 Task: Create an album for a local art or craft fair.
Action: Mouse moved to (164, 223)
Screenshot: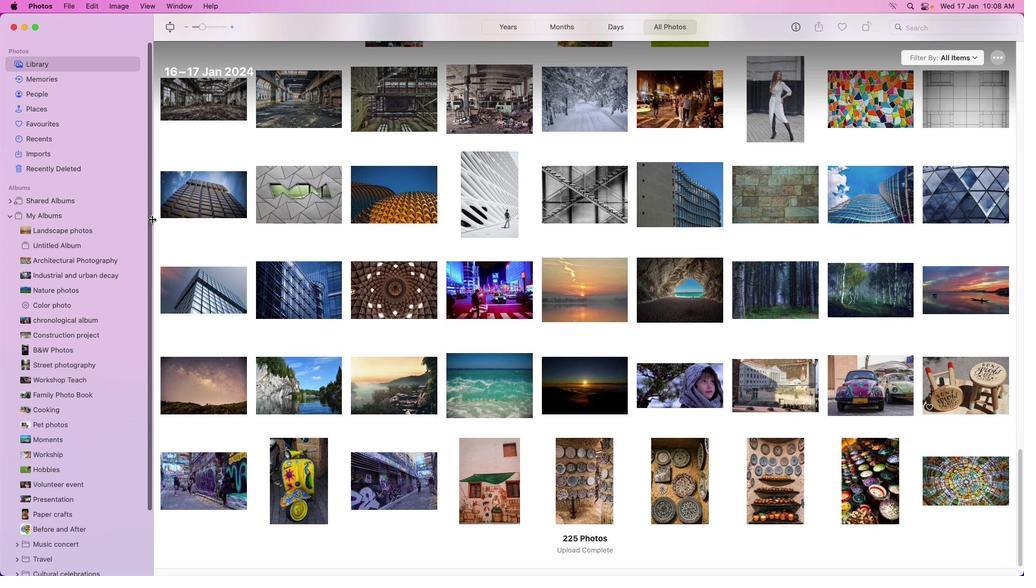 
Action: Mouse pressed left at (164, 223)
Screenshot: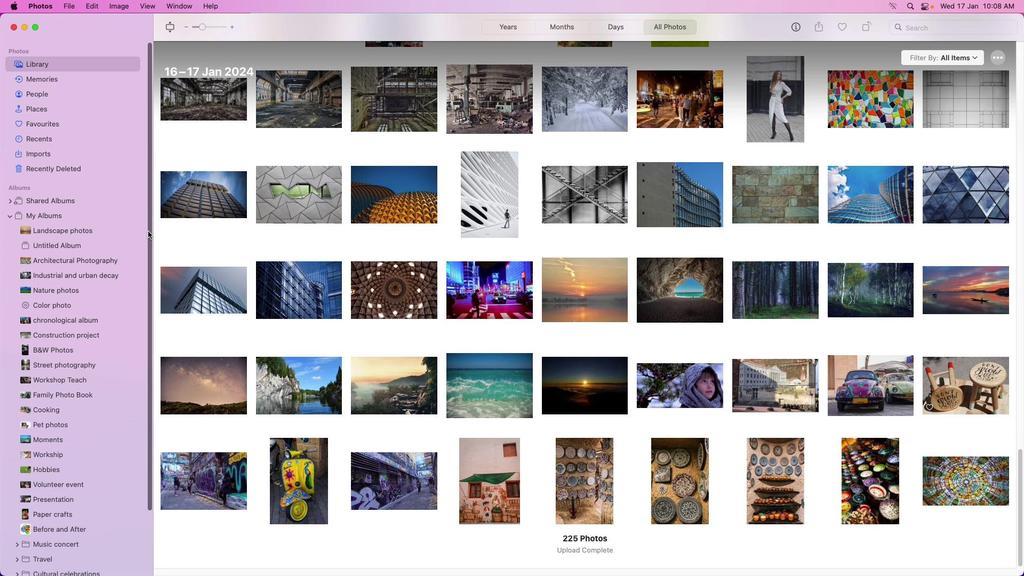 
Action: Mouse moved to (147, 219)
Screenshot: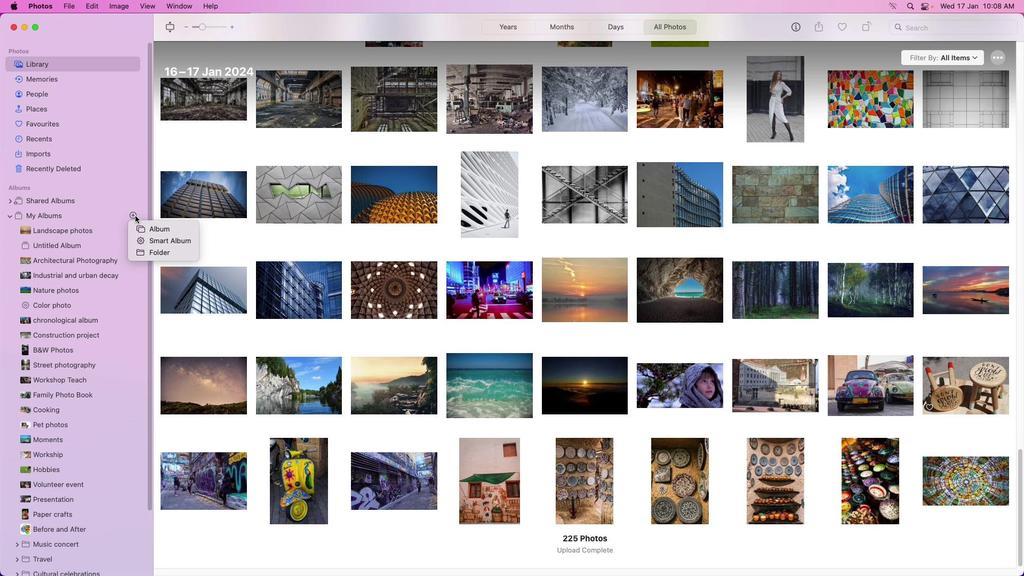 
Action: Mouse pressed left at (147, 219)
Screenshot: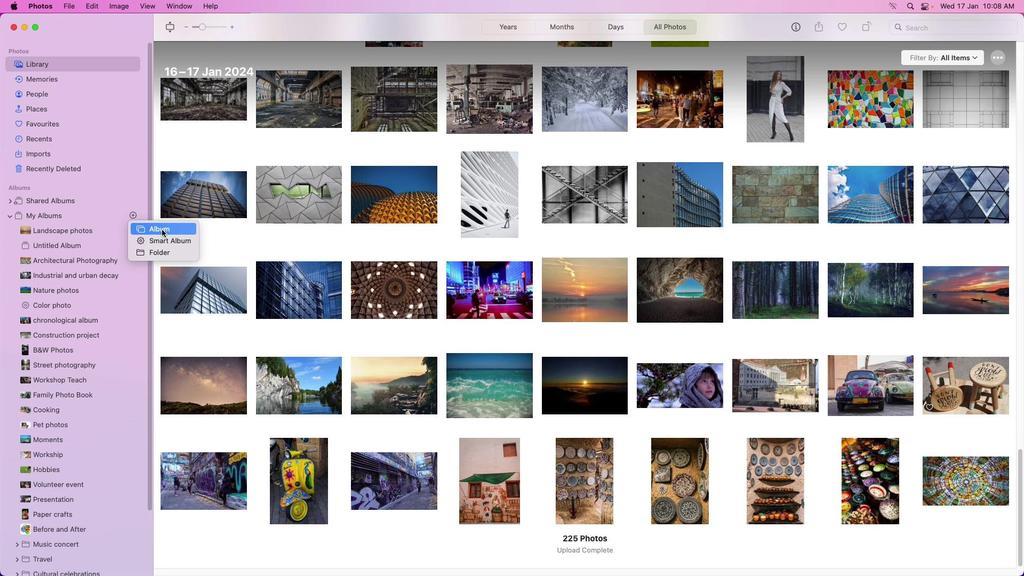 
Action: Mouse moved to (173, 233)
Screenshot: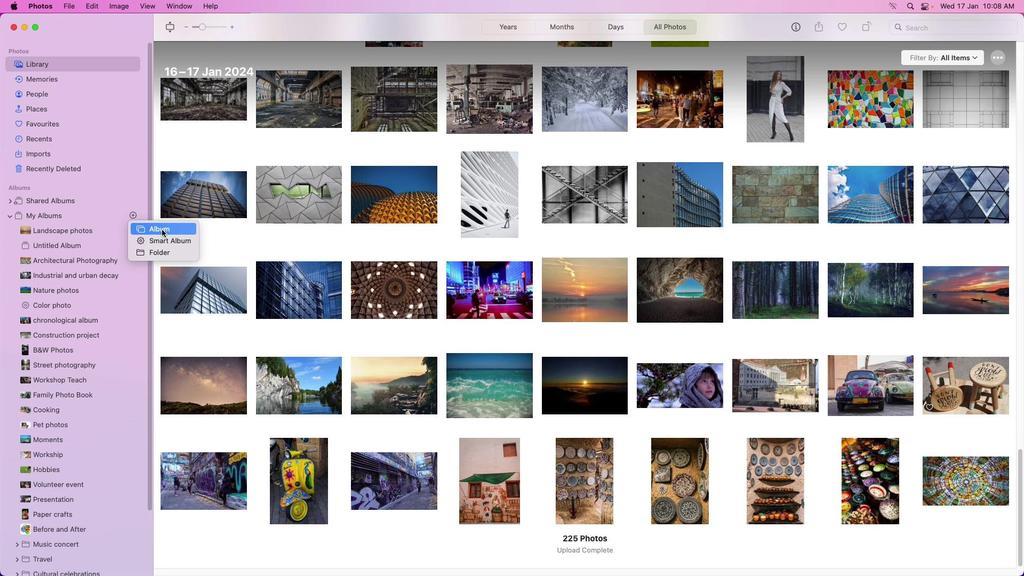 
Action: Mouse pressed left at (173, 233)
Screenshot: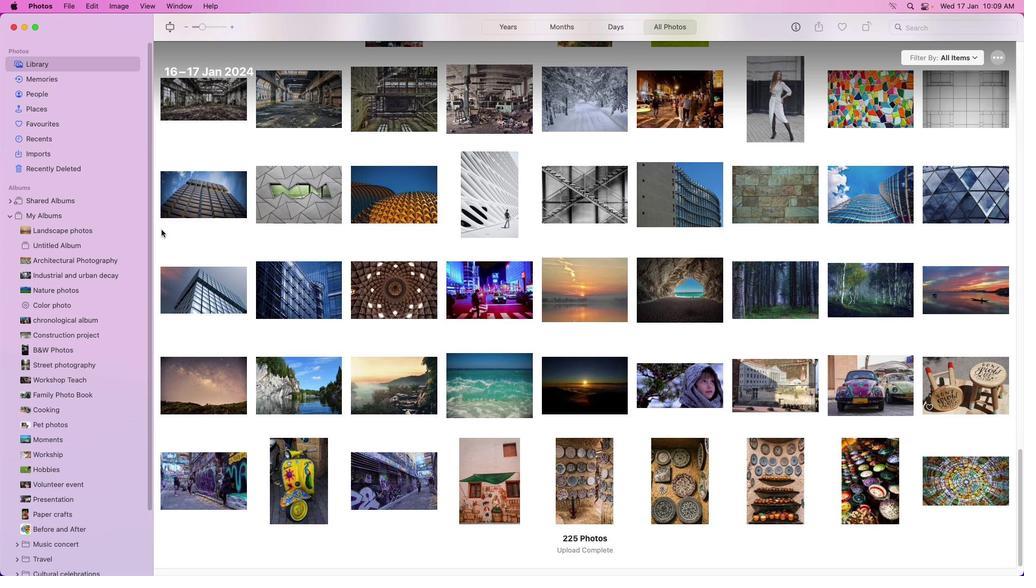 
Action: Mouse moved to (172, 233)
Screenshot: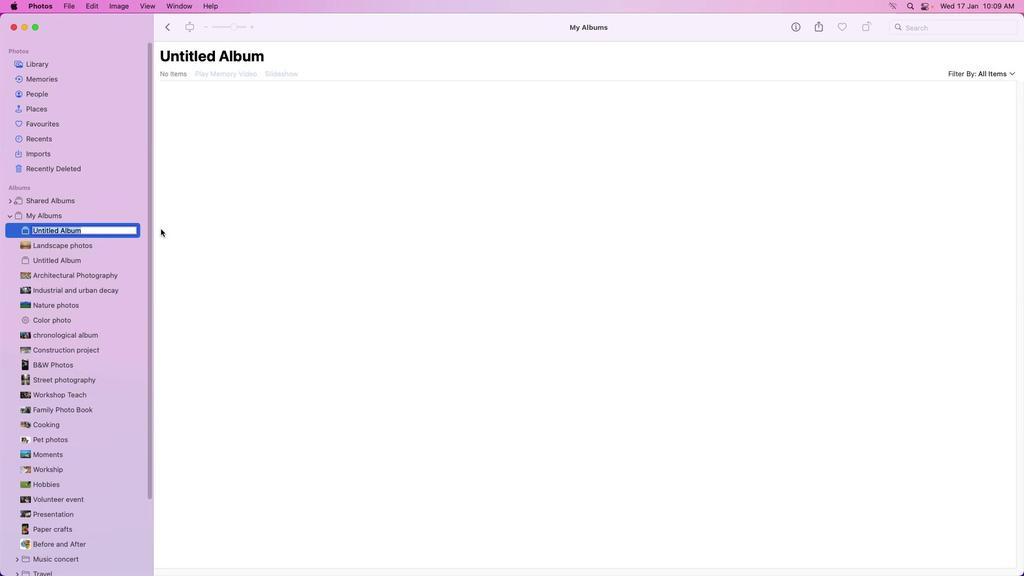 
Action: Key pressed Key.backspaceKey.caps_lock'L'Key.caps_lock'o''c''a''l'Key.space'a''r''t'Key.enter
Screenshot: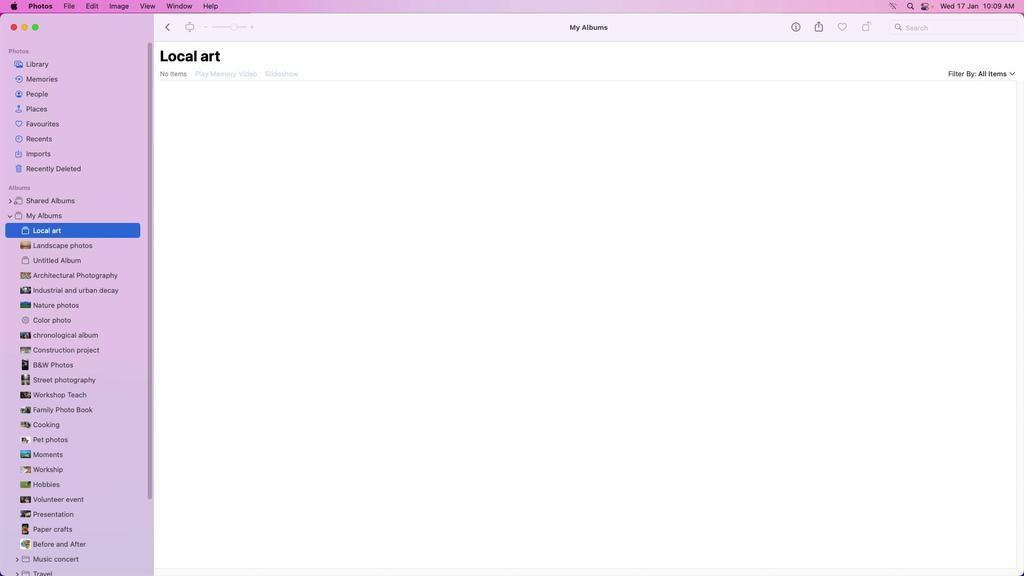 
Action: Mouse moved to (114, 67)
Screenshot: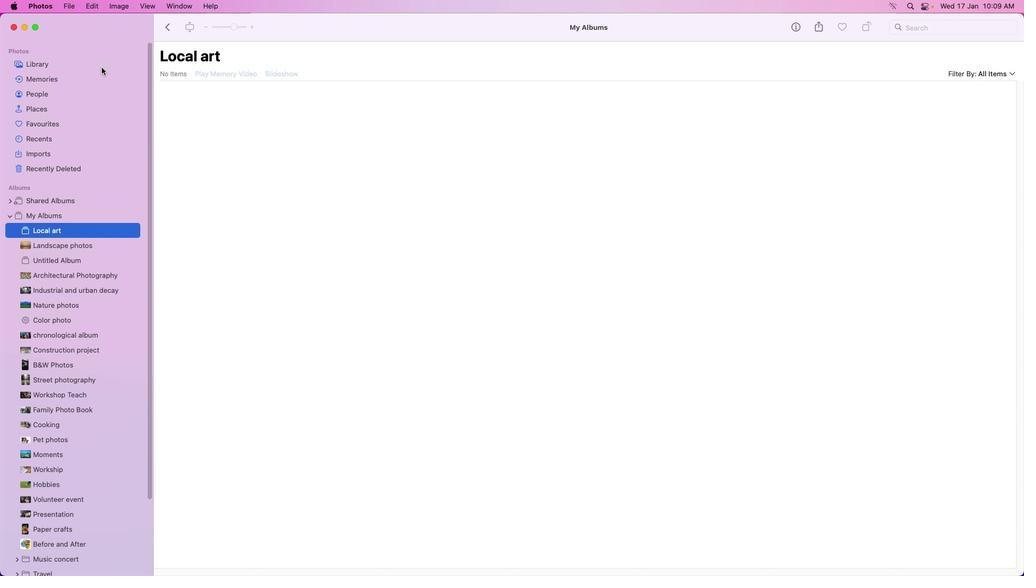 
Action: Mouse pressed left at (114, 67)
Screenshot: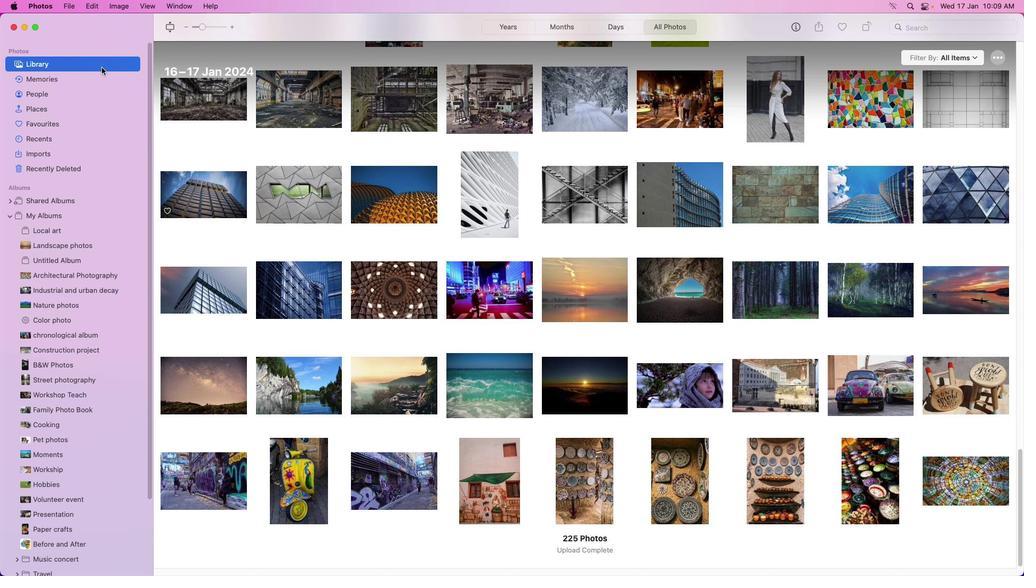 
Action: Mouse moved to (978, 462)
Screenshot: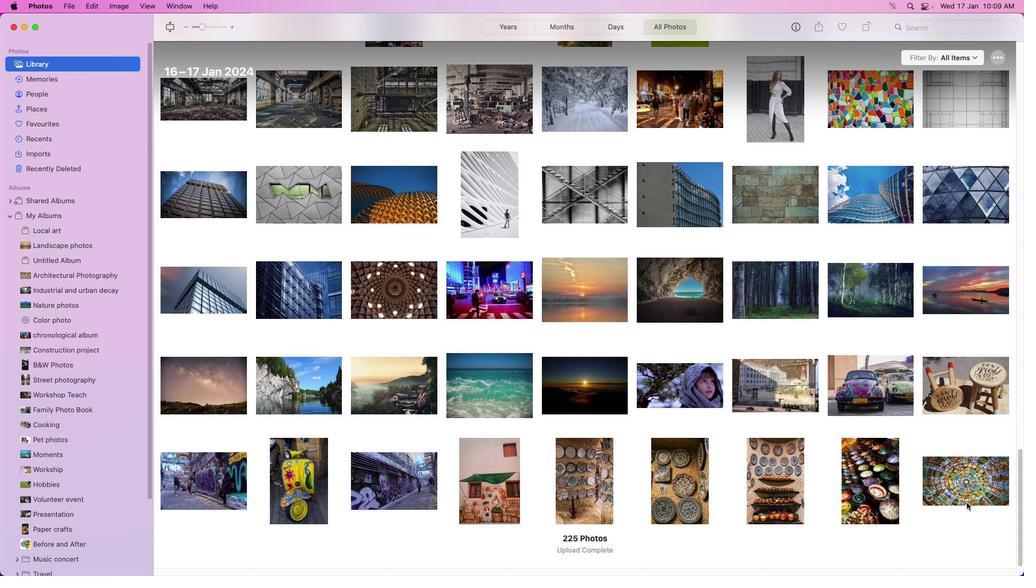 
Action: Mouse scrolled (978, 462) with delta (13, -1)
Screenshot: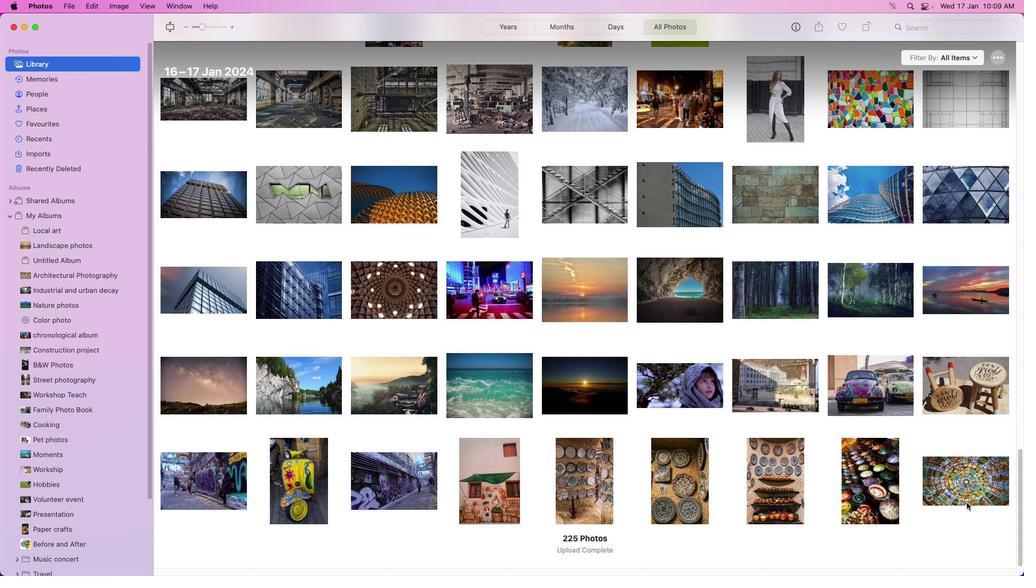 
Action: Mouse moved to (983, 470)
Screenshot: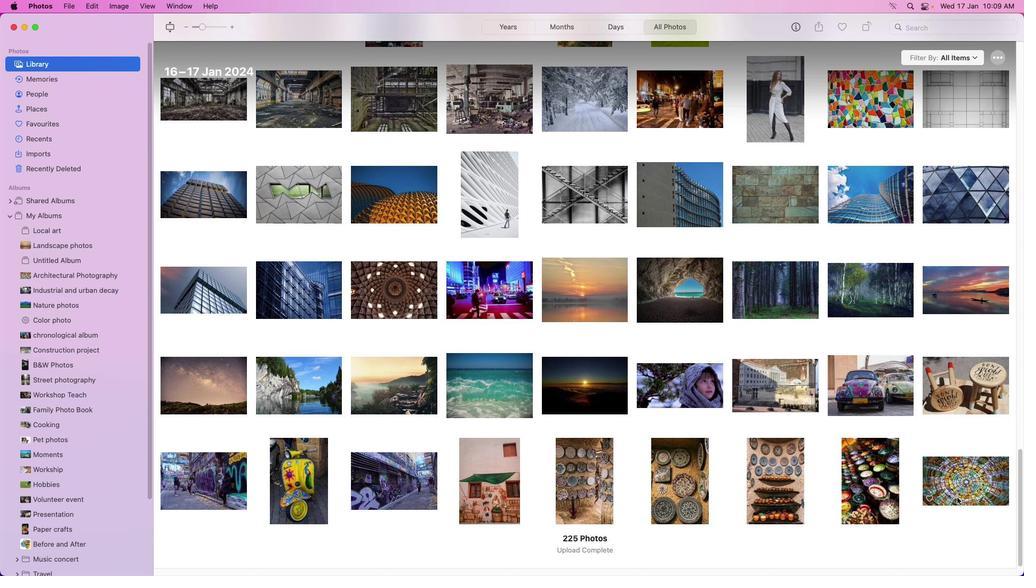 
Action: Mouse scrolled (983, 470) with delta (13, -1)
Screenshot: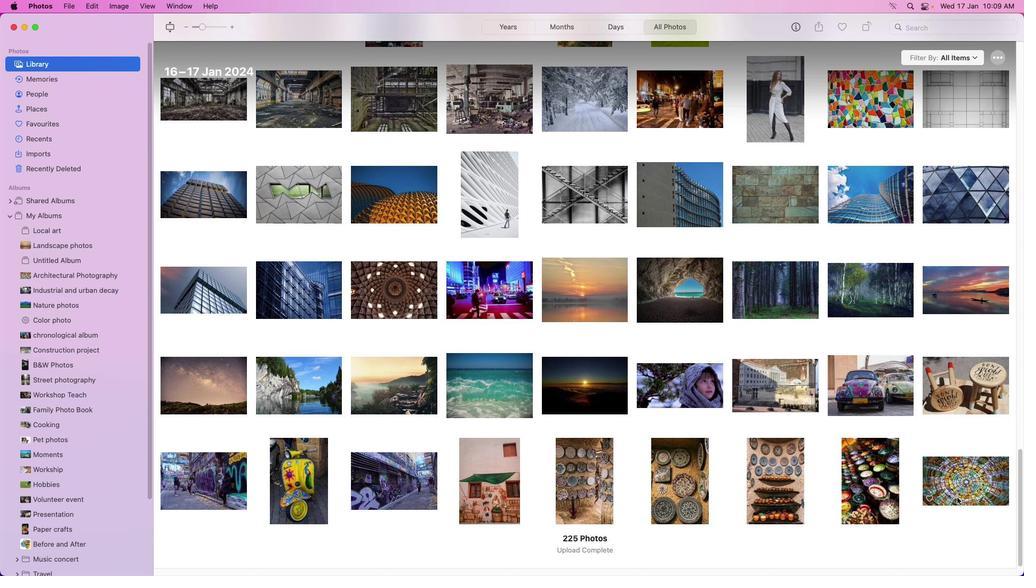 
Action: Mouse moved to (984, 470)
Screenshot: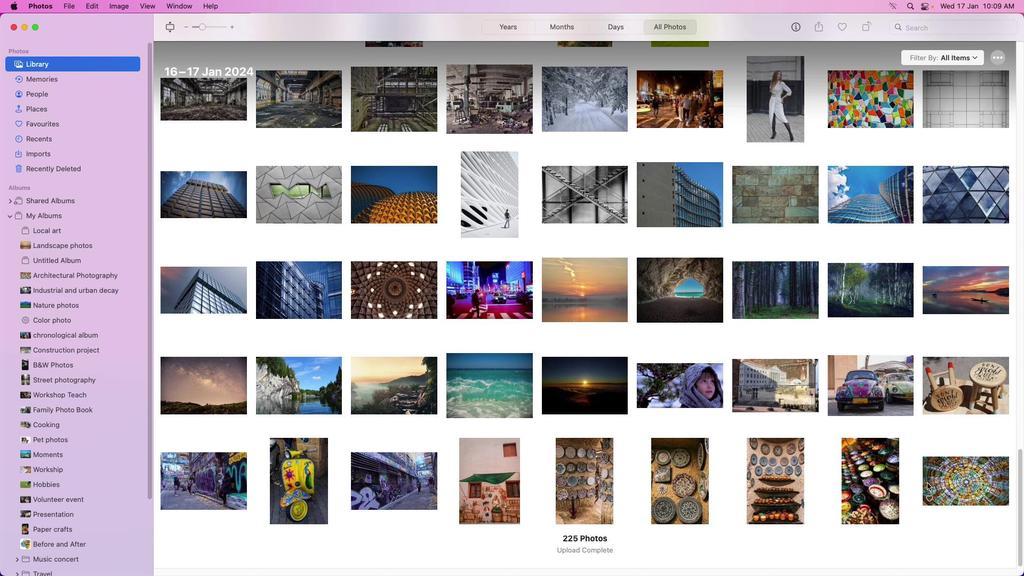 
Action: Mouse scrolled (984, 470) with delta (13, -2)
Screenshot: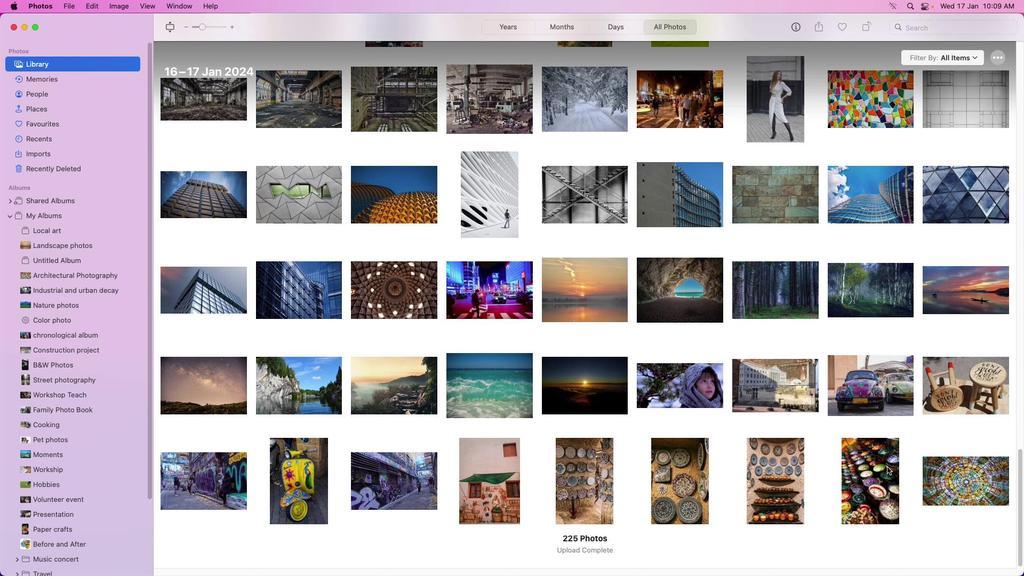 
Action: Mouse moved to (984, 470)
Screenshot: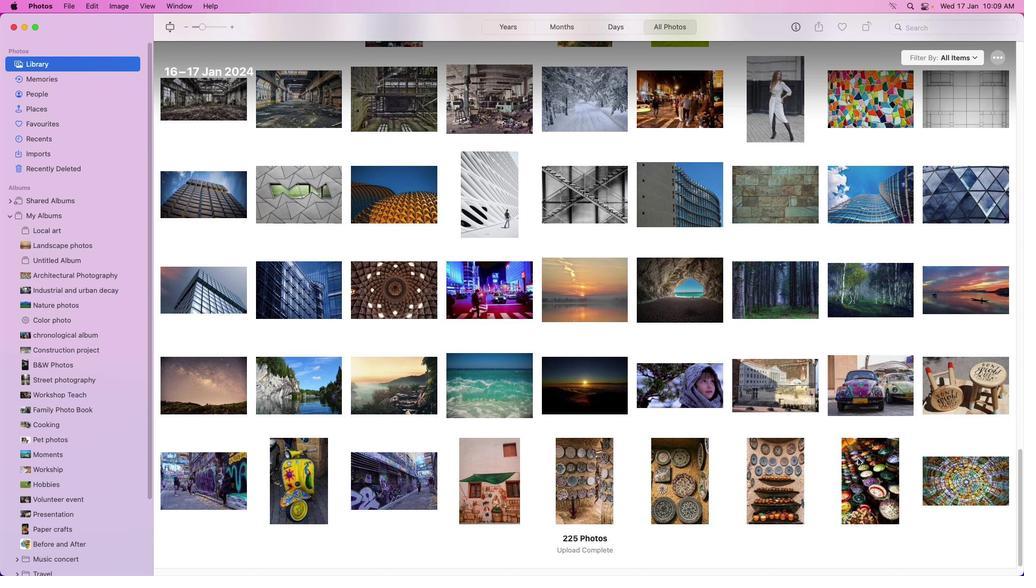 
Action: Mouse scrolled (984, 470) with delta (13, -3)
Screenshot: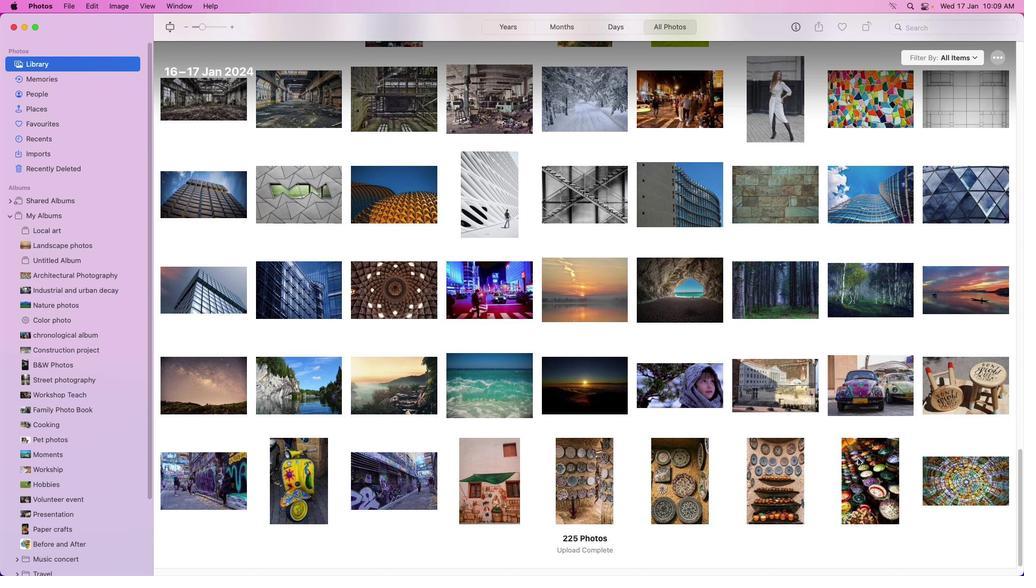 
Action: Mouse moved to (985, 473)
Screenshot: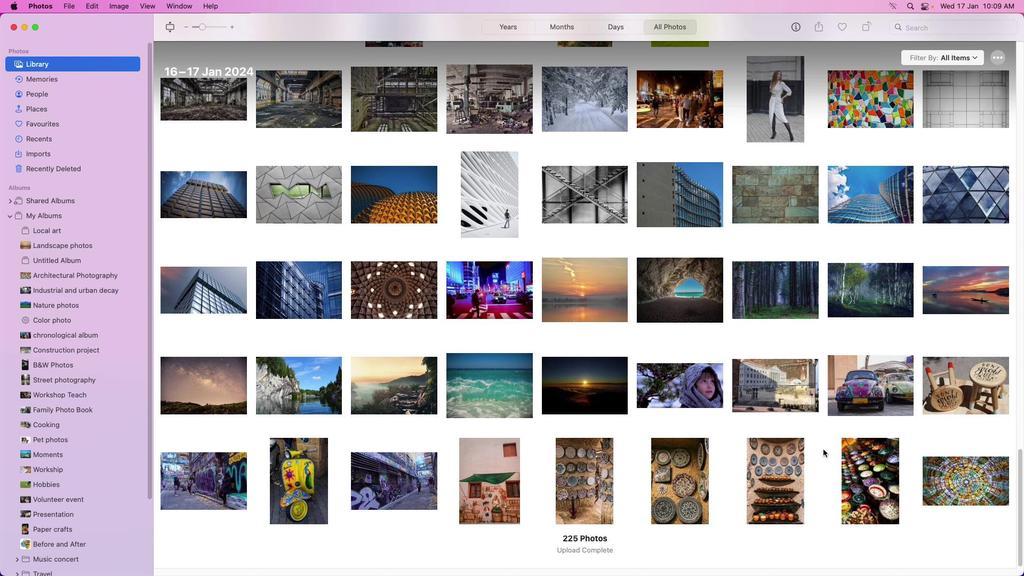 
Action: Mouse scrolled (985, 473) with delta (13, -3)
Screenshot: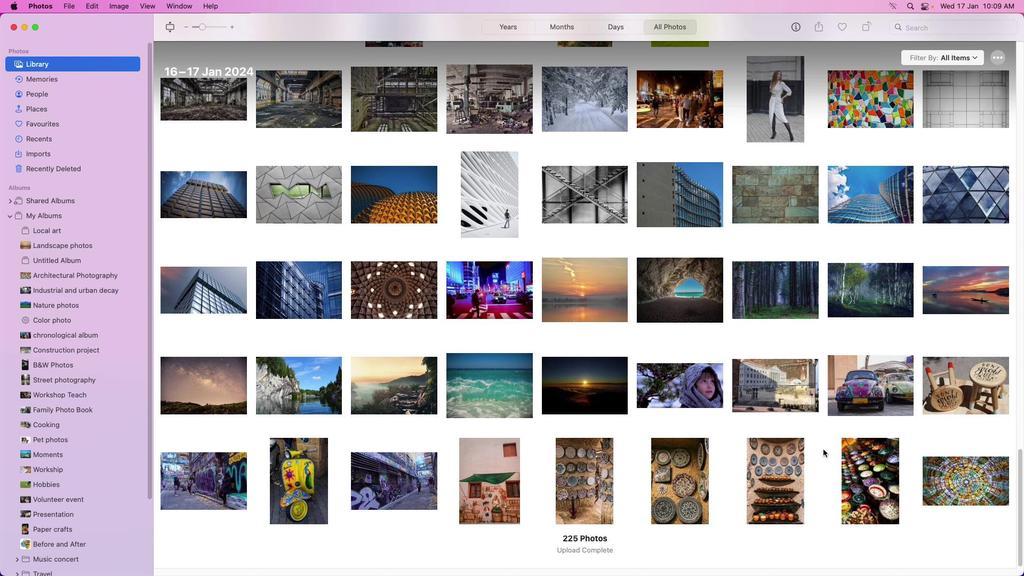 
Action: Mouse moved to (780, 404)
Screenshot: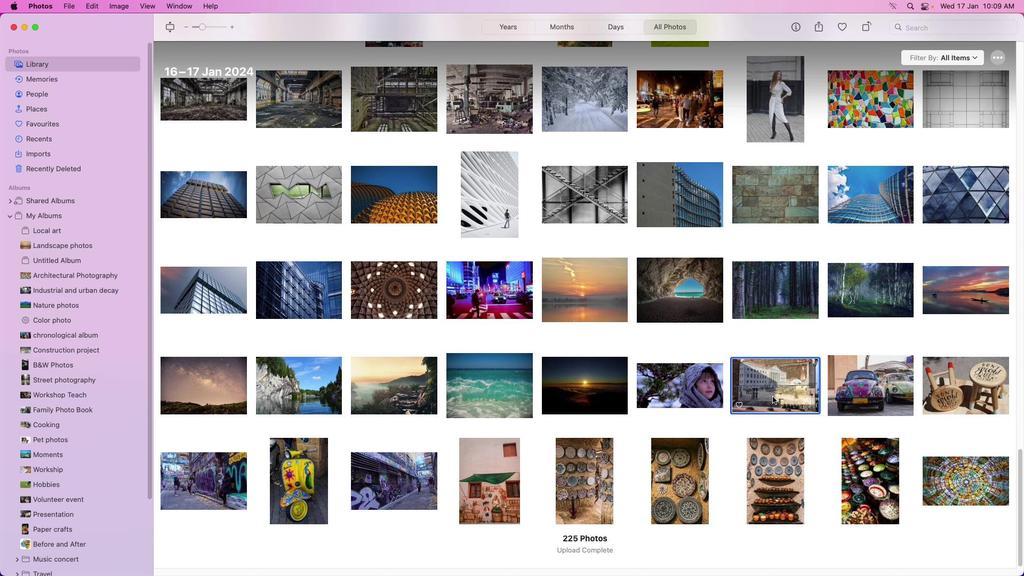 
Action: Mouse pressed left at (780, 404)
Screenshot: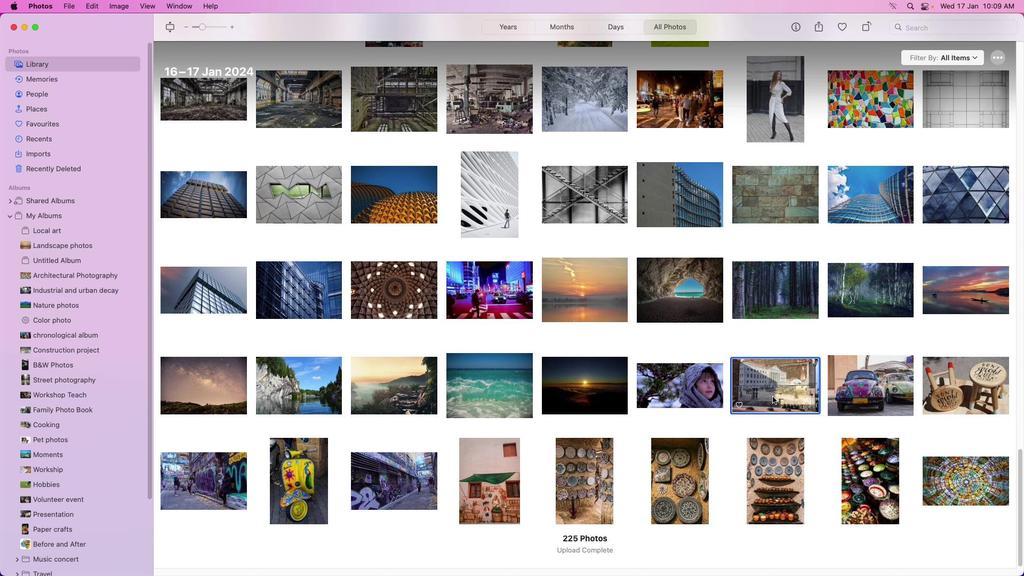 
Action: Mouse pressed right at (780, 404)
Screenshot: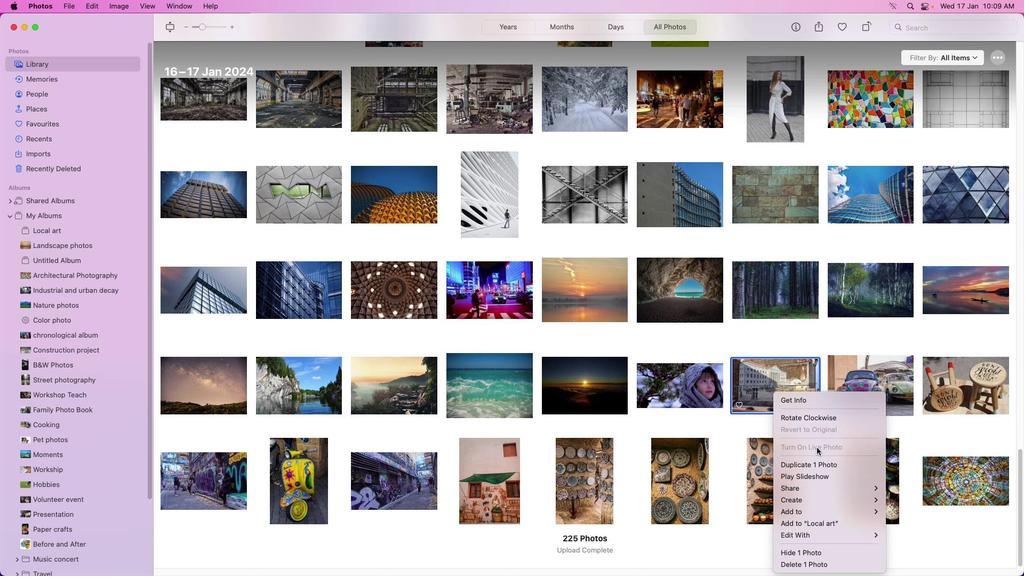 
Action: Mouse moved to (944, 256)
Screenshot: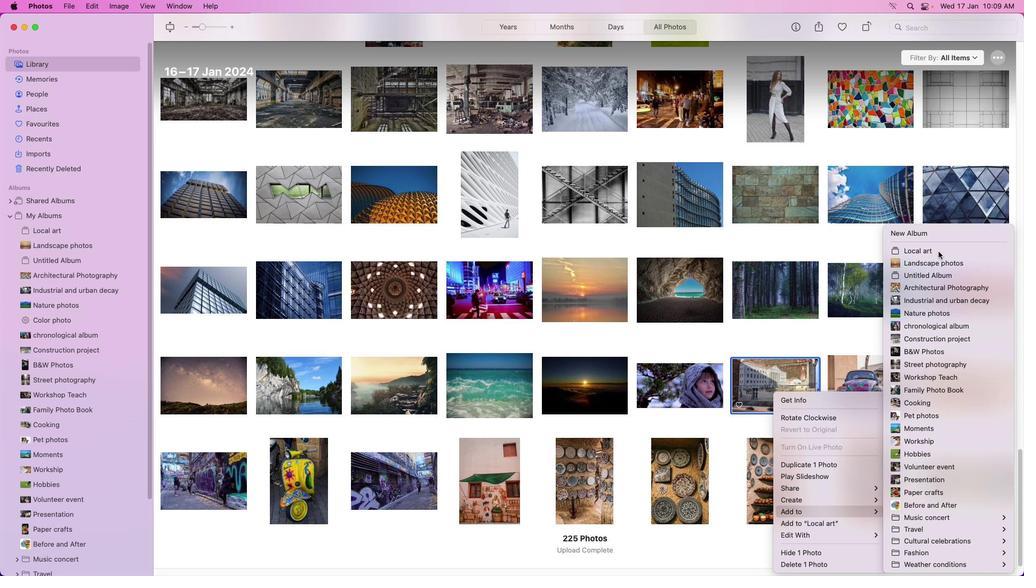 
Action: Mouse pressed left at (944, 256)
Screenshot: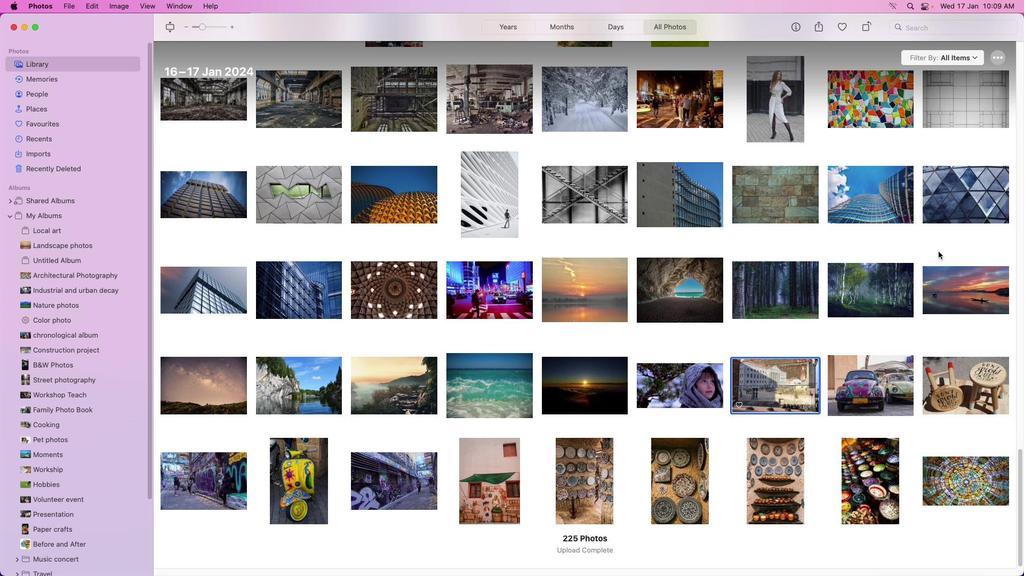 
Action: Mouse moved to (868, 372)
Screenshot: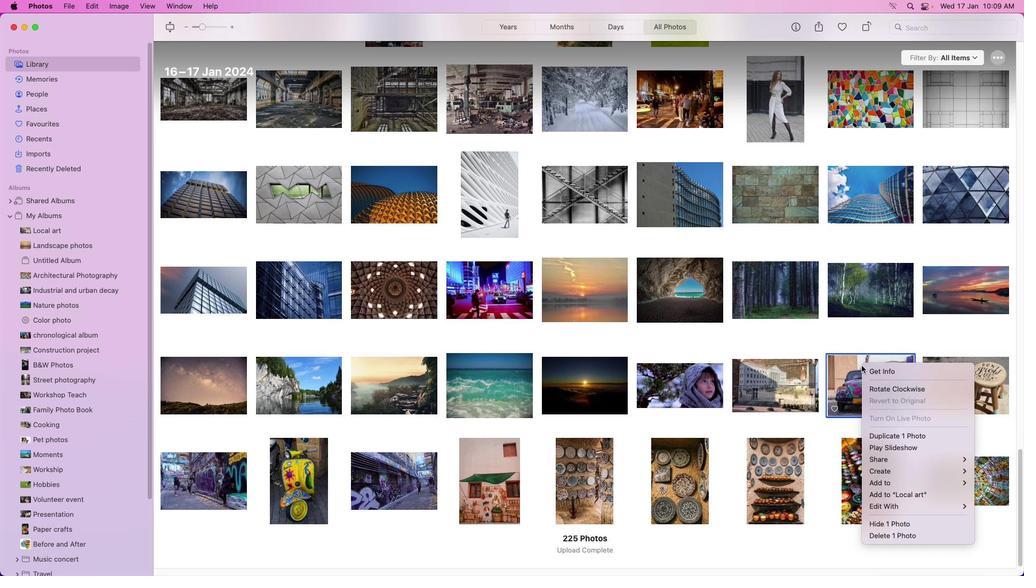 
Action: Mouse pressed right at (868, 372)
Screenshot: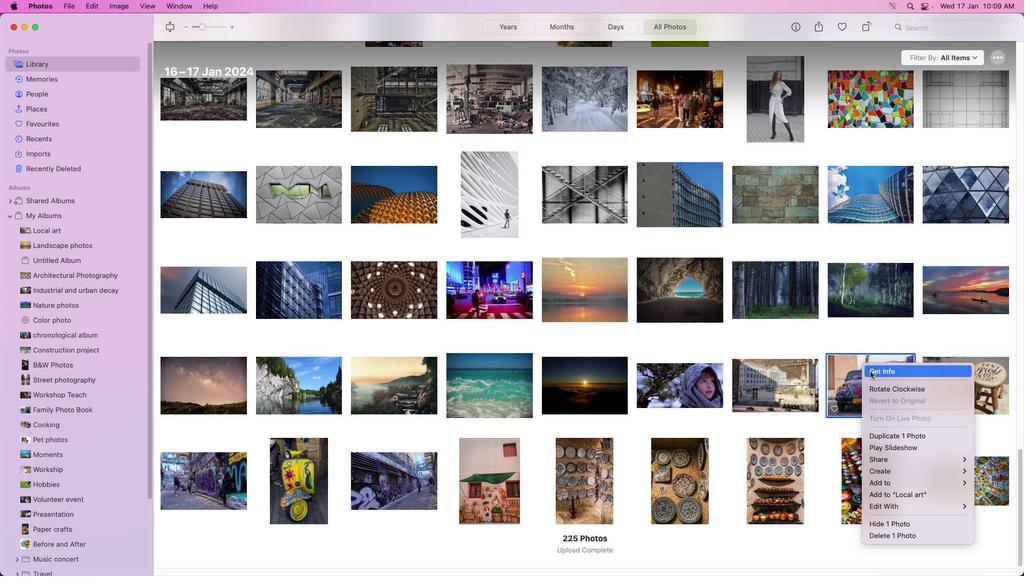 
Action: Mouse moved to (821, 254)
Screenshot: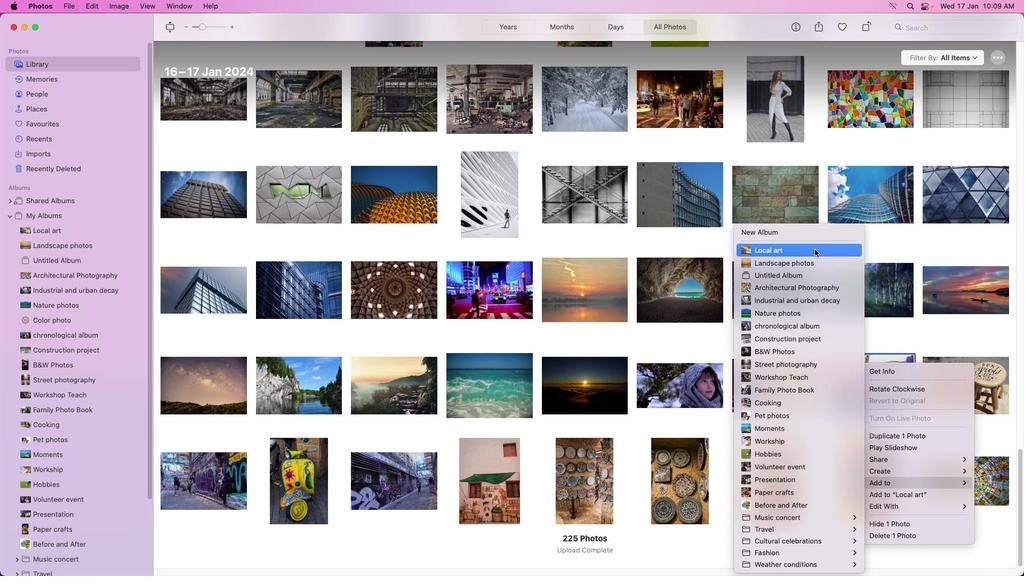 
Action: Mouse pressed left at (821, 254)
Screenshot: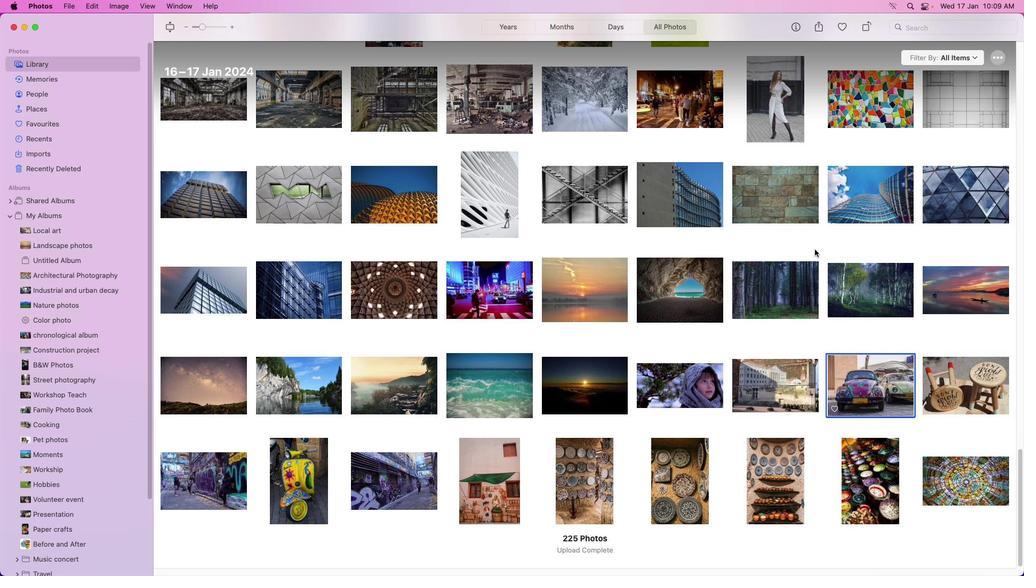 
Action: Mouse moved to (946, 384)
Screenshot: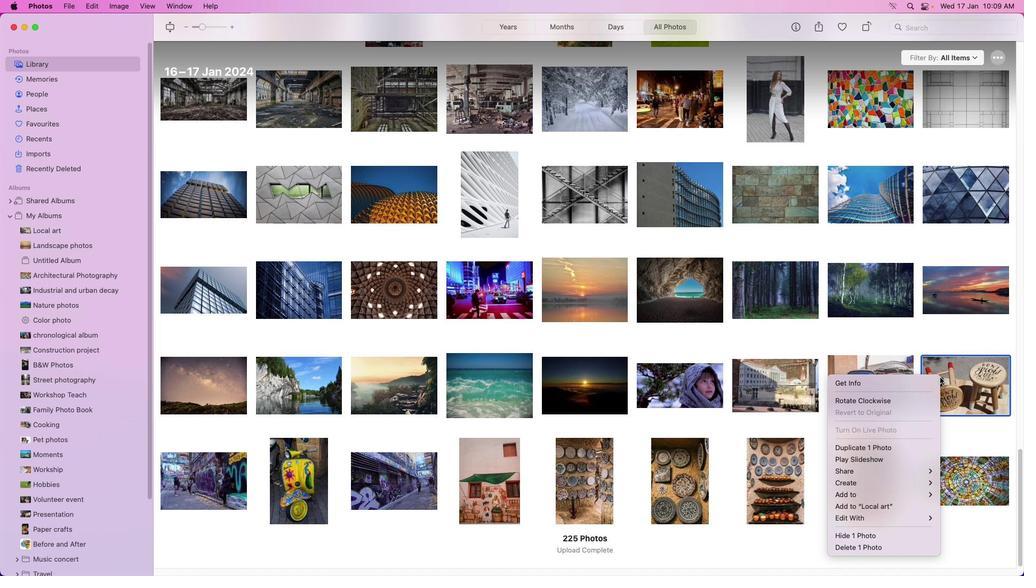 
Action: Mouse pressed right at (946, 384)
Screenshot: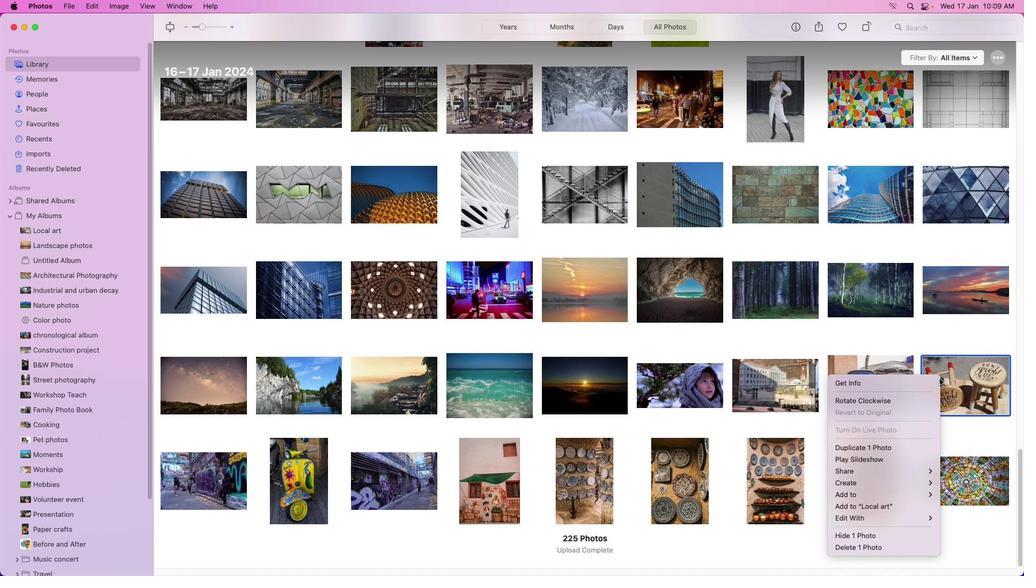 
Action: Mouse moved to (783, 257)
Screenshot: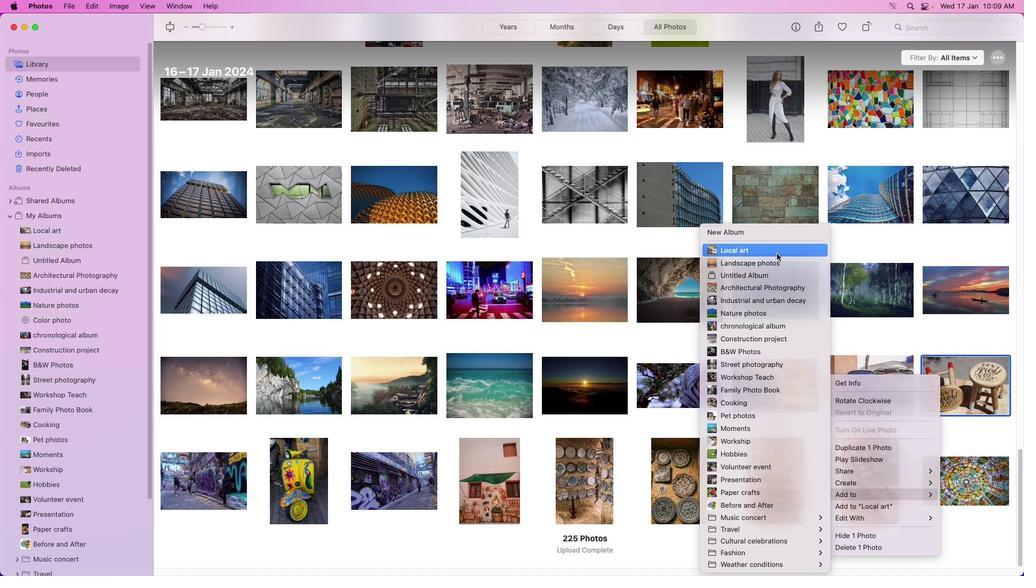 
Action: Mouse pressed left at (783, 257)
Screenshot: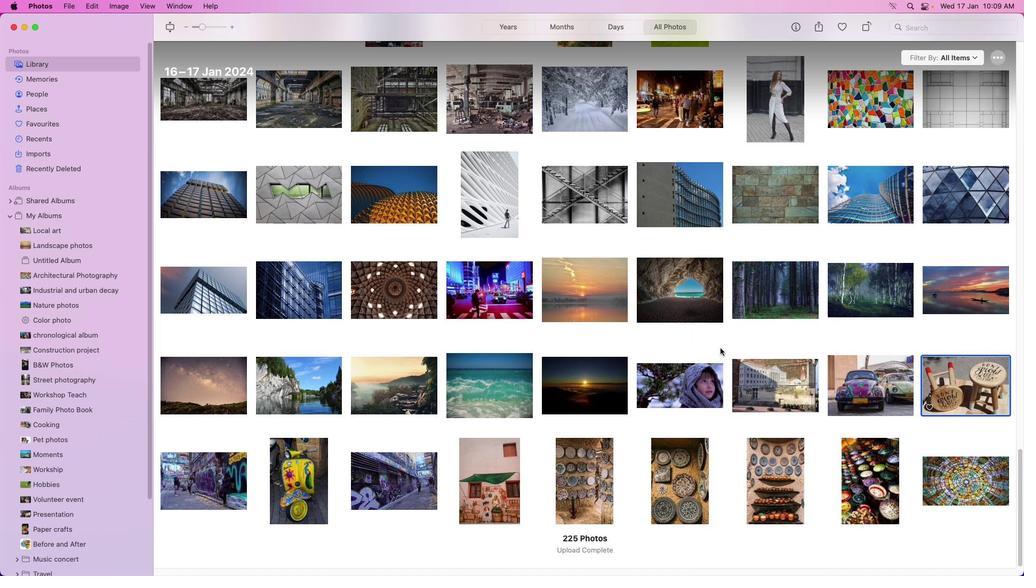 
Action: Mouse moved to (222, 495)
Screenshot: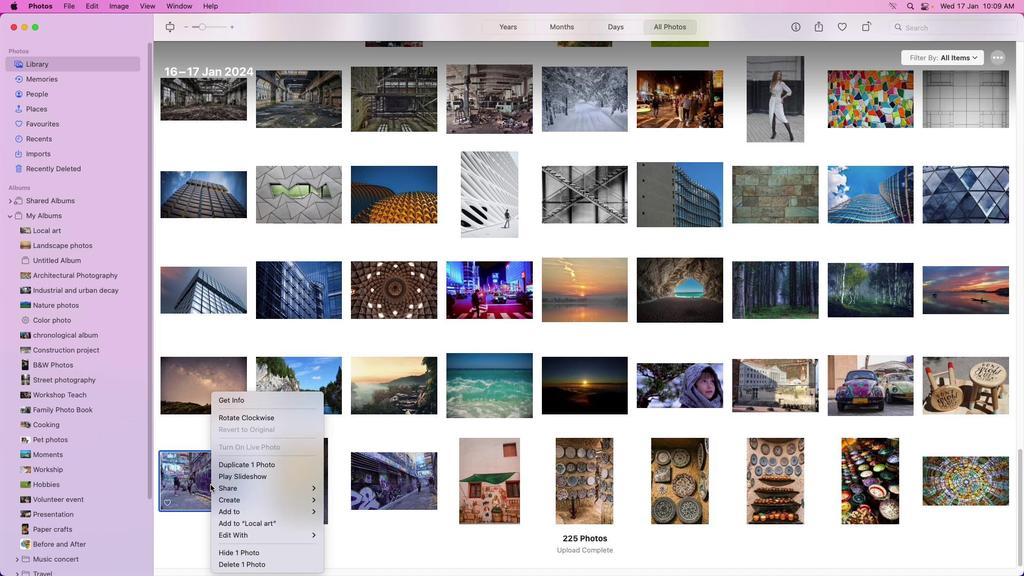 
Action: Mouse pressed right at (222, 495)
Screenshot: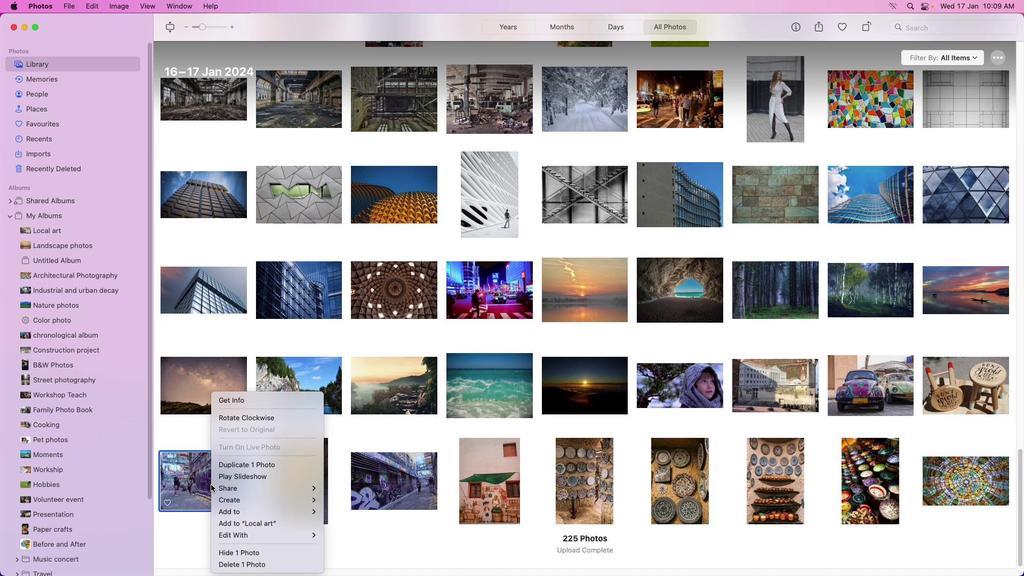 
Action: Mouse moved to (446, 256)
Screenshot: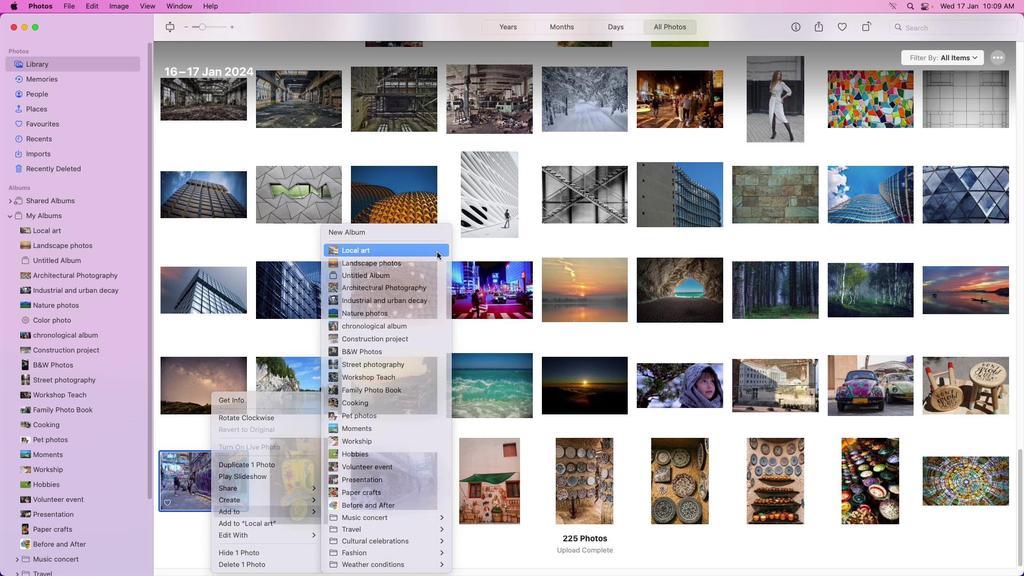 
Action: Mouse pressed left at (446, 256)
Screenshot: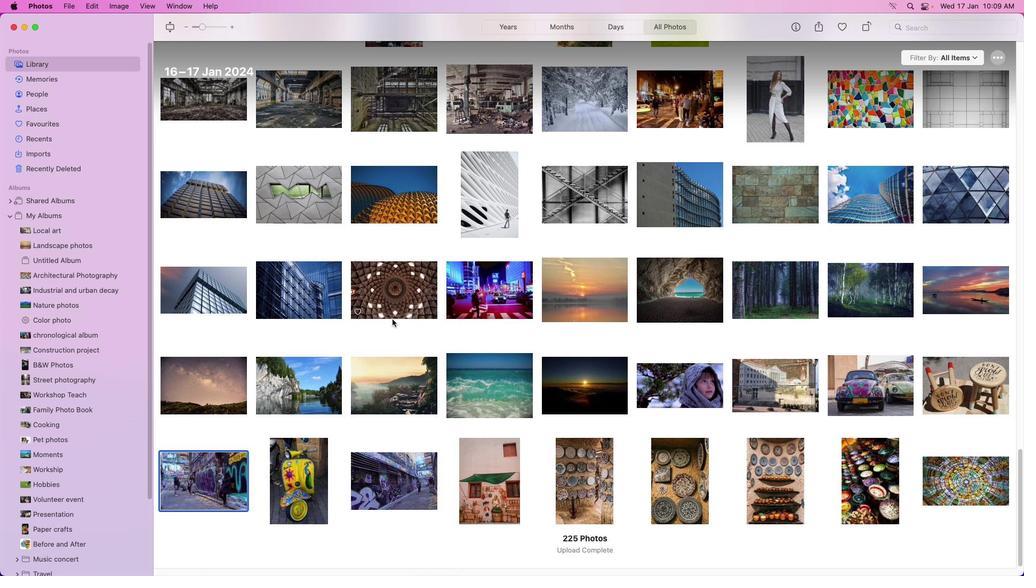 
Action: Mouse moved to (328, 477)
Screenshot: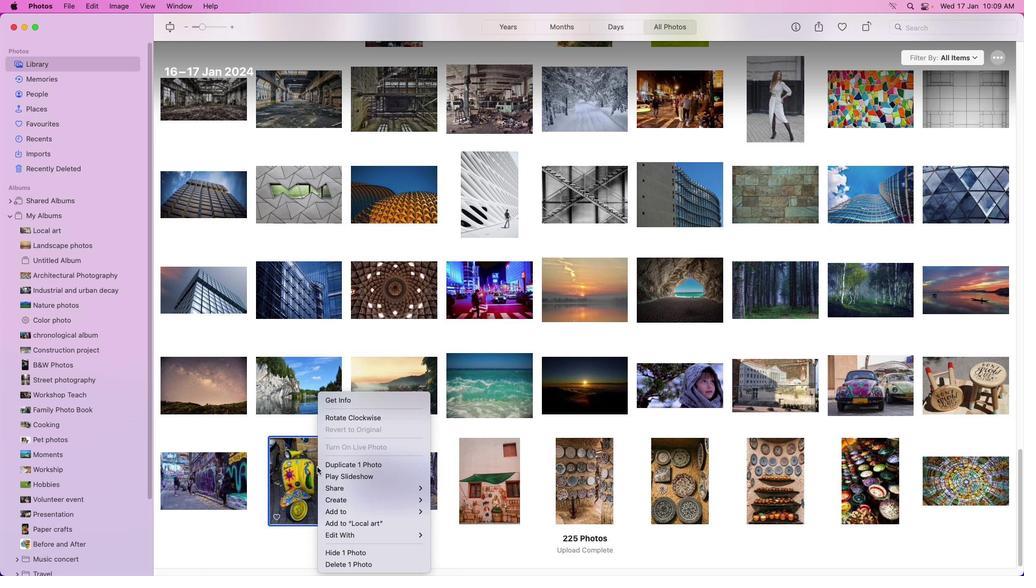 
Action: Mouse pressed right at (328, 477)
Screenshot: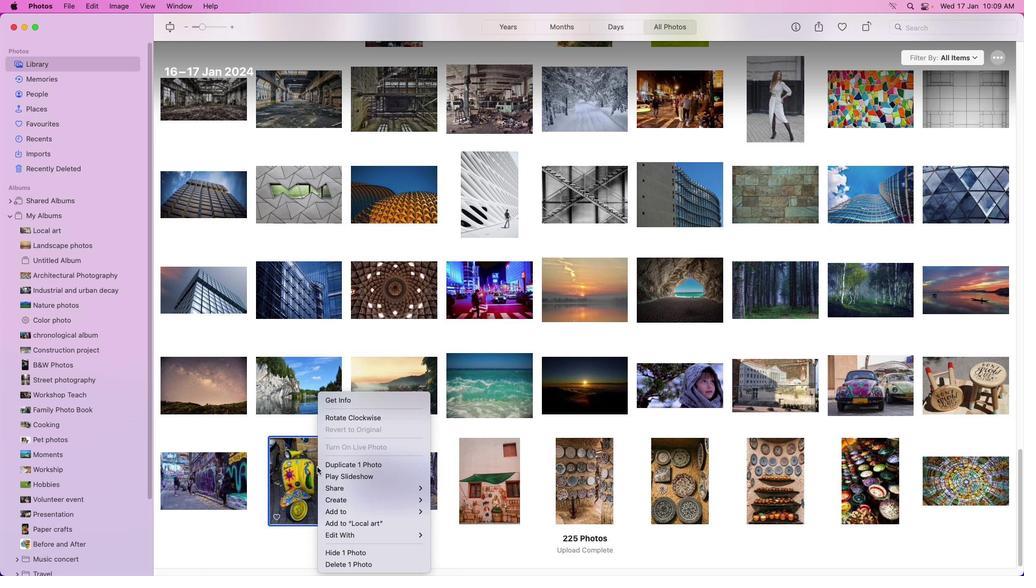 
Action: Mouse moved to (519, 256)
Screenshot: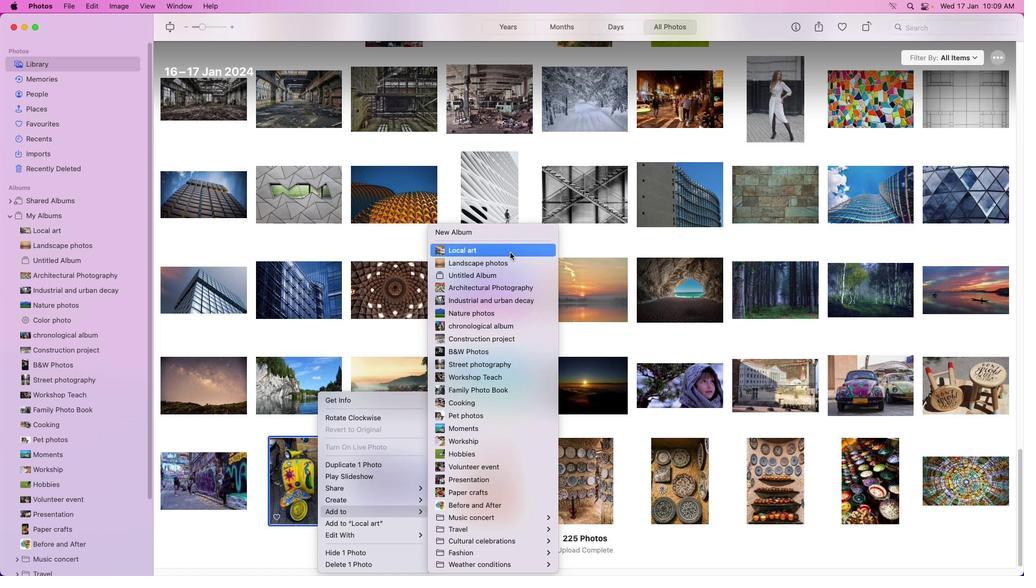 
Action: Mouse pressed left at (519, 256)
Screenshot: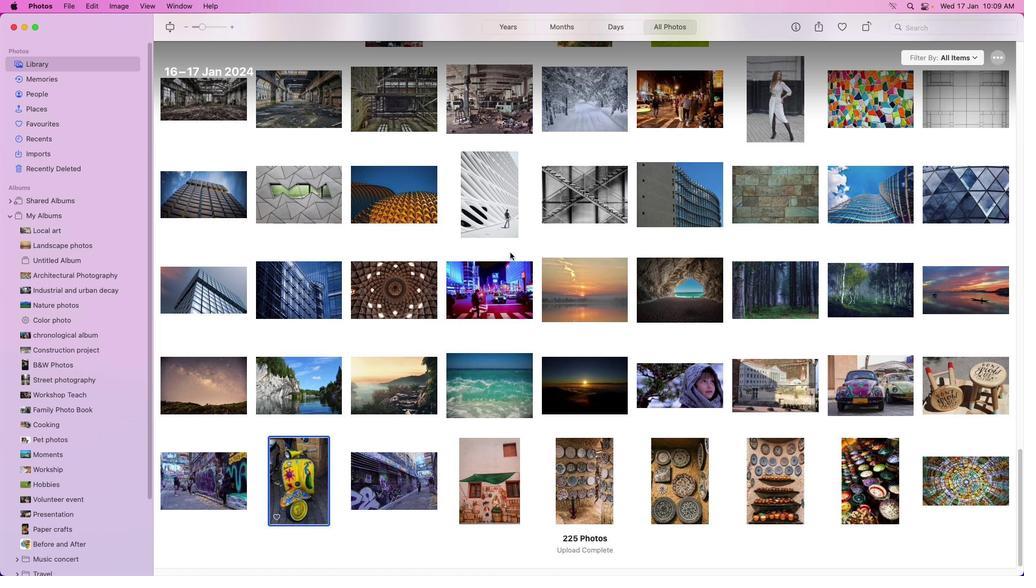 
Action: Mouse moved to (391, 485)
Screenshot: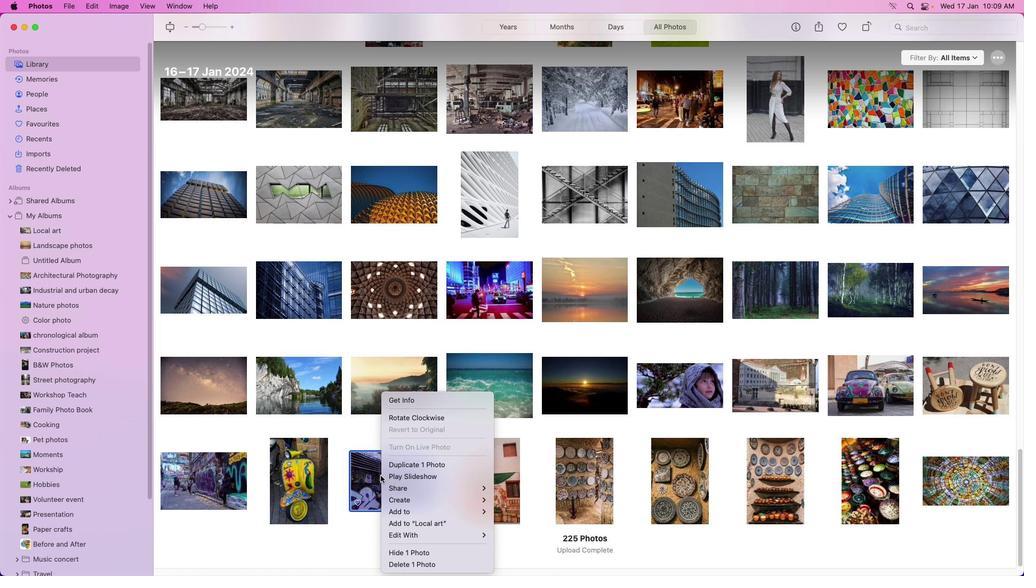 
Action: Mouse pressed right at (391, 485)
Screenshot: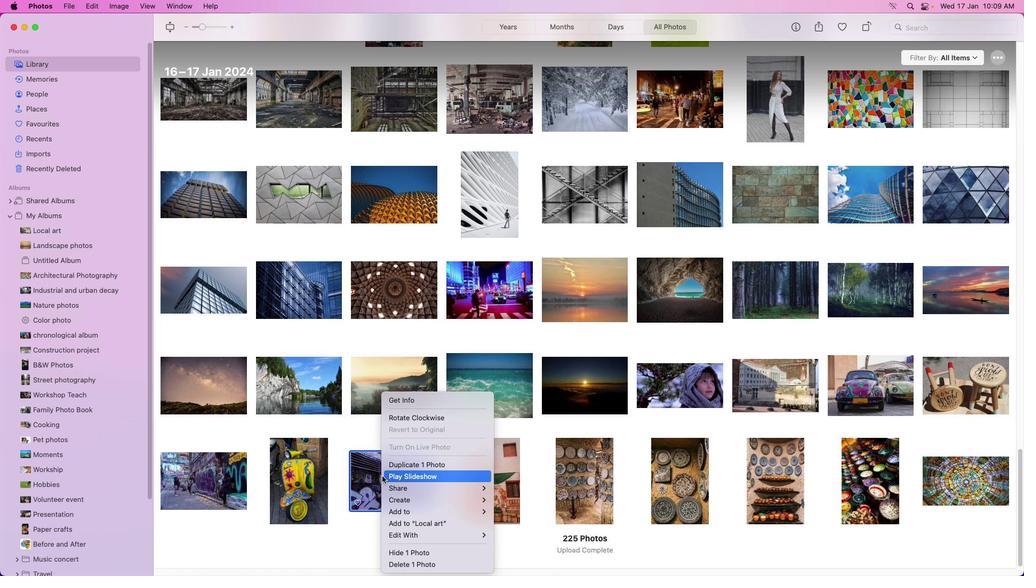 
Action: Mouse moved to (560, 252)
Screenshot: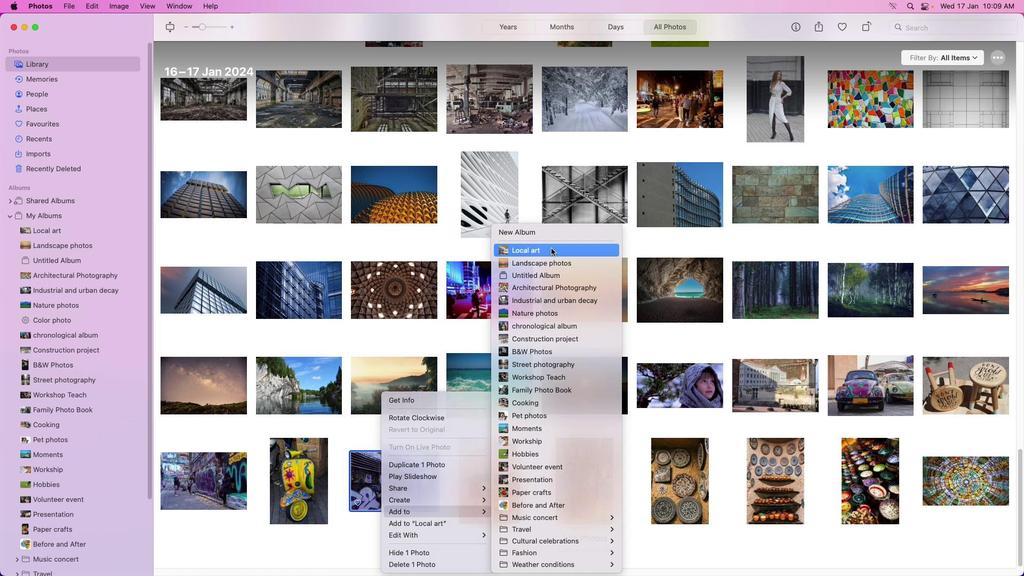 
Action: Mouse pressed left at (560, 252)
Screenshot: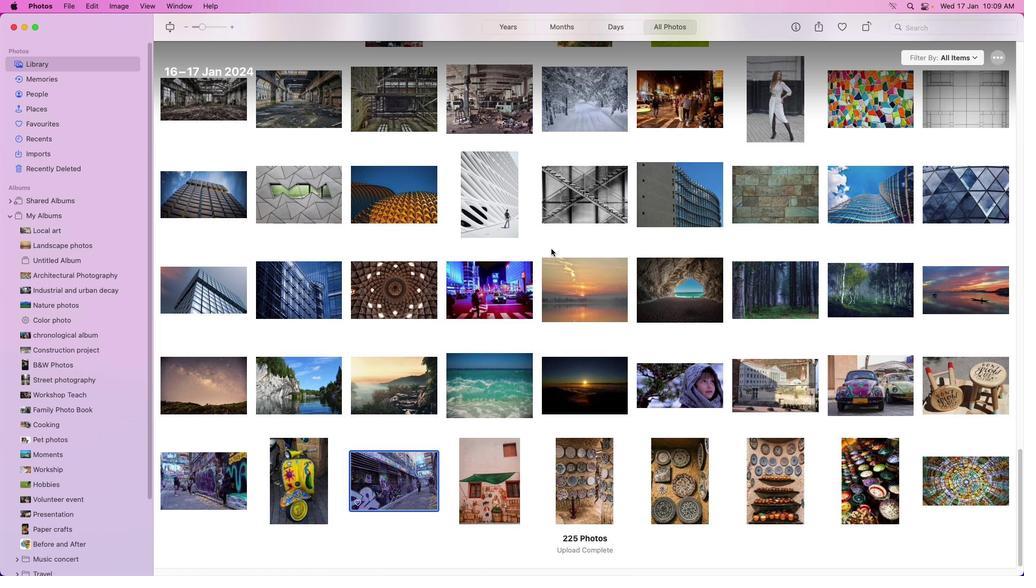 
Action: Mouse moved to (502, 471)
Screenshot: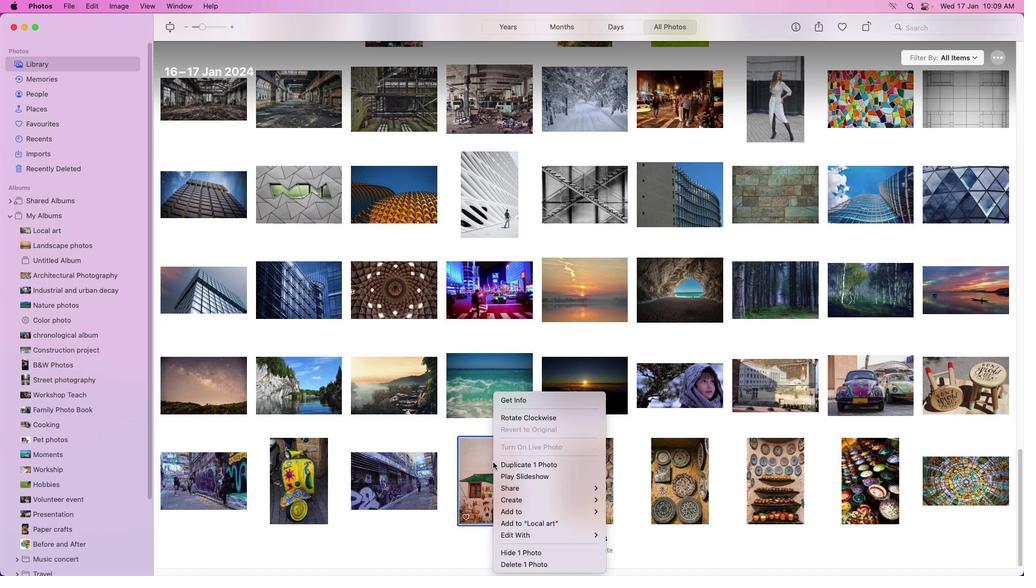 
Action: Mouse pressed right at (502, 471)
Screenshot: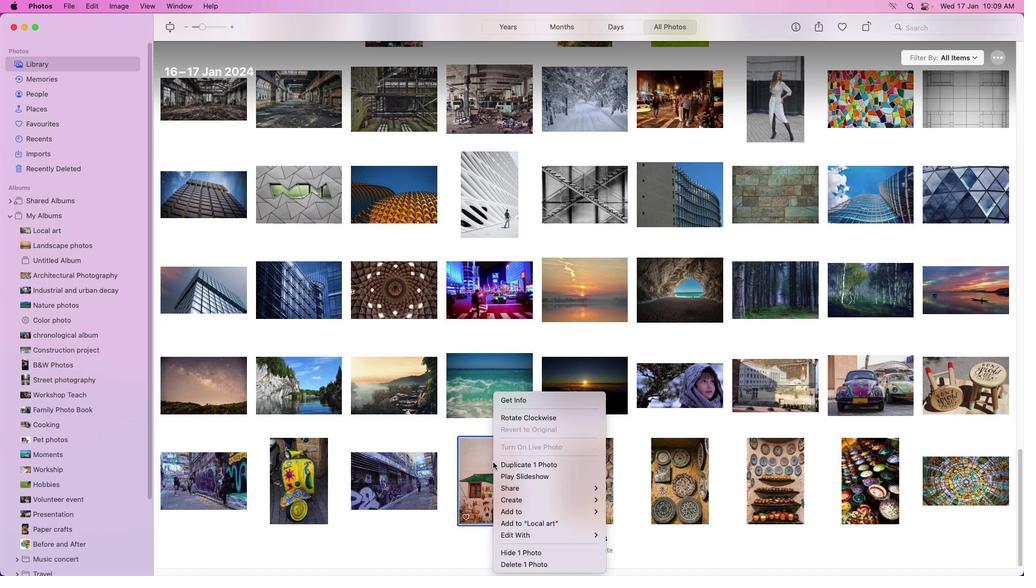 
Action: Mouse moved to (671, 254)
Screenshot: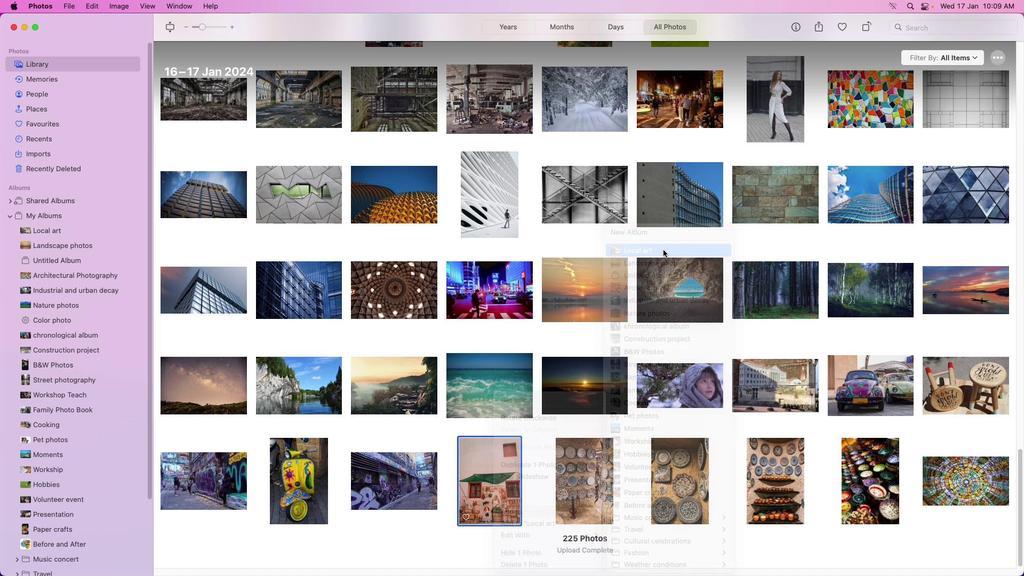 
Action: Mouse pressed left at (671, 254)
Screenshot: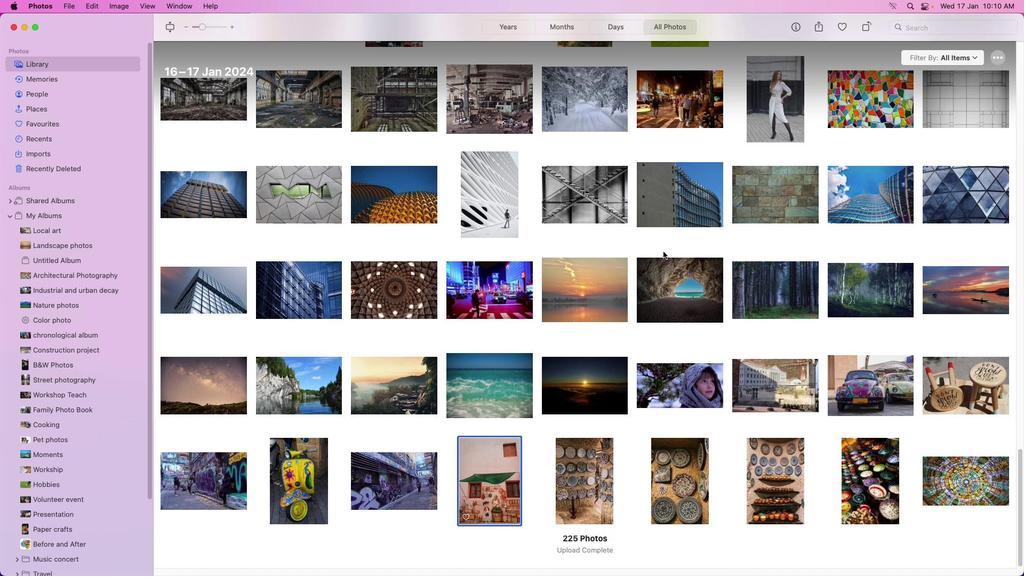
Action: Mouse moved to (591, 471)
Screenshot: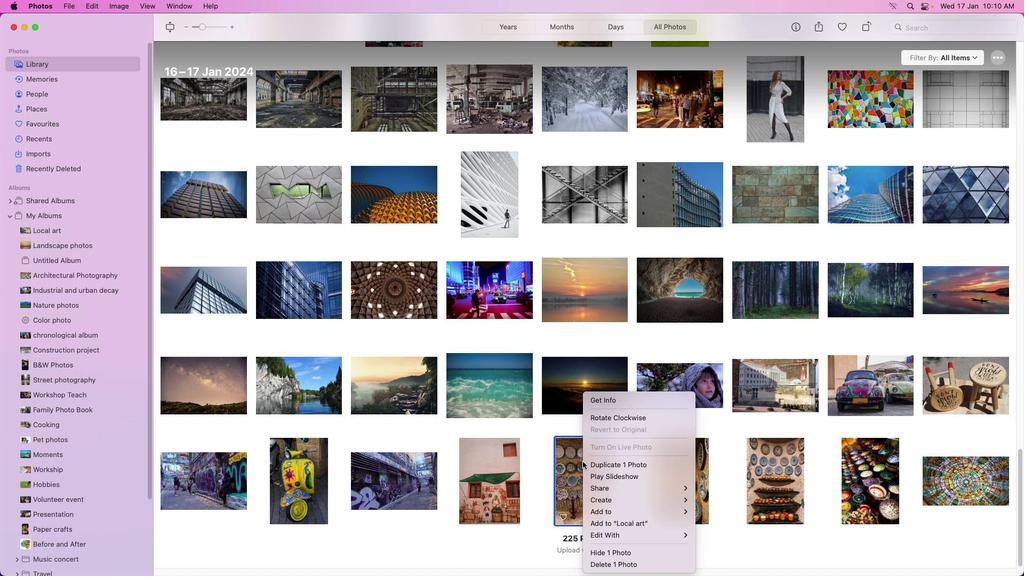 
Action: Mouse pressed right at (591, 471)
Screenshot: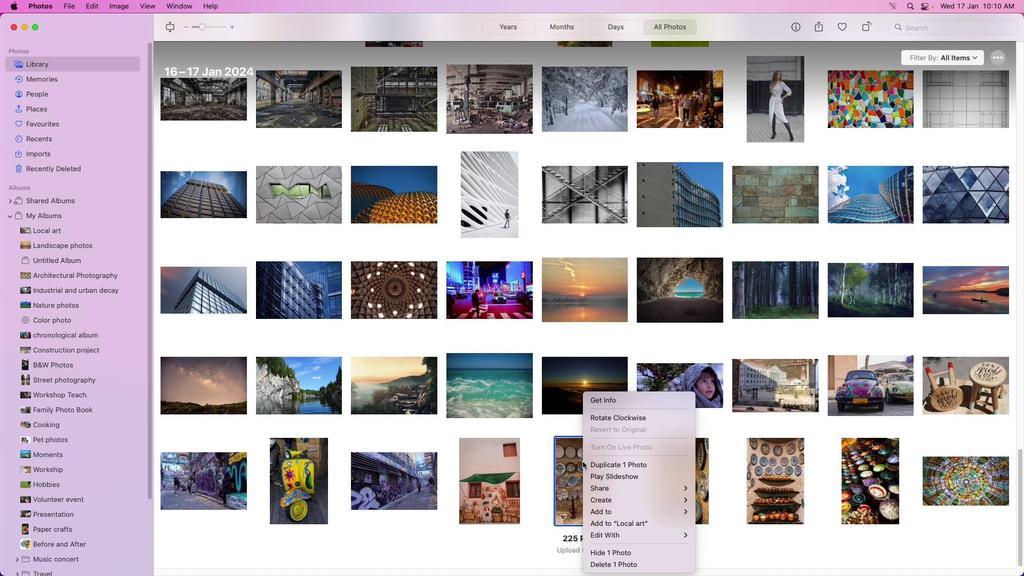
Action: Mouse moved to (772, 252)
Screenshot: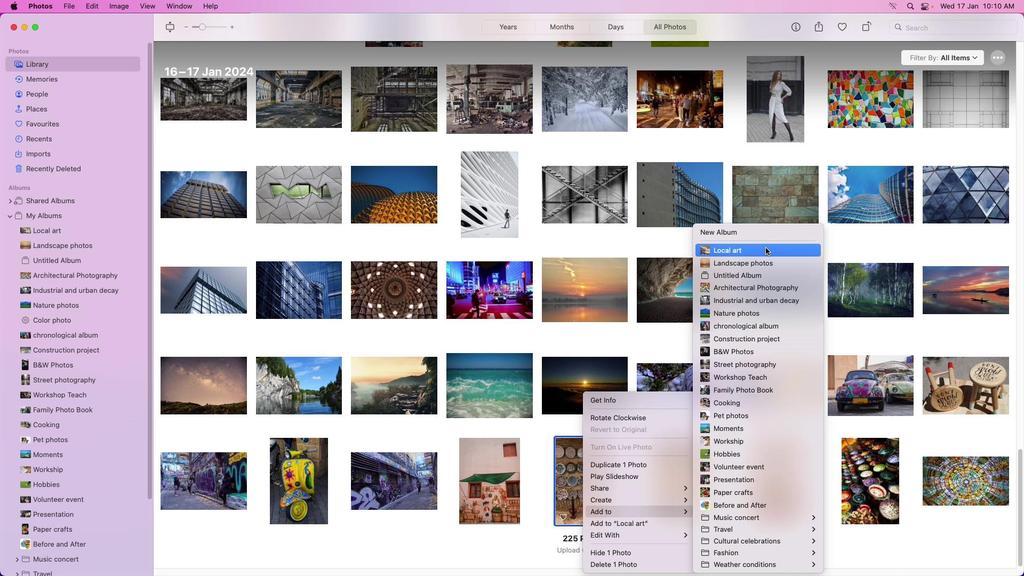 
Action: Mouse pressed left at (772, 252)
Screenshot: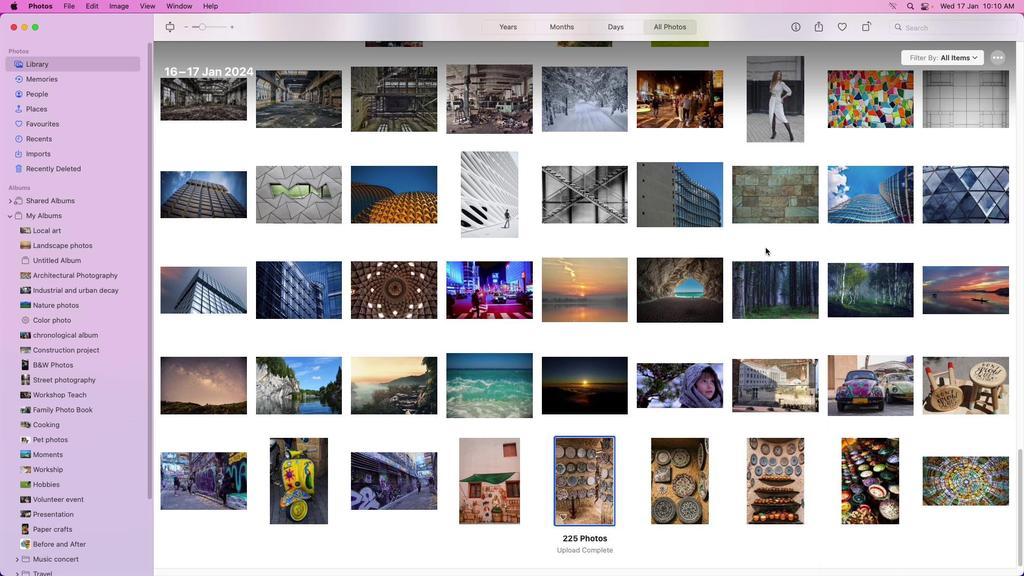 
Action: Mouse moved to (685, 469)
Screenshot: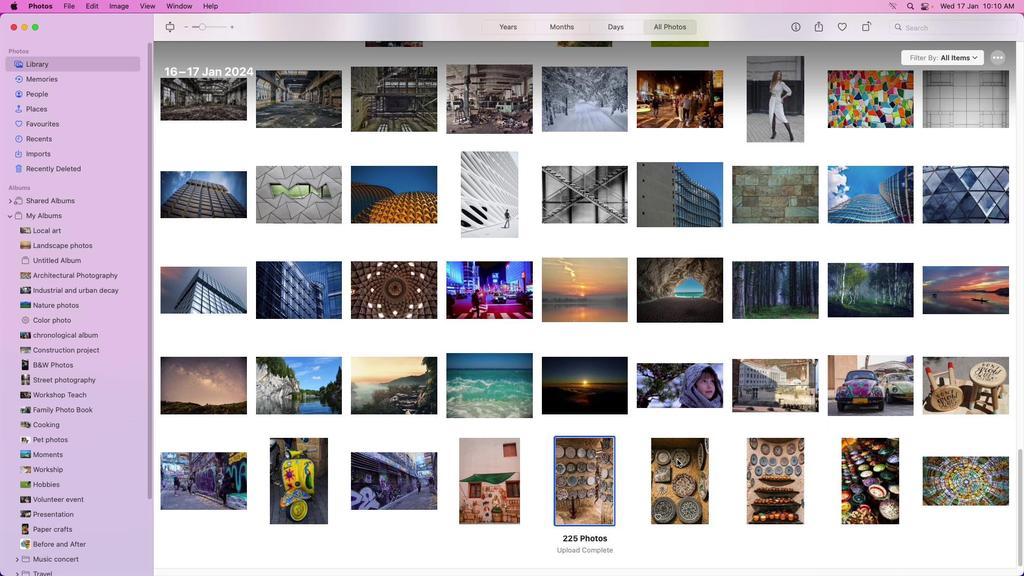 
Action: Mouse pressed right at (685, 469)
Screenshot: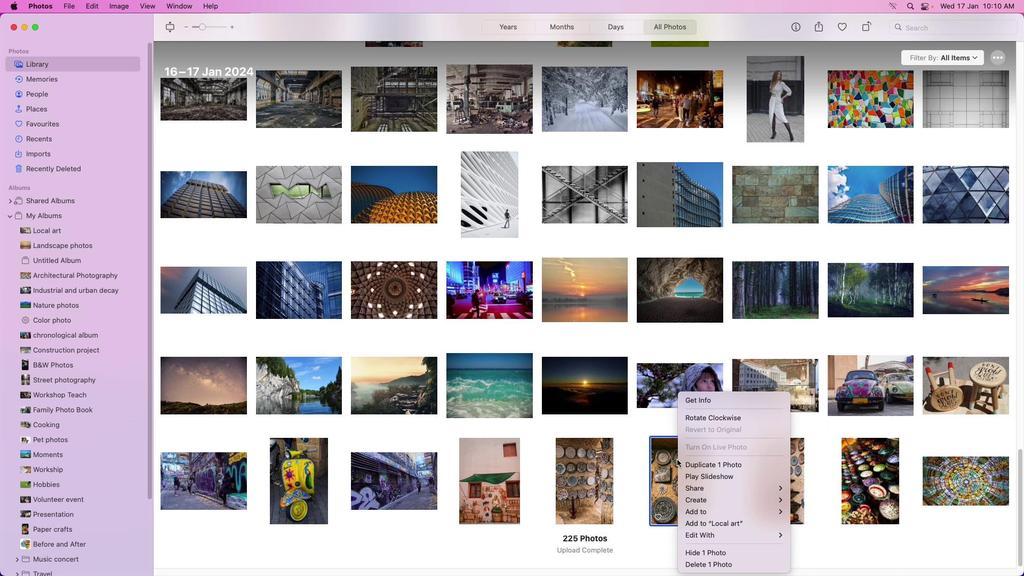 
Action: Mouse moved to (849, 257)
Screenshot: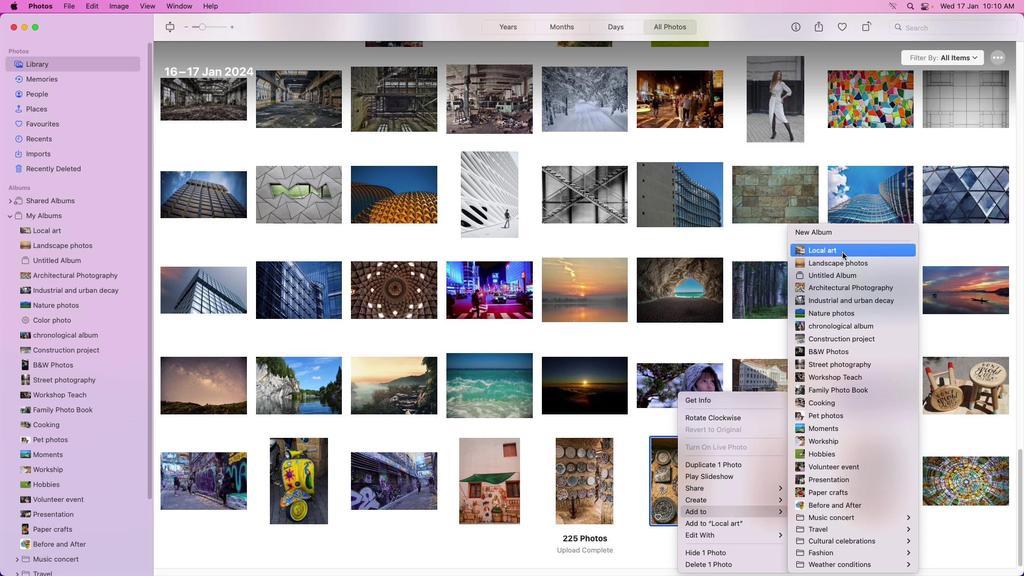 
Action: Mouse pressed left at (849, 257)
Screenshot: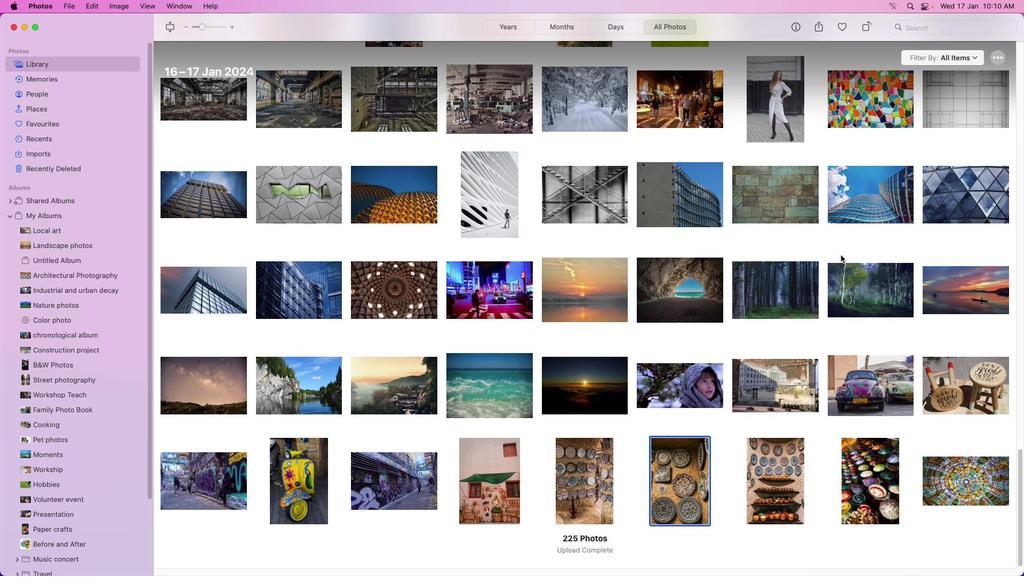 
Action: Mouse moved to (788, 480)
Screenshot: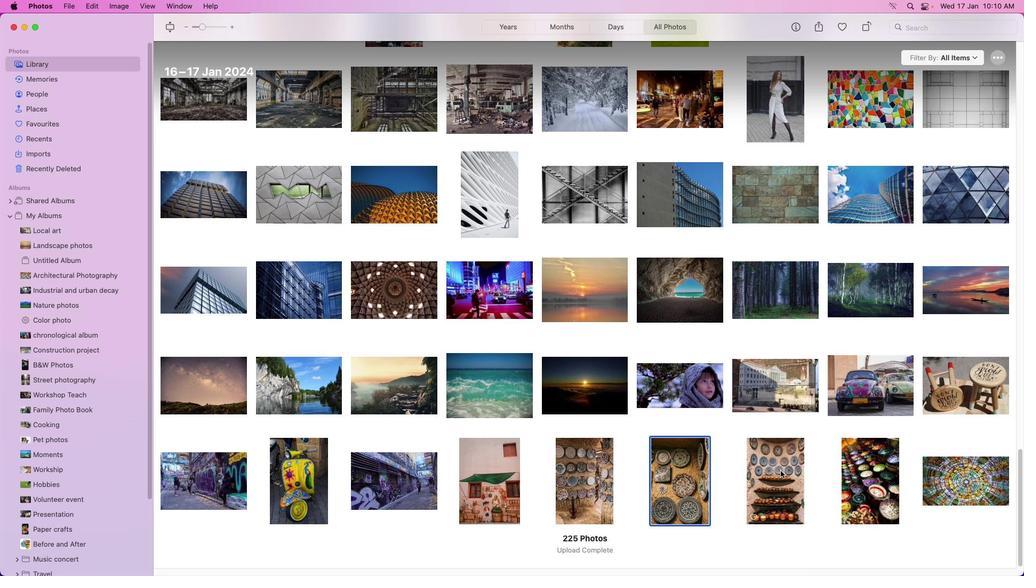 
Action: Mouse pressed right at (788, 480)
Screenshot: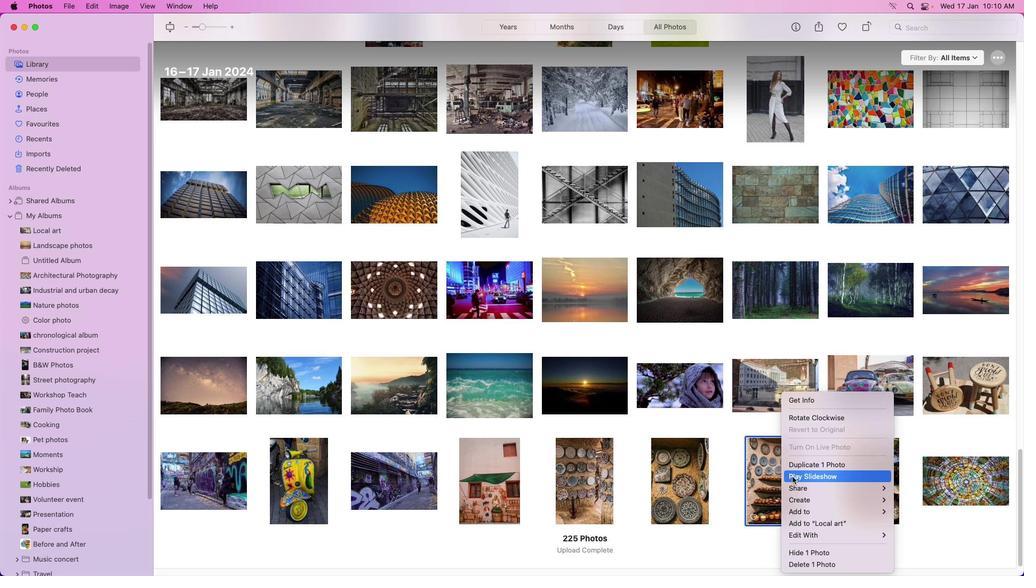 
Action: Mouse moved to (715, 255)
Screenshot: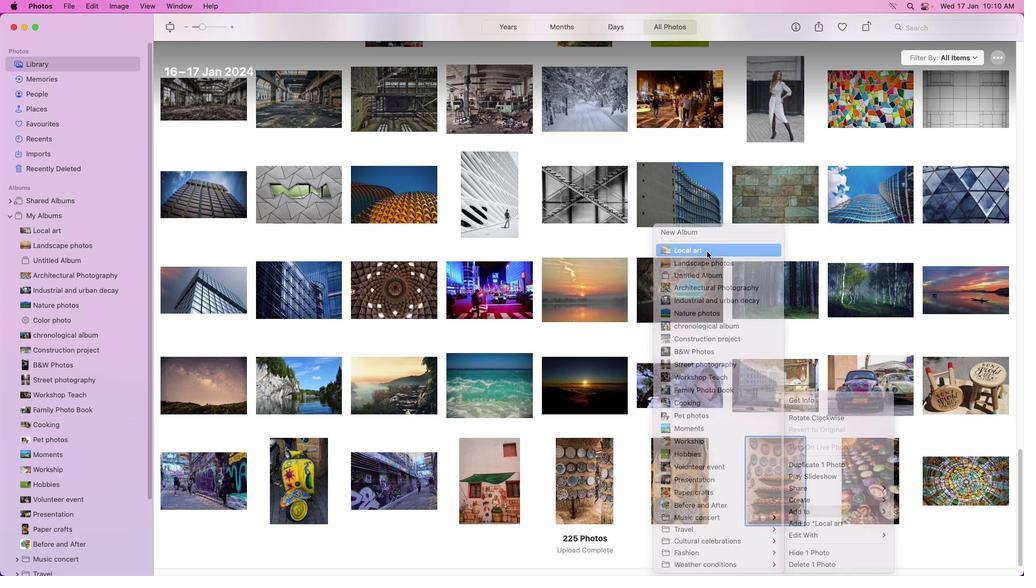 
Action: Mouse pressed left at (715, 255)
Screenshot: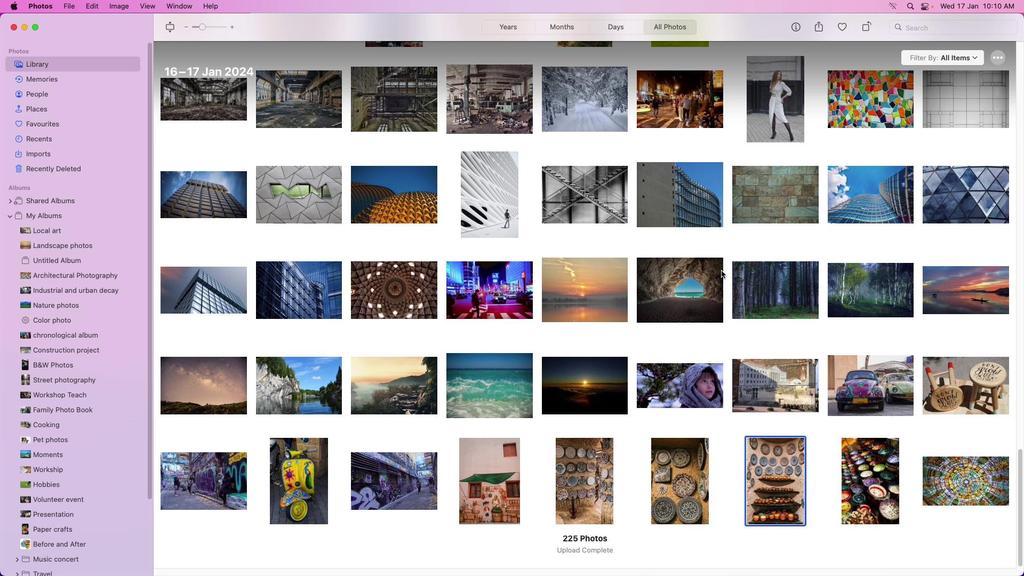 
Action: Mouse moved to (871, 471)
Screenshot: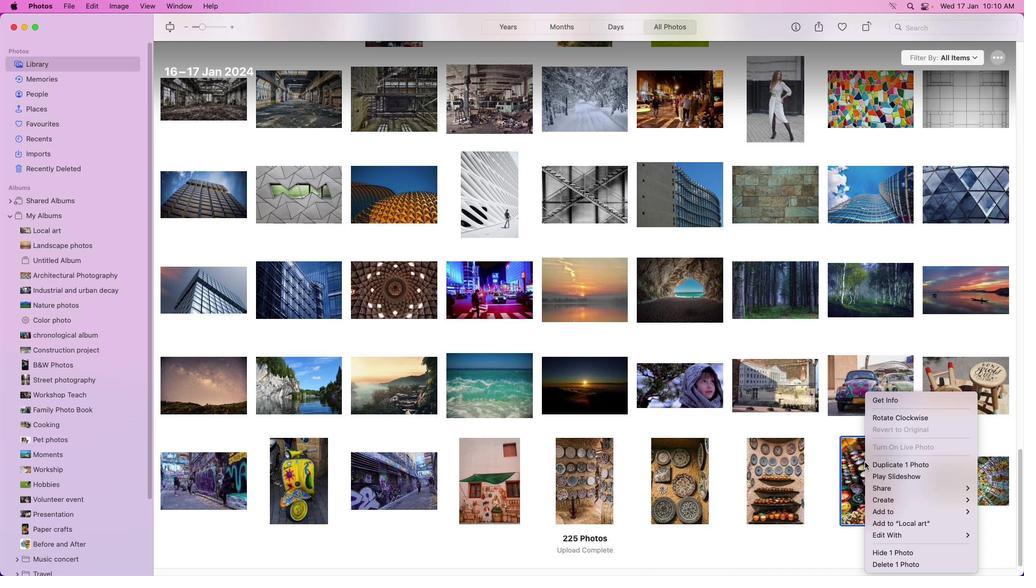
Action: Mouse pressed right at (871, 471)
Screenshot: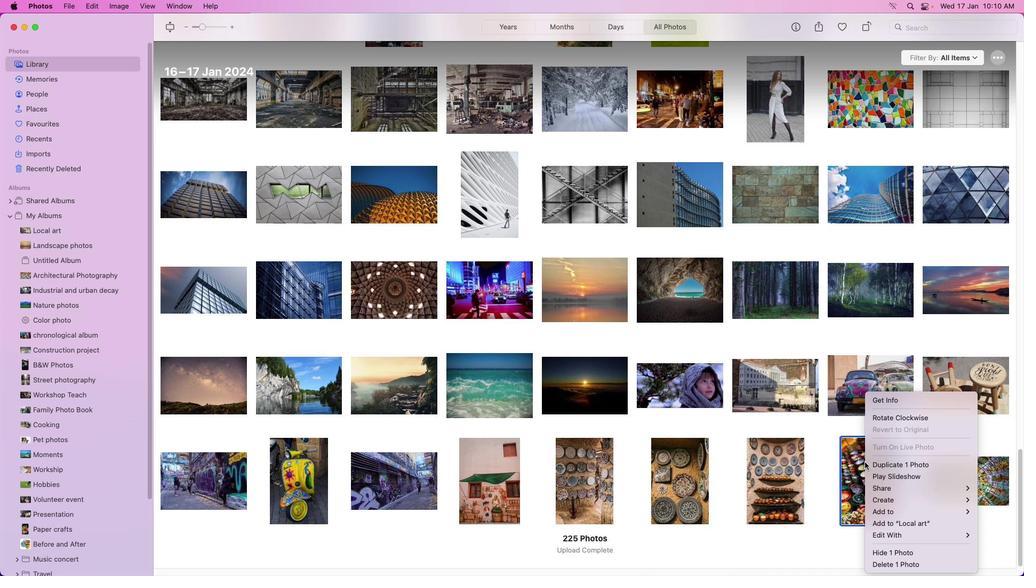 
Action: Mouse moved to (804, 257)
Screenshot: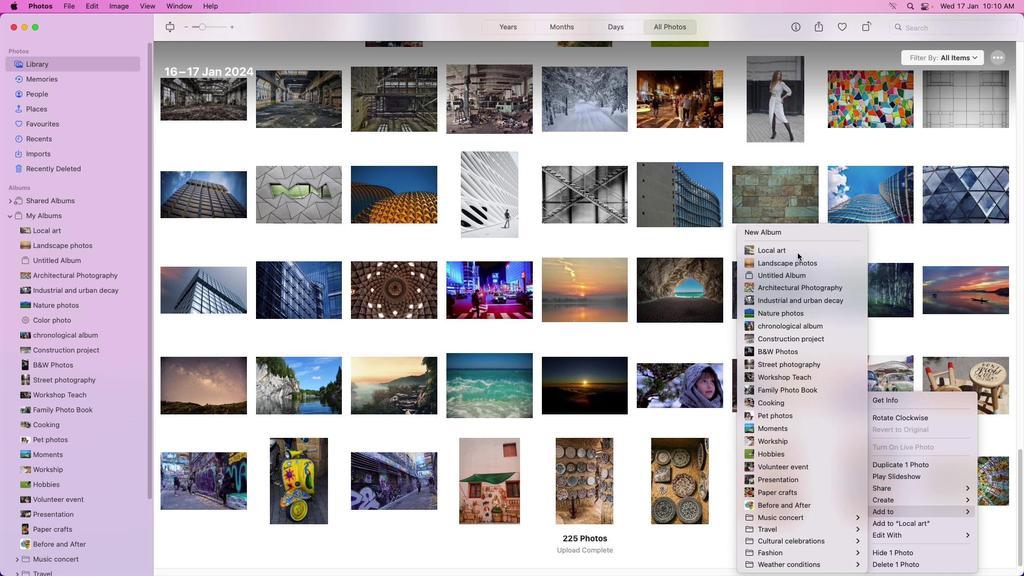 
Action: Mouse pressed left at (804, 257)
Screenshot: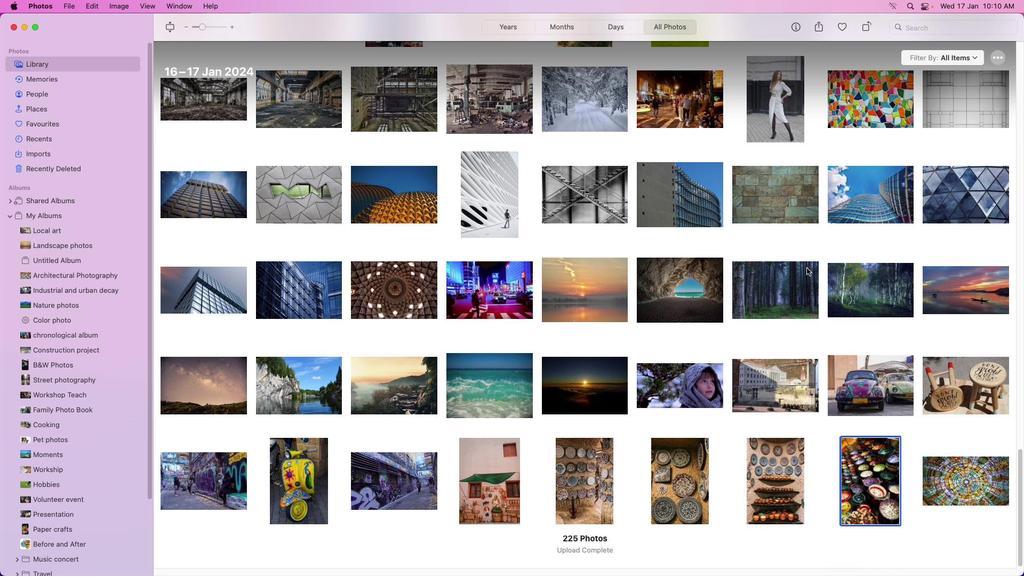 
Action: Mouse moved to (956, 476)
Screenshot: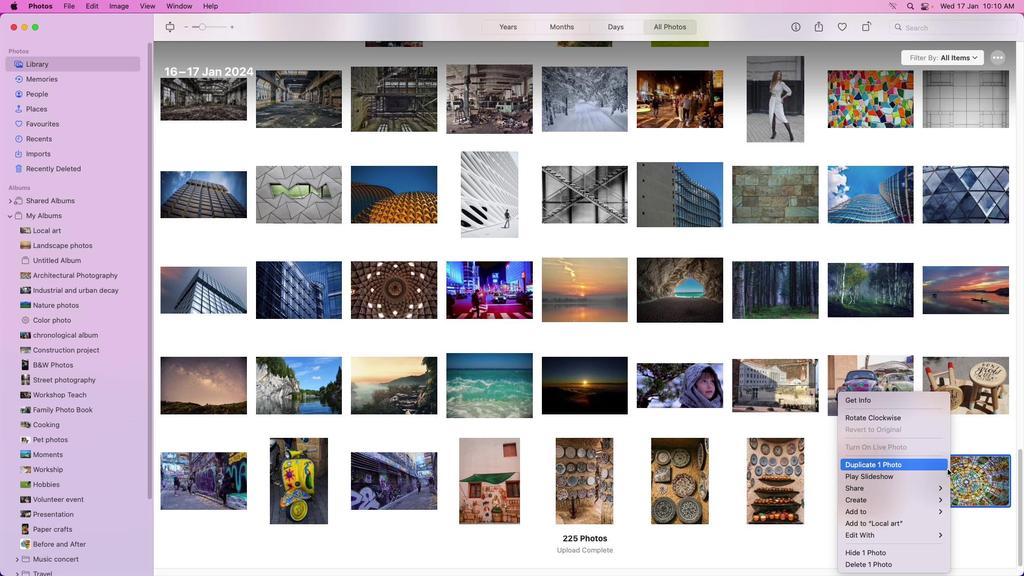 
Action: Mouse pressed right at (956, 476)
Screenshot: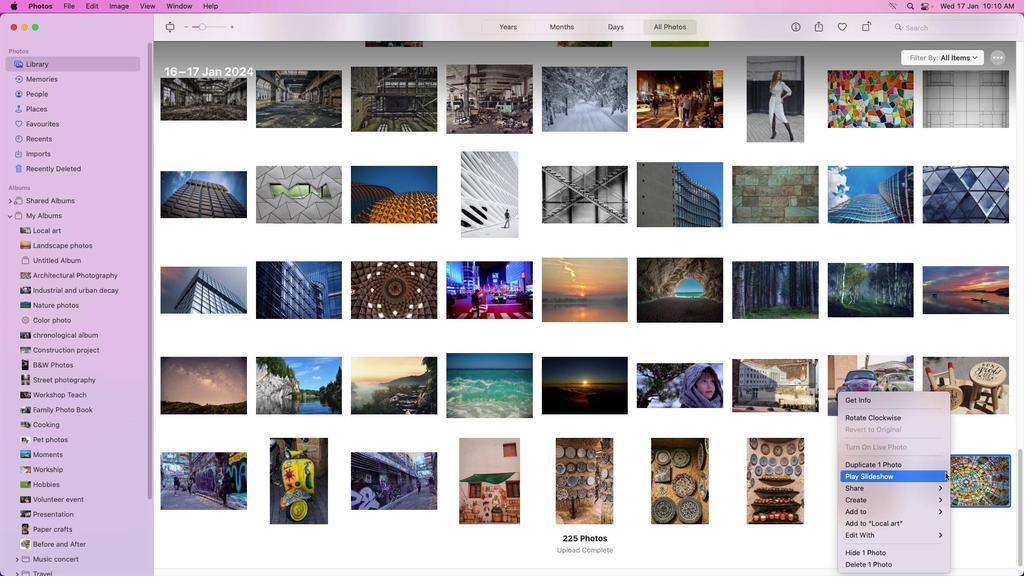 
Action: Mouse moved to (773, 254)
Screenshot: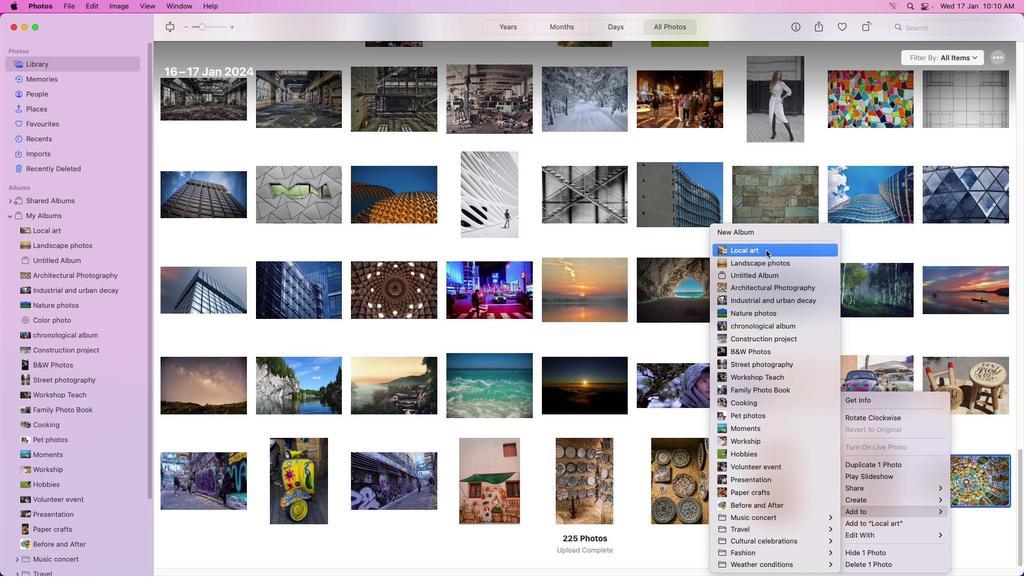 
Action: Mouse pressed left at (773, 254)
Screenshot: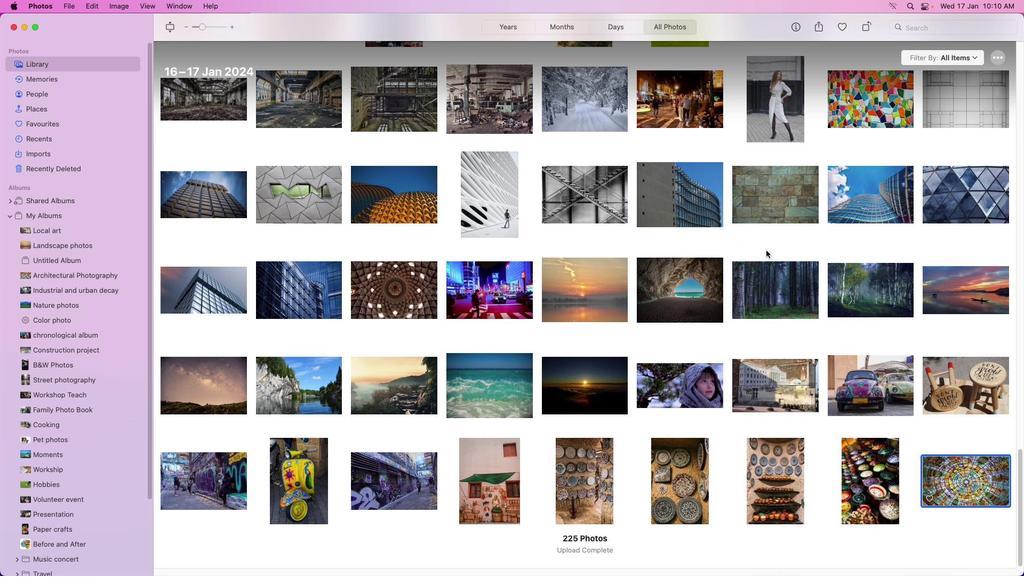 
Action: Mouse moved to (106, 235)
Screenshot: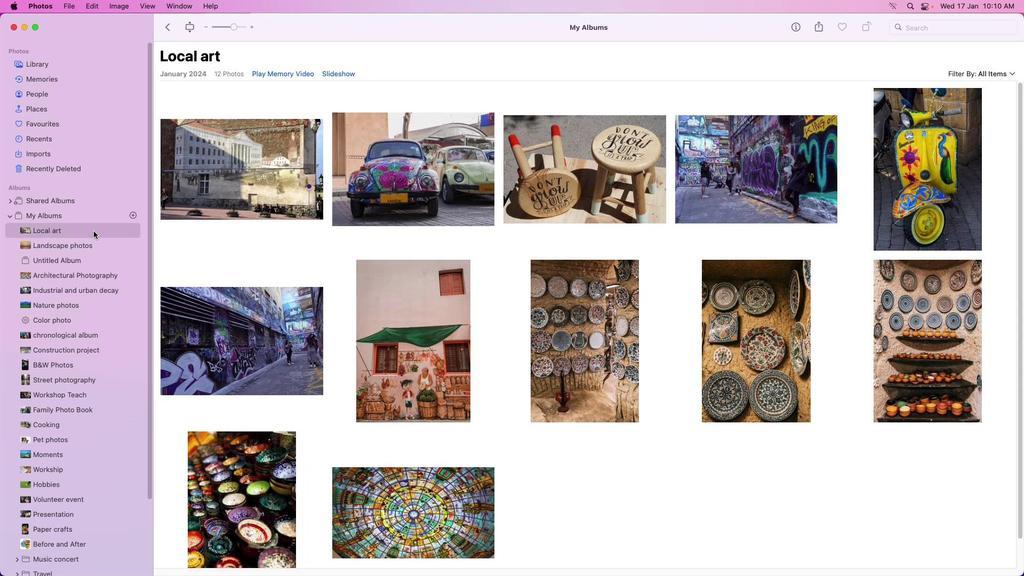
Action: Mouse pressed left at (106, 235)
Screenshot: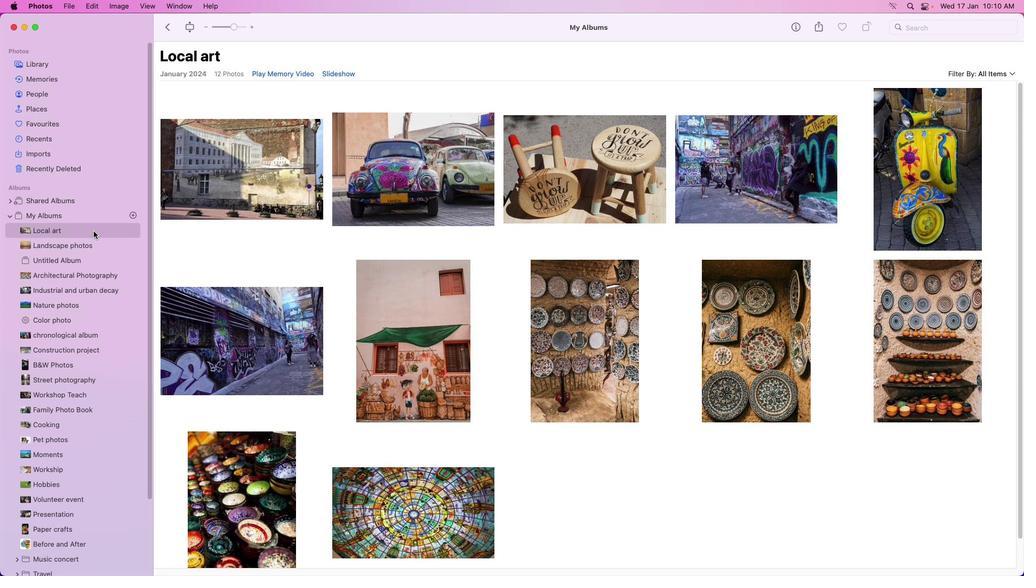 
Action: Mouse moved to (300, 238)
Screenshot: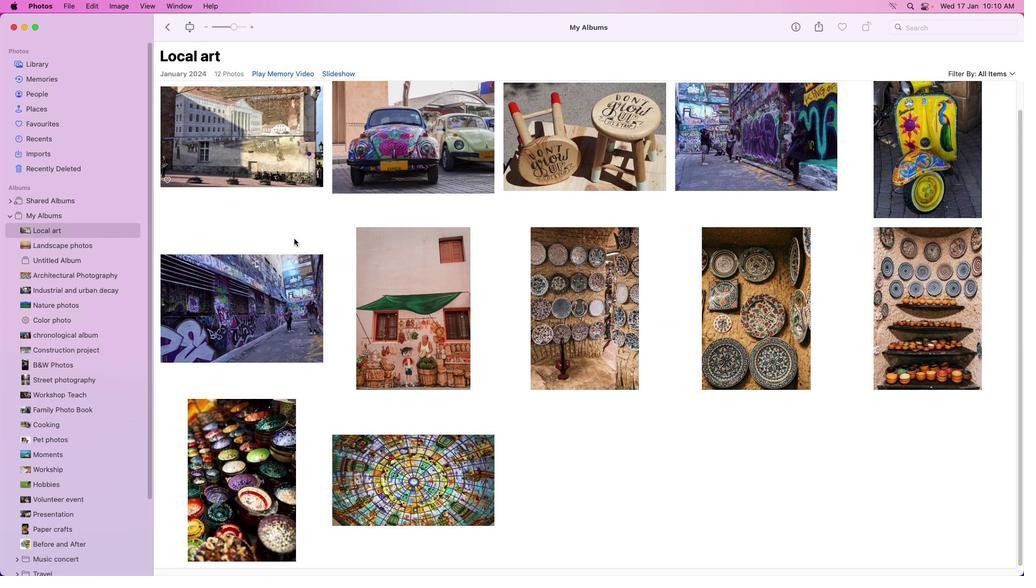 
Action: Mouse scrolled (300, 238) with delta (13, -1)
Screenshot: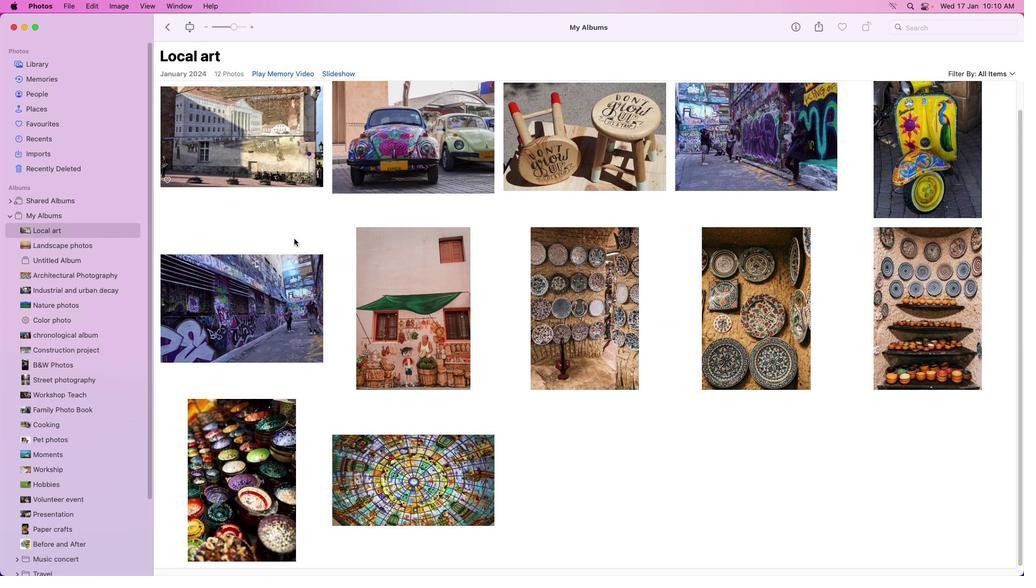 
Action: Mouse moved to (304, 241)
Screenshot: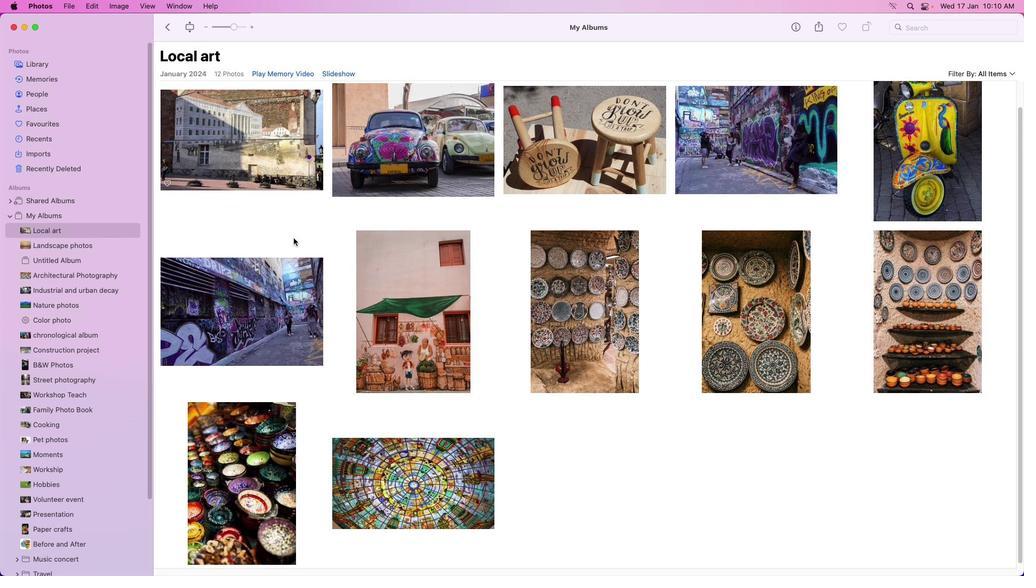 
Action: Mouse scrolled (304, 241) with delta (13, -1)
Screenshot: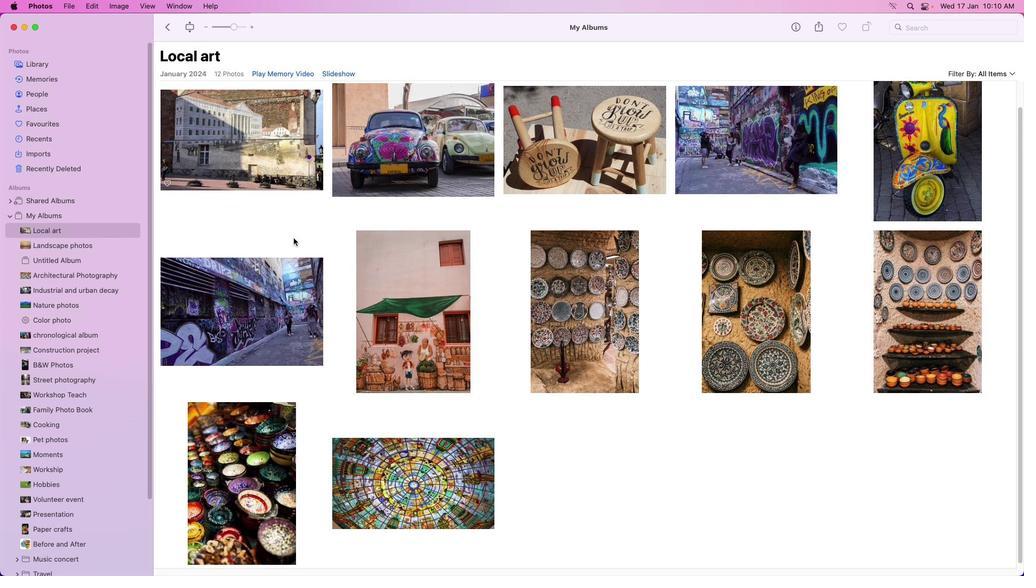 
Action: Mouse moved to (304, 242)
Screenshot: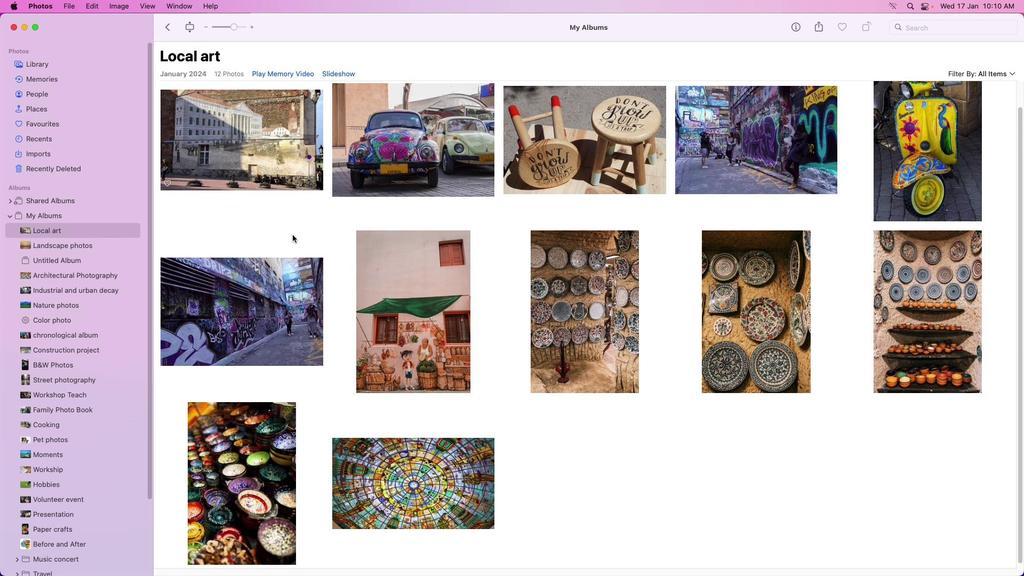 
Action: Mouse scrolled (304, 242) with delta (13, -2)
Screenshot: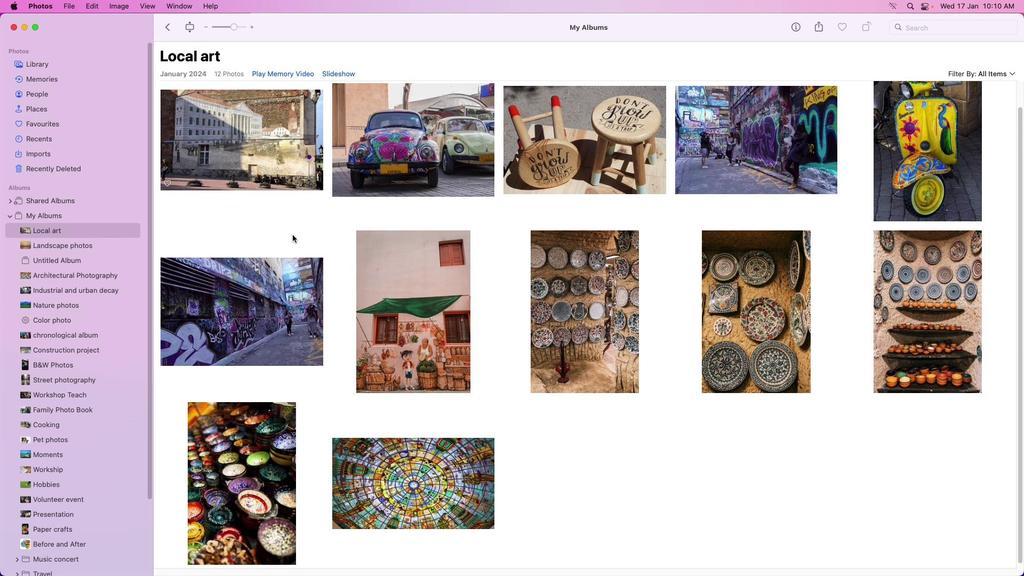 
Action: Mouse moved to (305, 242)
Screenshot: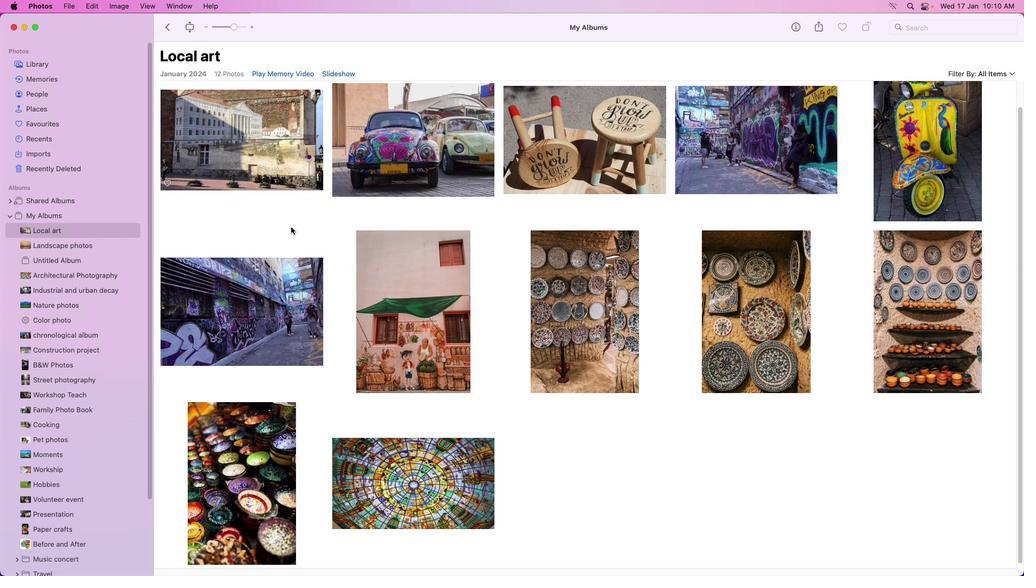 
Action: Mouse scrolled (305, 242) with delta (13, -2)
Screenshot: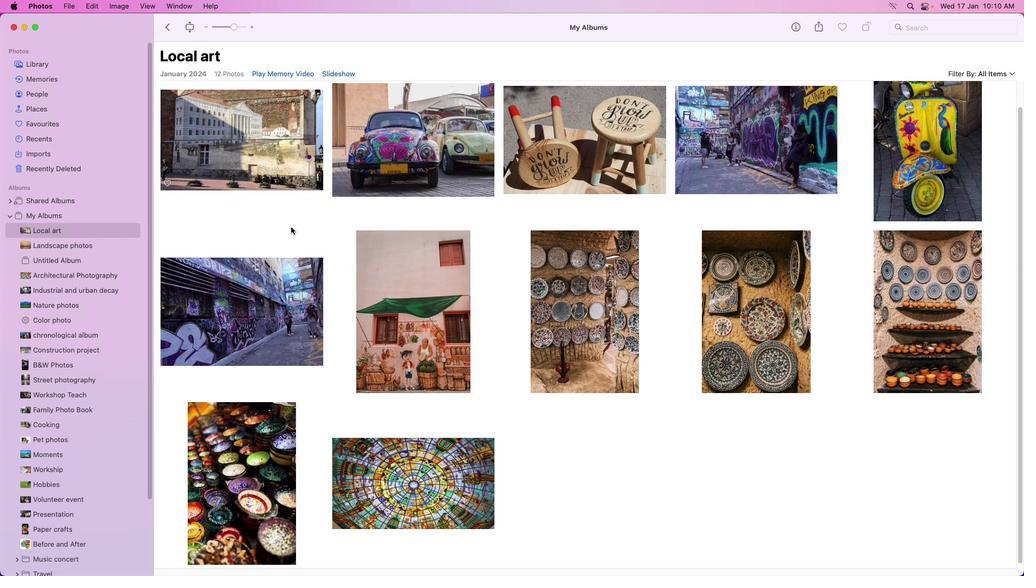 
Action: Mouse moved to (305, 242)
Screenshot: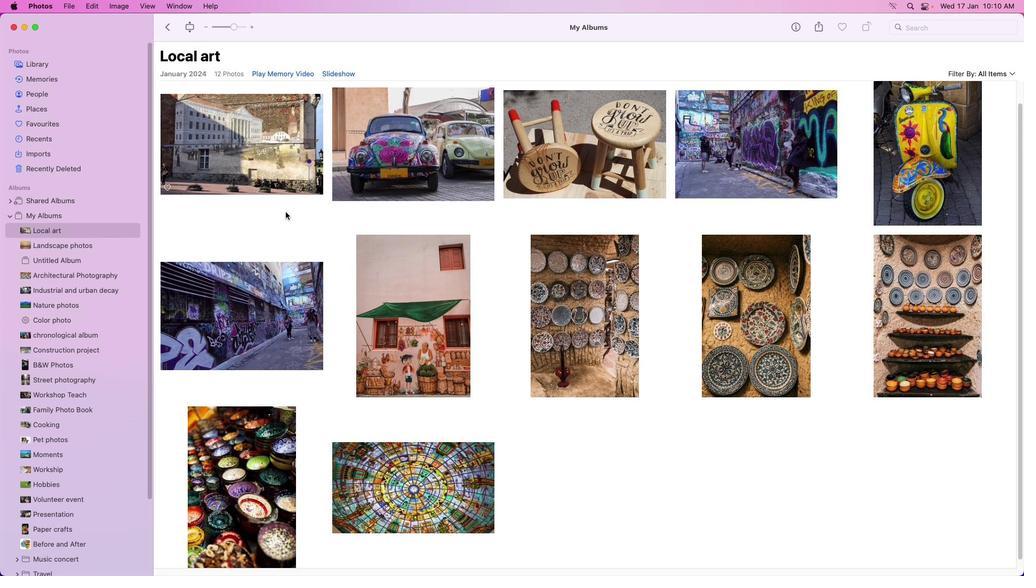 
Action: Mouse scrolled (305, 242) with delta (13, -3)
Screenshot: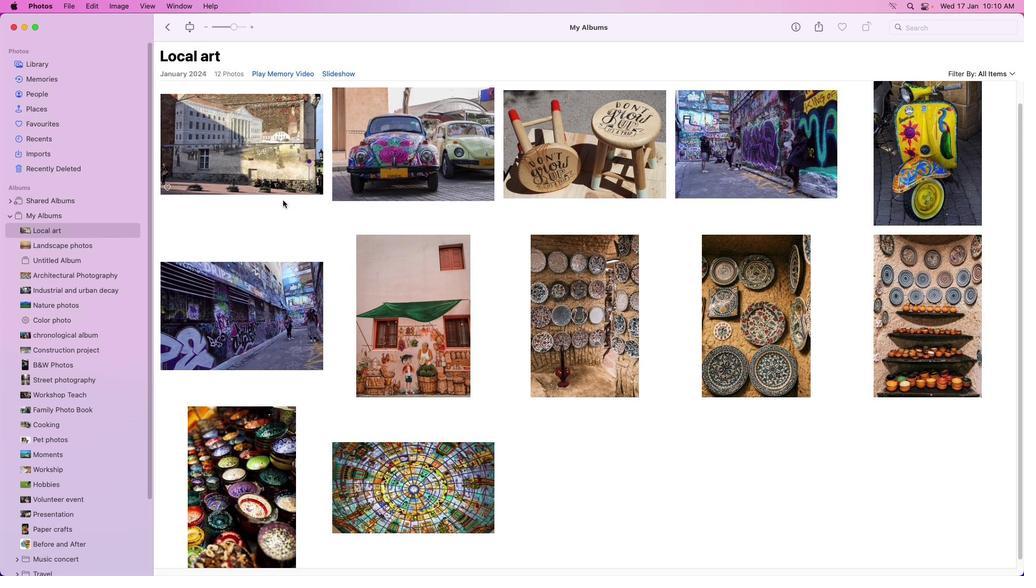 
Action: Mouse scrolled (305, 242) with delta (13, 0)
Screenshot: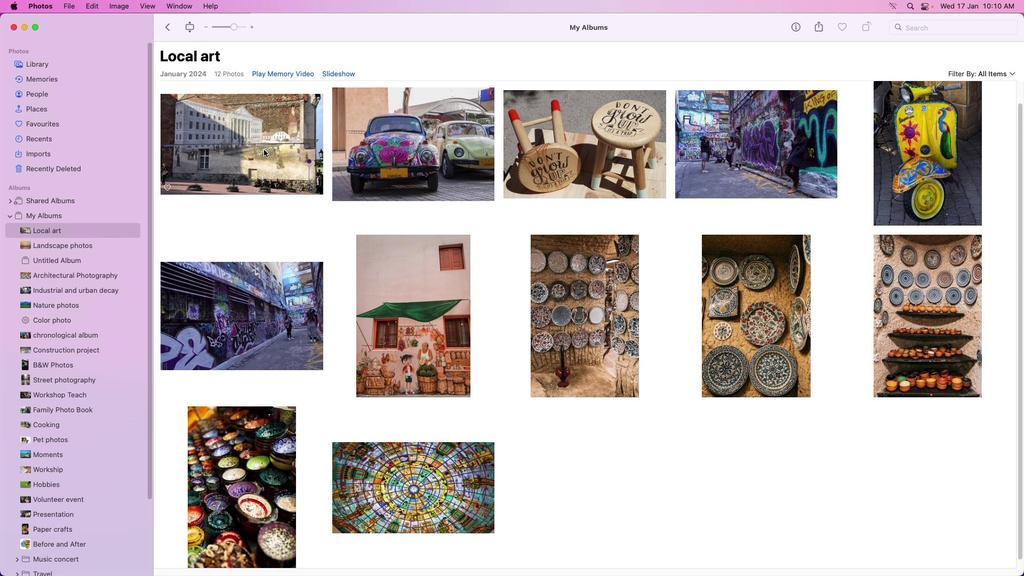 
Action: Mouse moved to (305, 242)
Screenshot: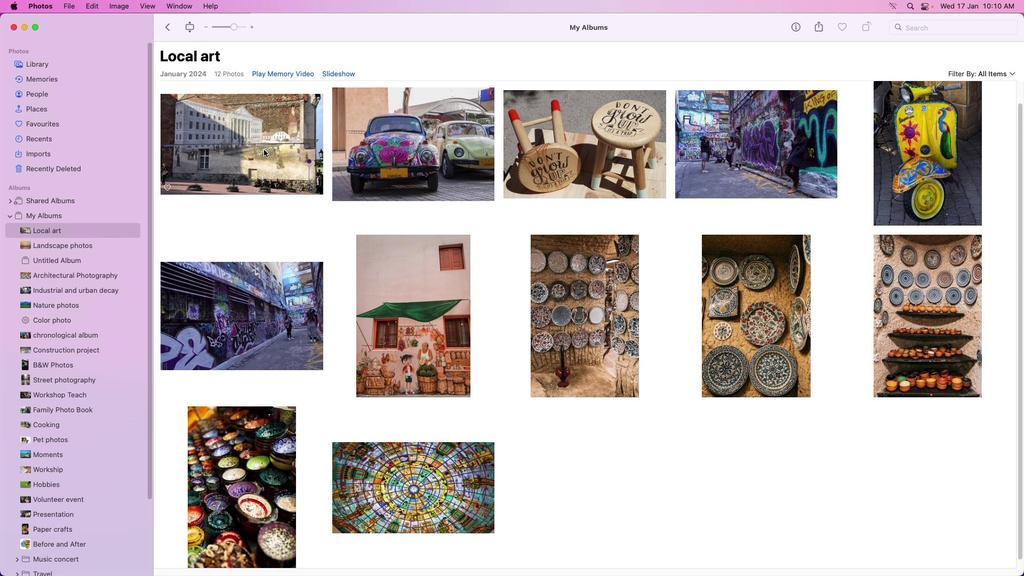 
Action: Mouse scrolled (305, 242) with delta (13, 0)
Screenshot: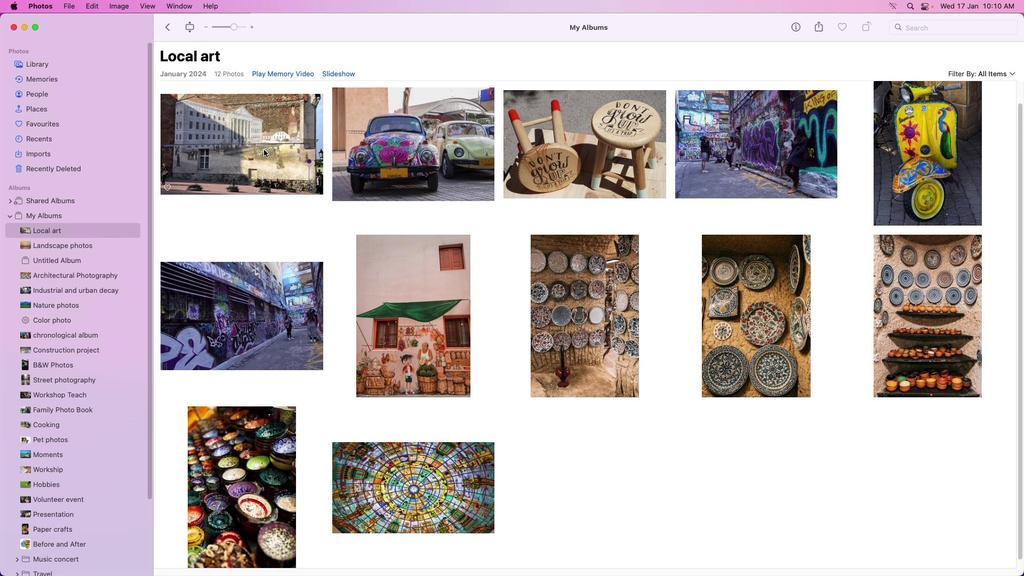 
Action: Mouse moved to (302, 230)
Screenshot: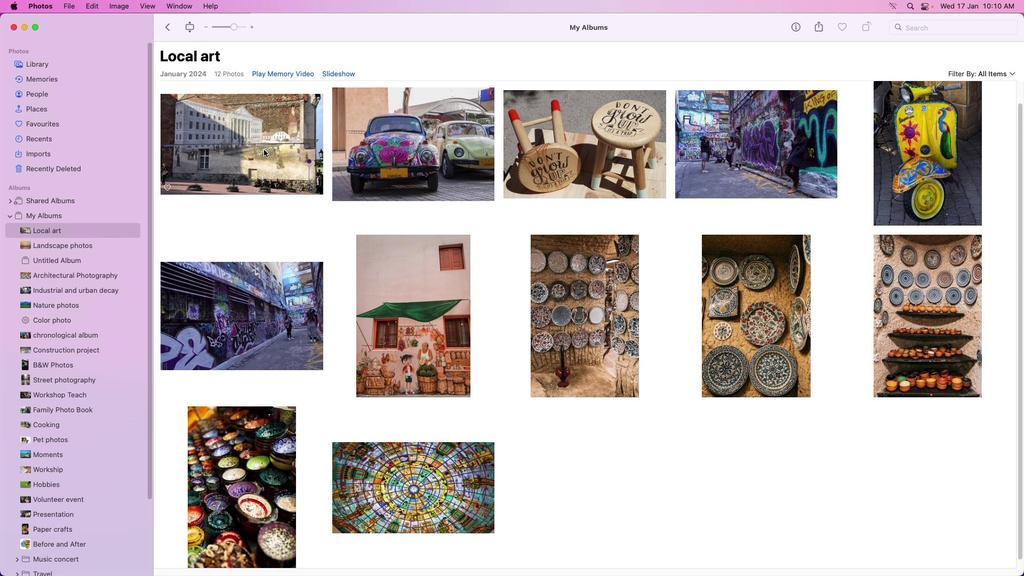 
Action: Mouse scrolled (302, 230) with delta (13, 0)
Screenshot: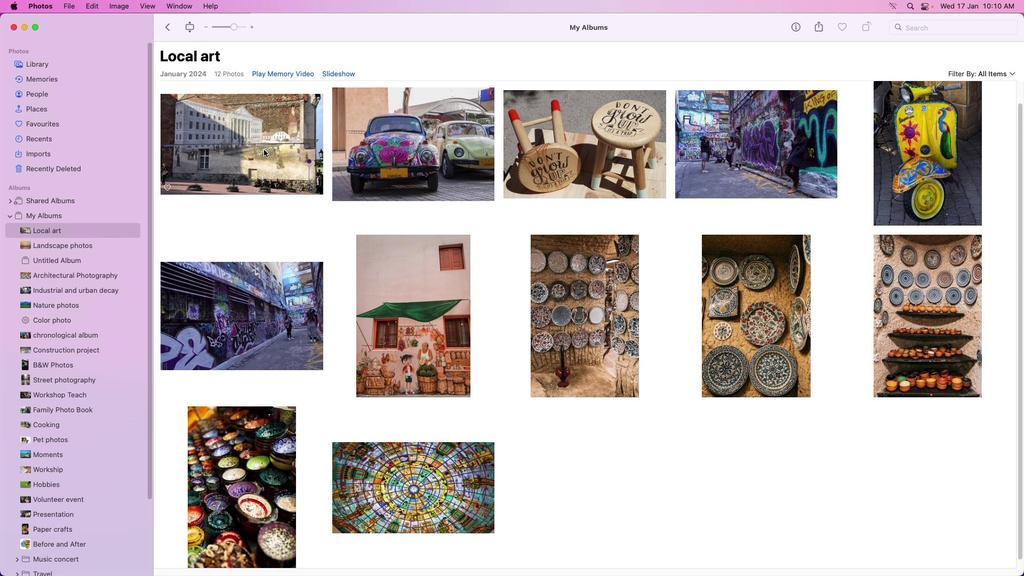 
Action: Mouse moved to (275, 152)
Screenshot: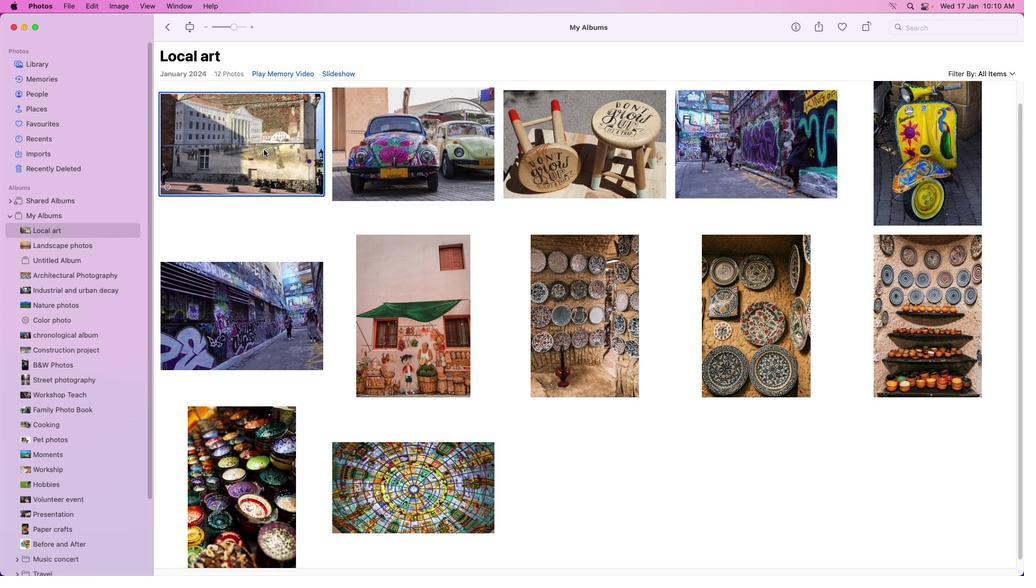 
Action: Mouse pressed left at (275, 152)
Screenshot: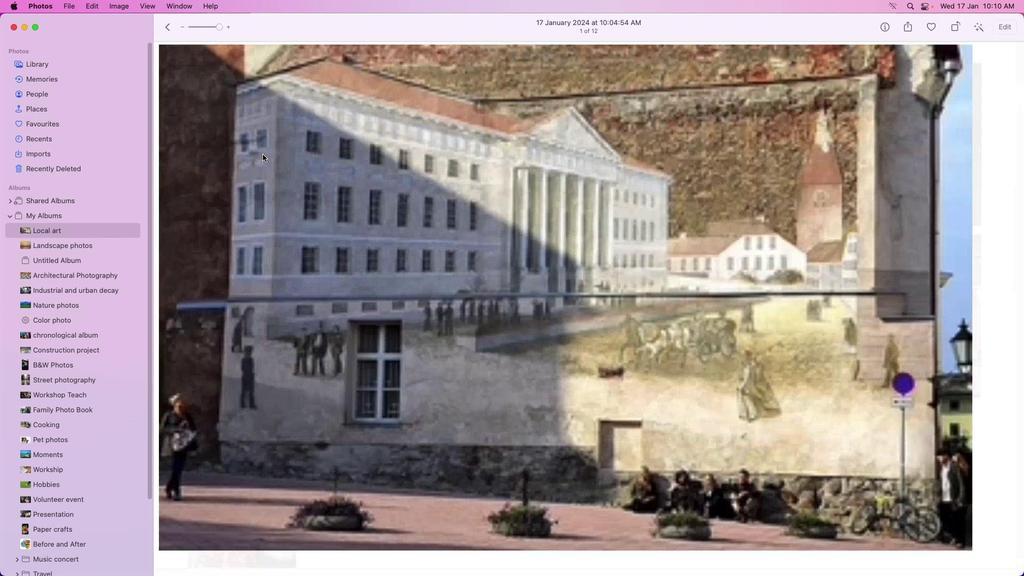 
Action: Mouse pressed left at (275, 152)
Screenshot: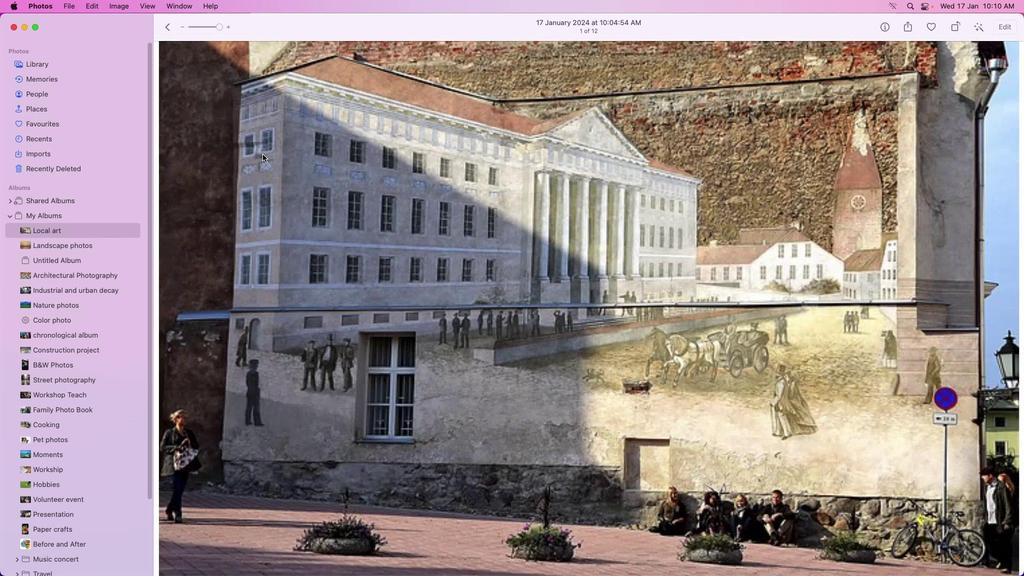 
Action: Mouse moved to (1001, 299)
Screenshot: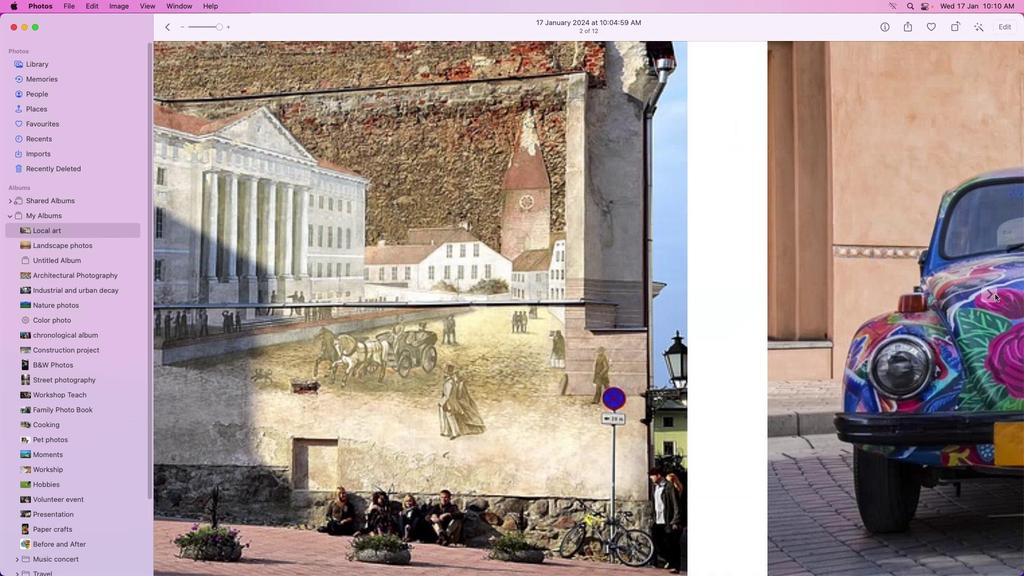 
Action: Mouse pressed left at (1001, 299)
Screenshot: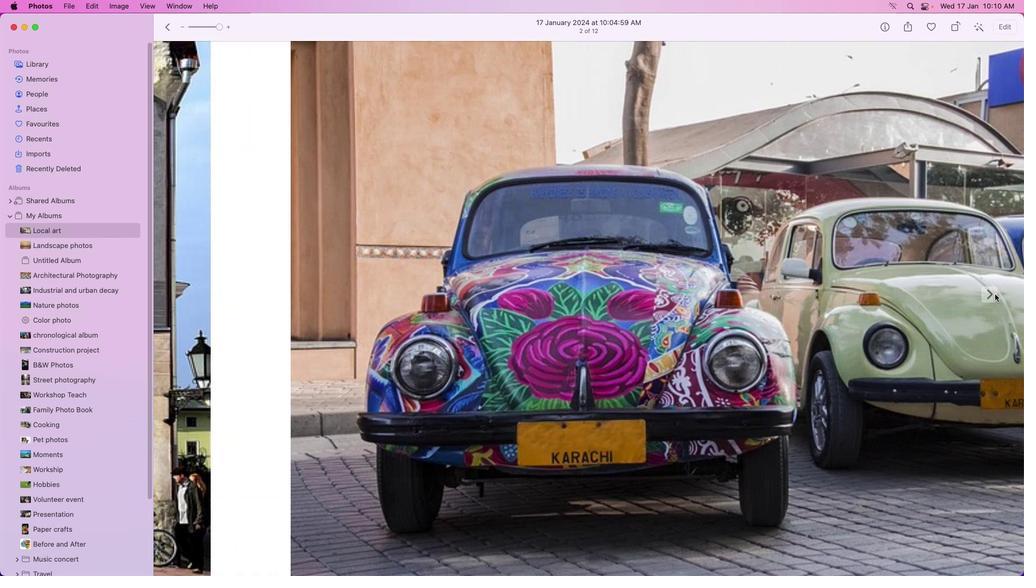 
Action: Mouse pressed left at (1001, 299)
Screenshot: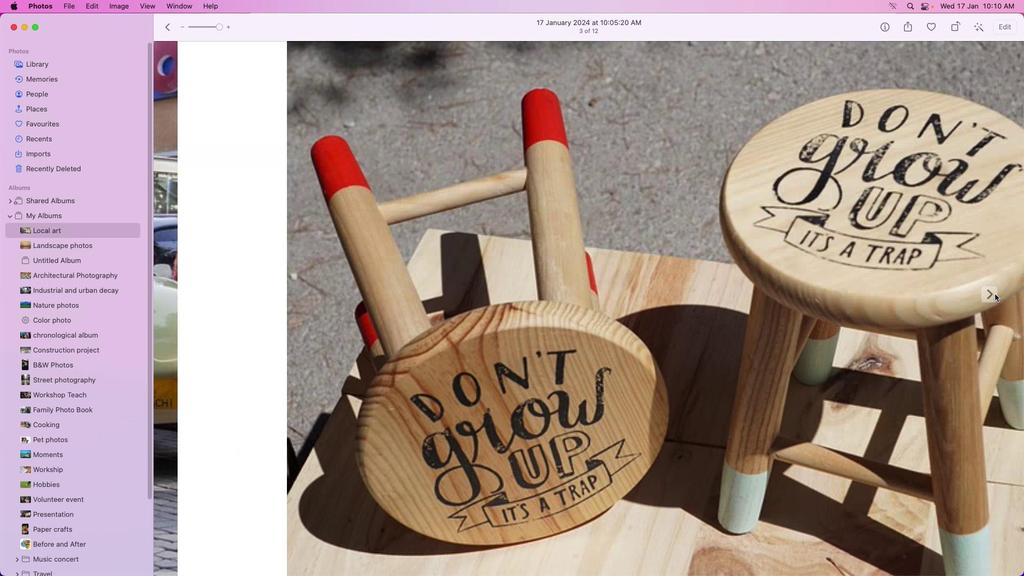 
Action: Mouse pressed left at (1001, 299)
Screenshot: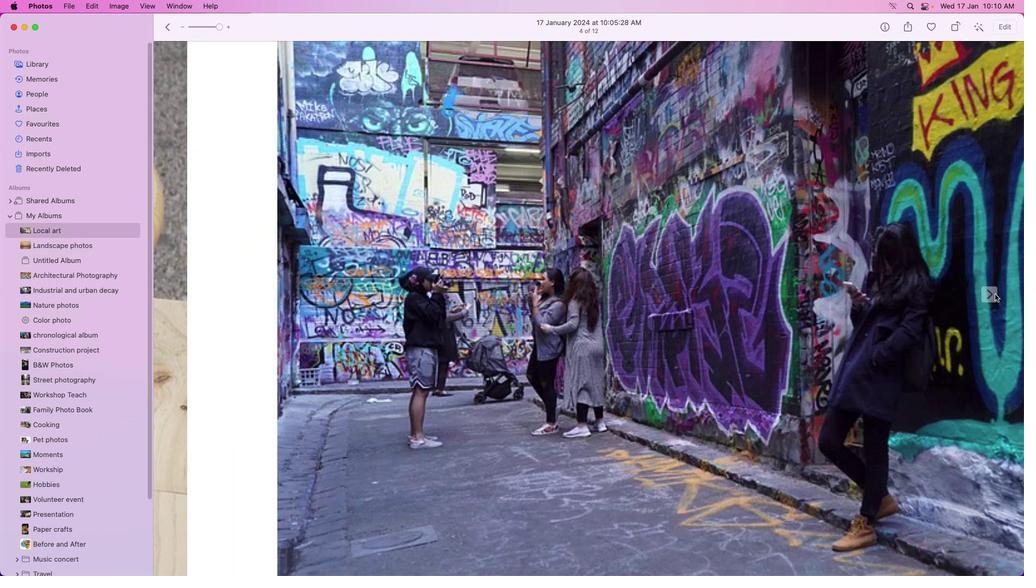 
Action: Mouse pressed left at (1001, 299)
Screenshot: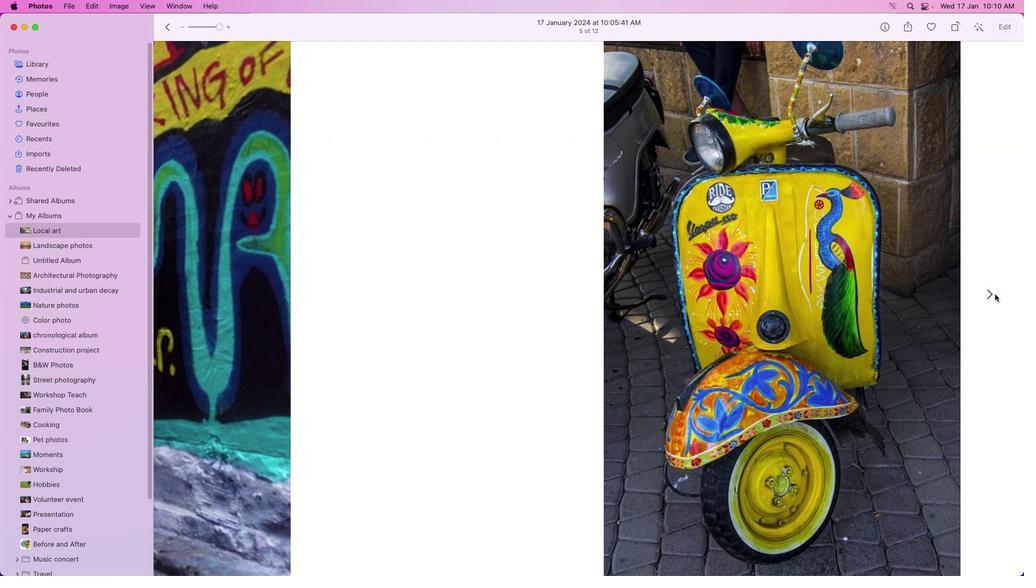 
Action: Mouse pressed left at (1001, 299)
Screenshot: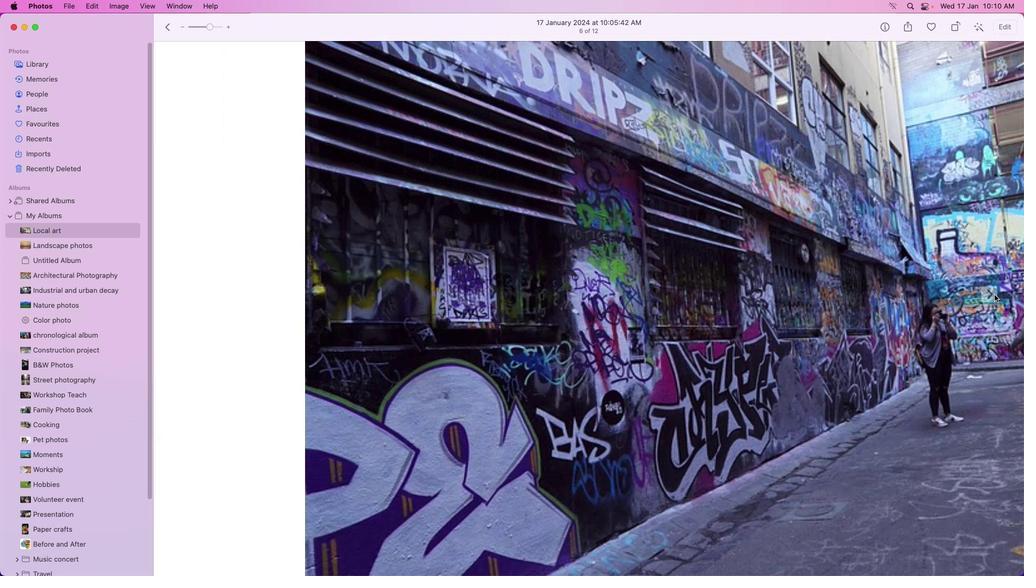 
Action: Mouse moved to (1000, 300)
Screenshot: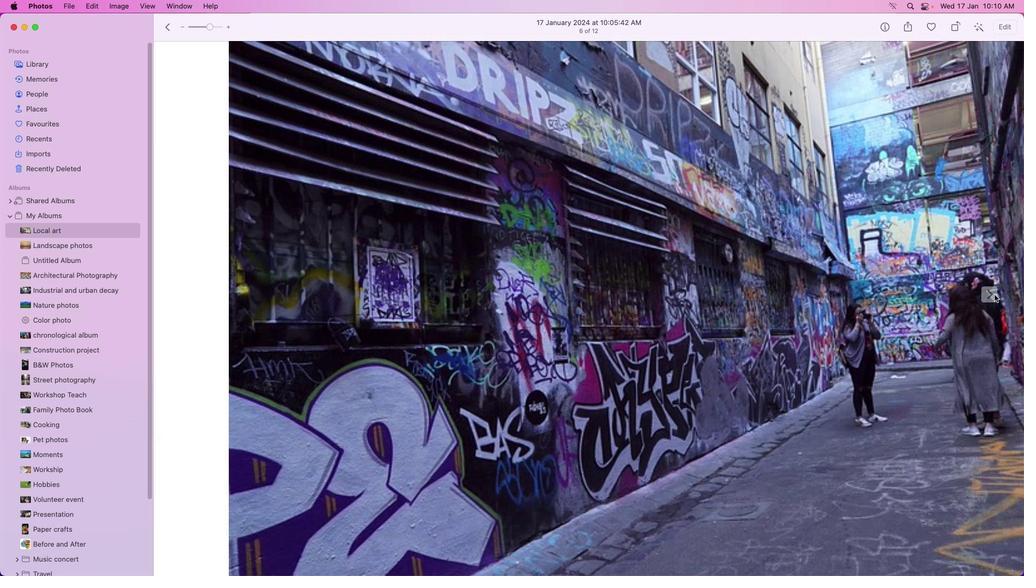
Action: Mouse pressed left at (1000, 300)
Screenshot: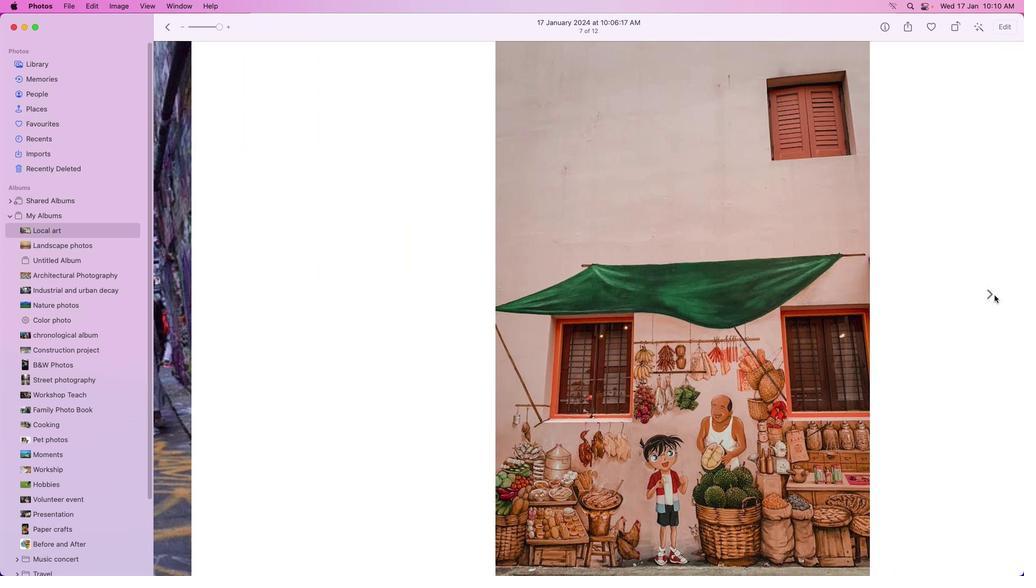 
Action: Mouse moved to (1000, 300)
Screenshot: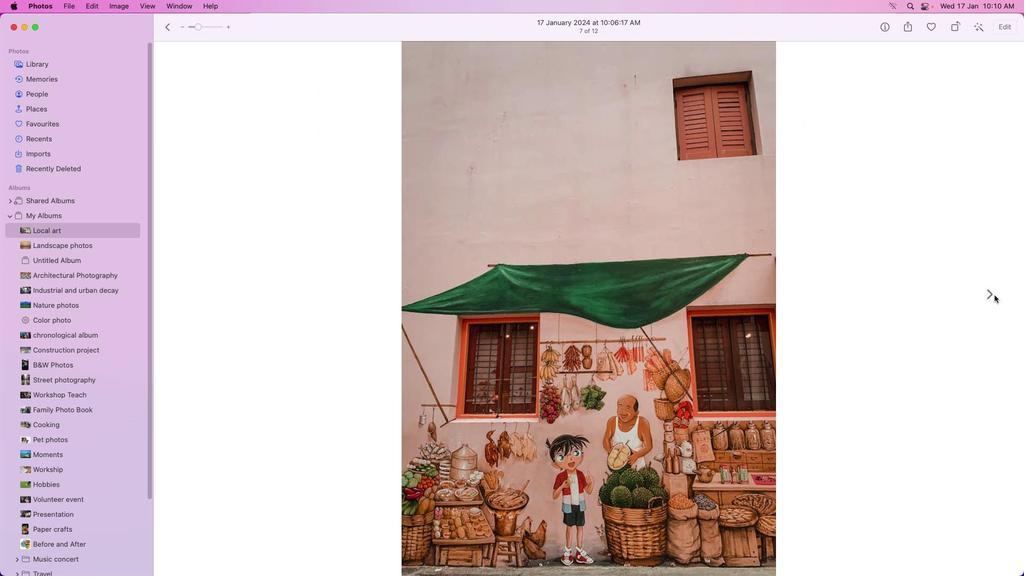 
Action: Mouse pressed left at (1000, 300)
Screenshot: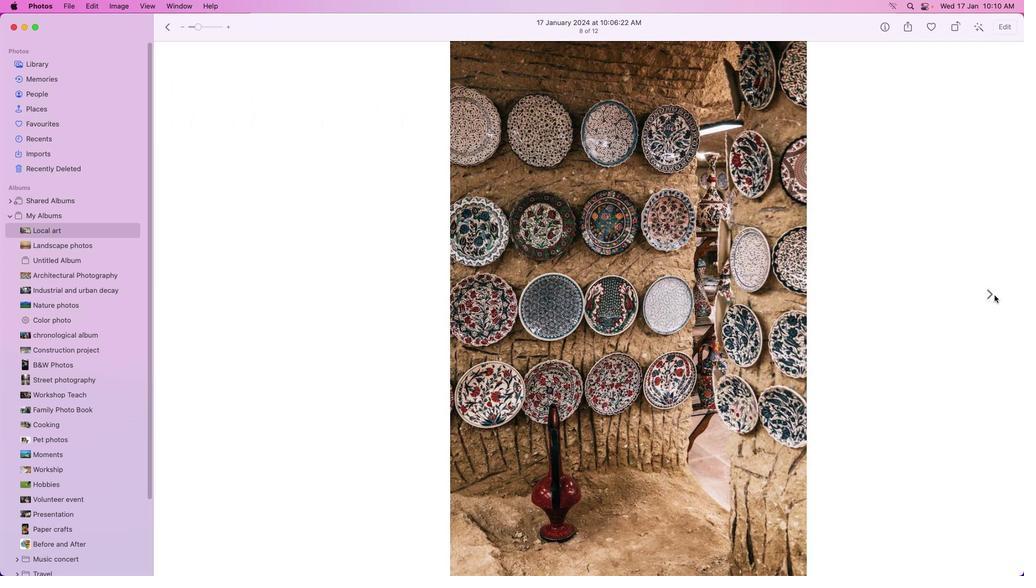 
Action: Mouse pressed left at (1000, 300)
Screenshot: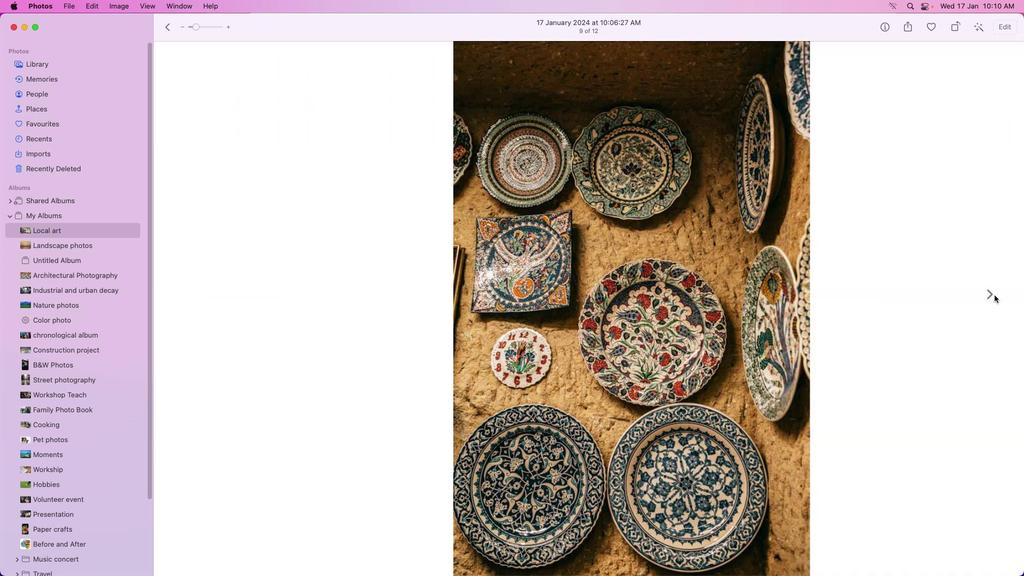 
Action: Mouse pressed left at (1000, 300)
Screenshot: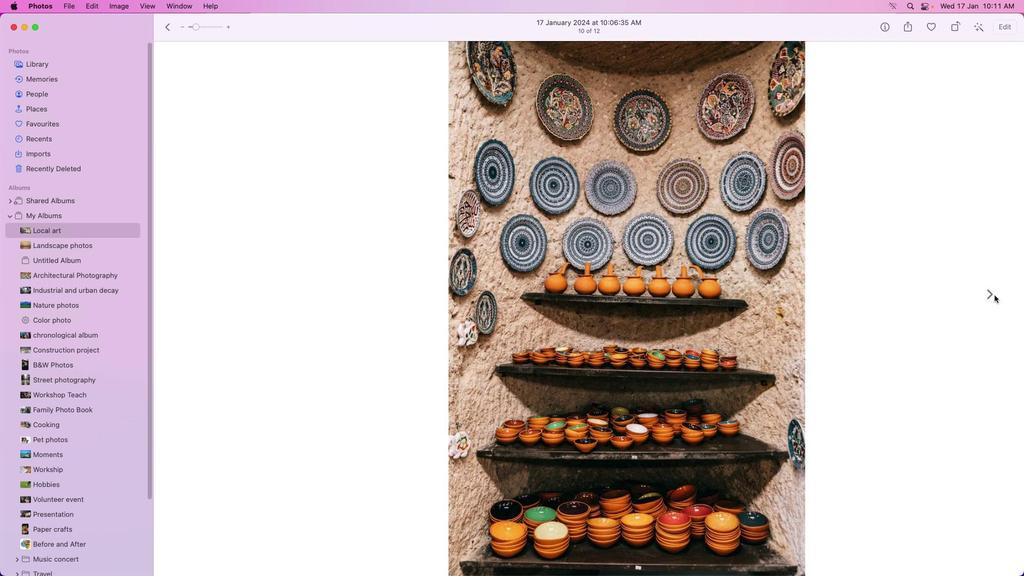 
Action: Mouse moved to (994, 301)
Screenshot: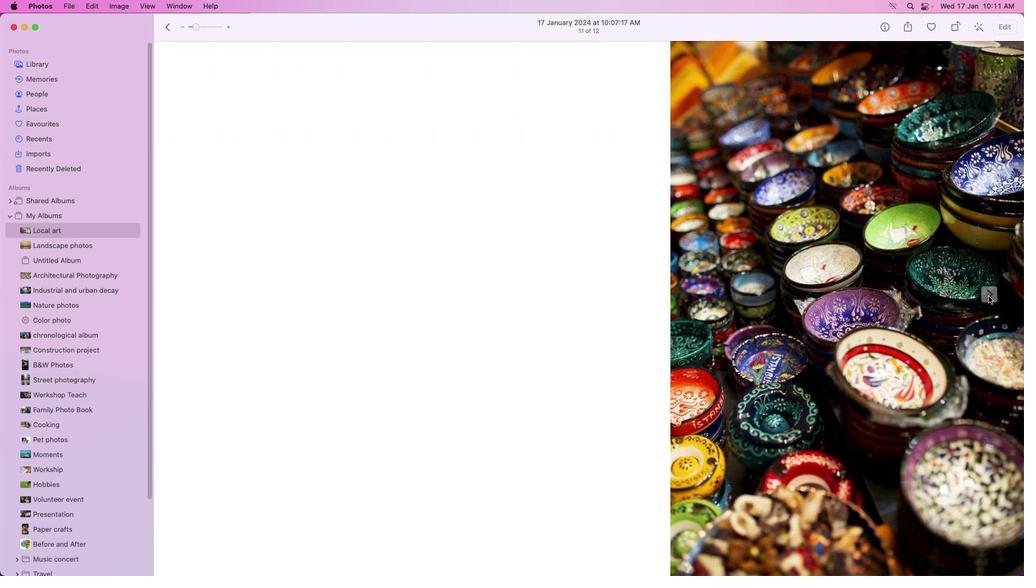 
Action: Mouse pressed left at (994, 301)
Screenshot: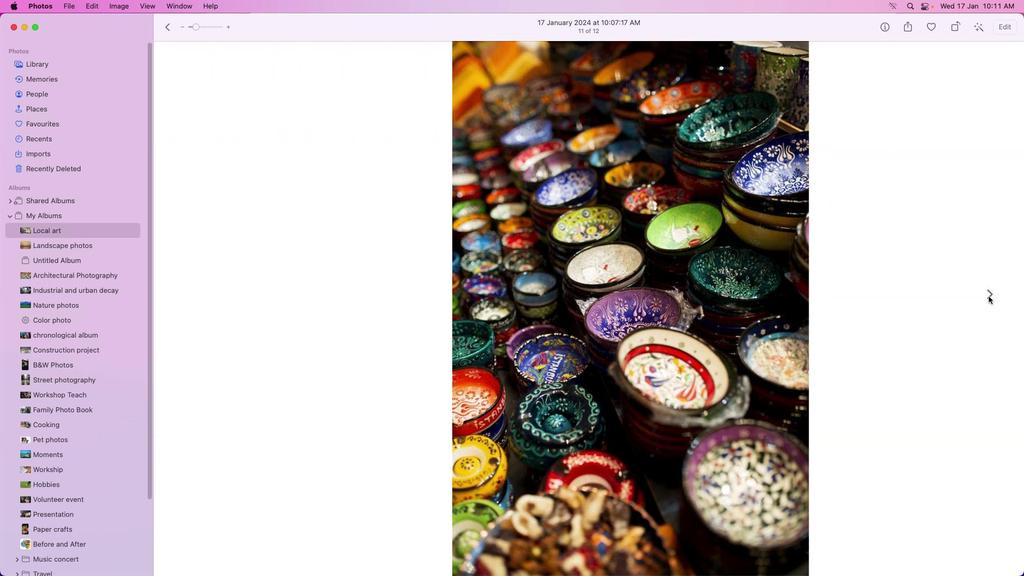 
Action: Mouse pressed left at (994, 301)
Screenshot: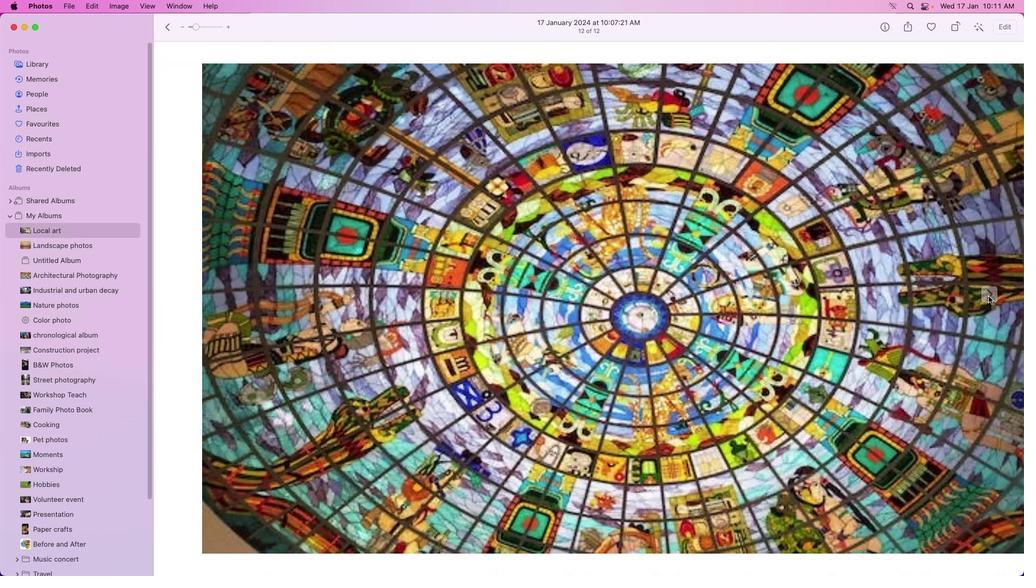 
Action: Mouse moved to (180, 28)
Screenshot: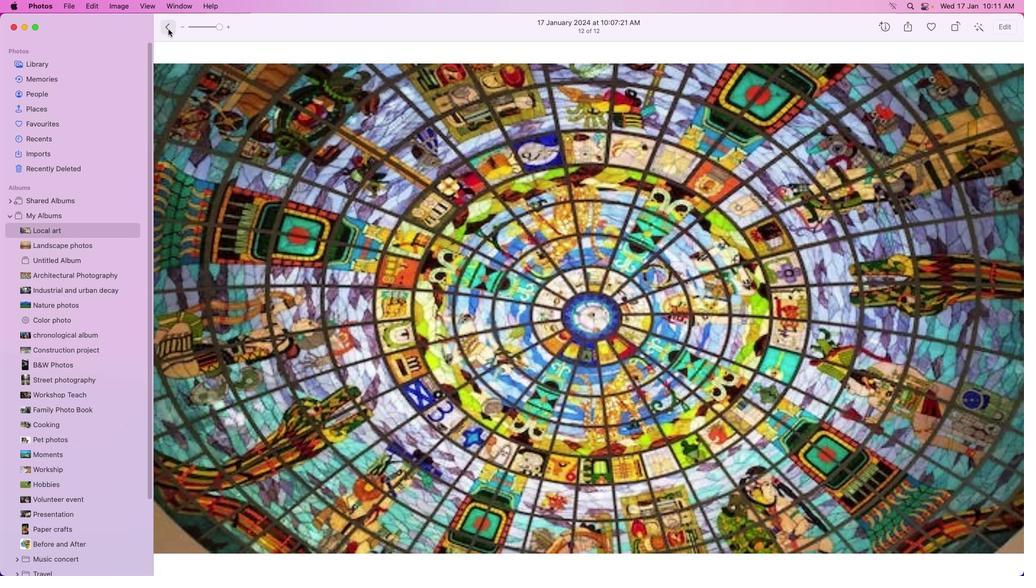 
Action: Mouse pressed left at (180, 28)
Screenshot: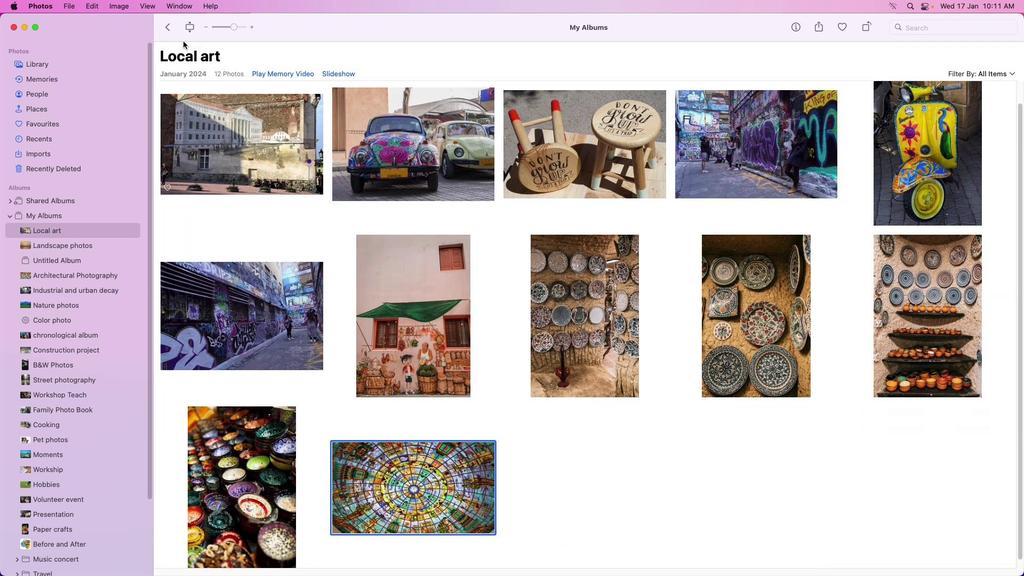 
Action: Mouse moved to (505, 337)
Screenshot: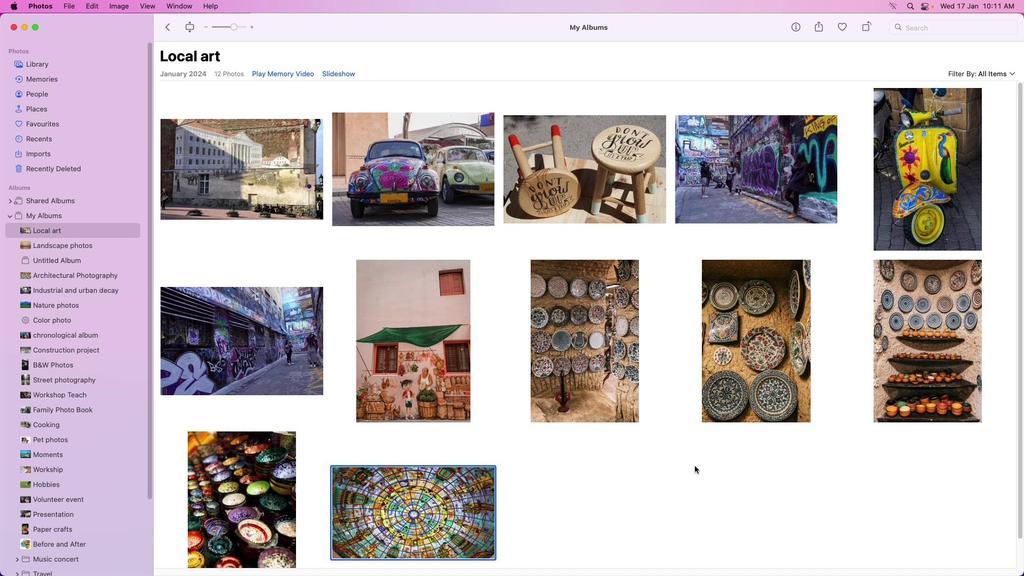 
Action: Mouse scrolled (505, 337) with delta (13, -1)
Screenshot: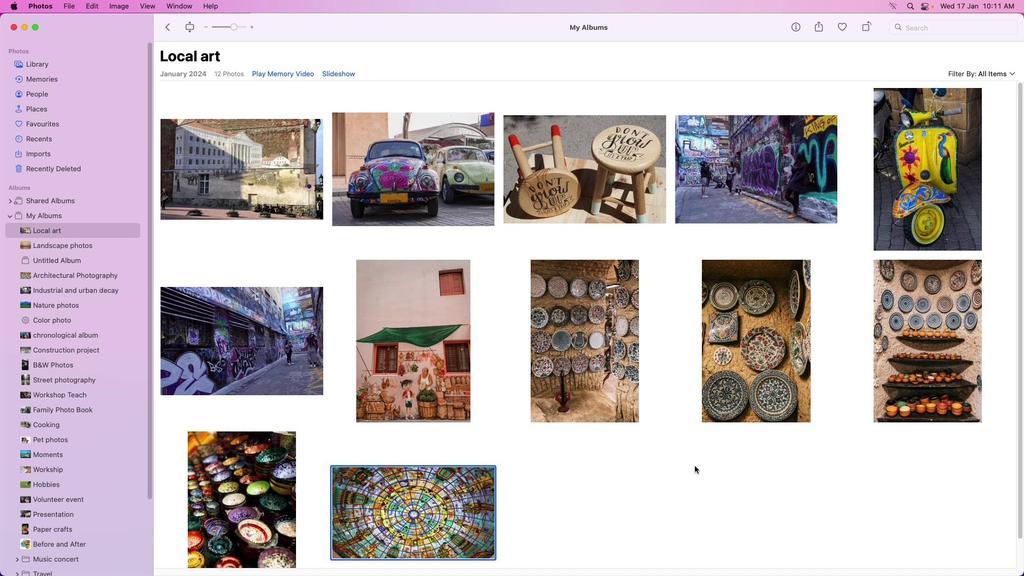 
Action: Mouse moved to (506, 350)
Screenshot: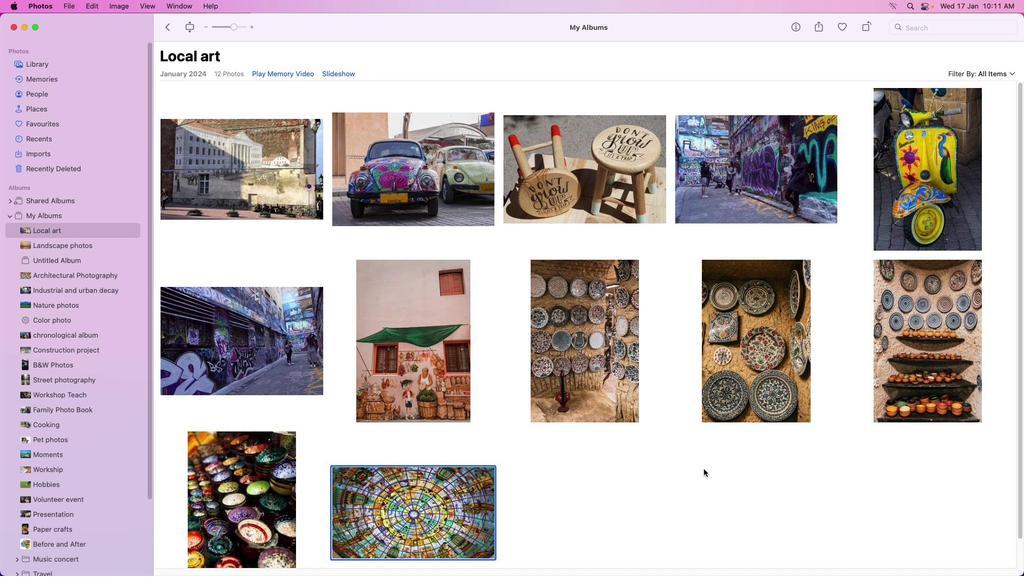 
Action: Mouse scrolled (506, 350) with delta (13, -1)
Screenshot: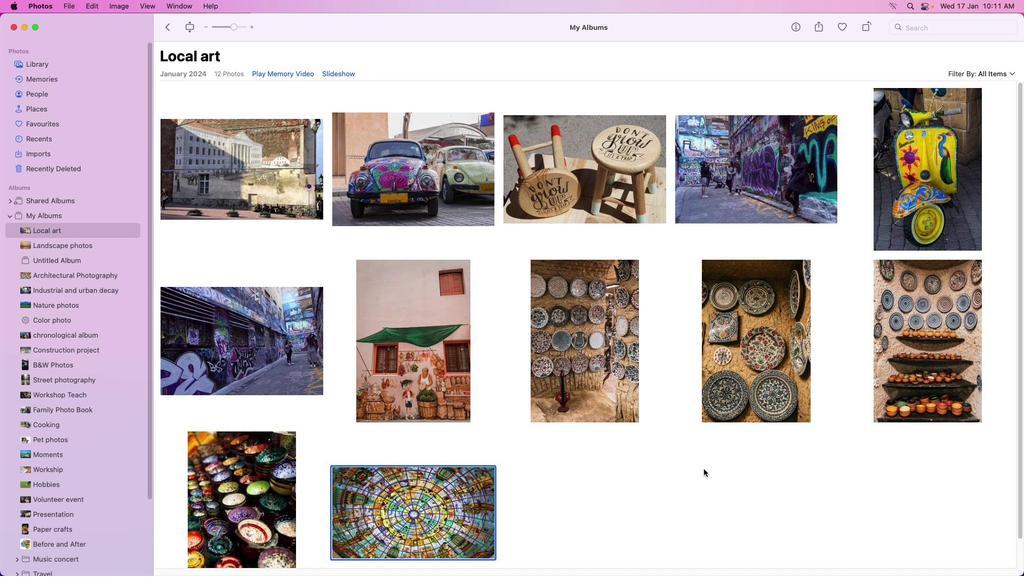 
Action: Mouse moved to (512, 357)
Screenshot: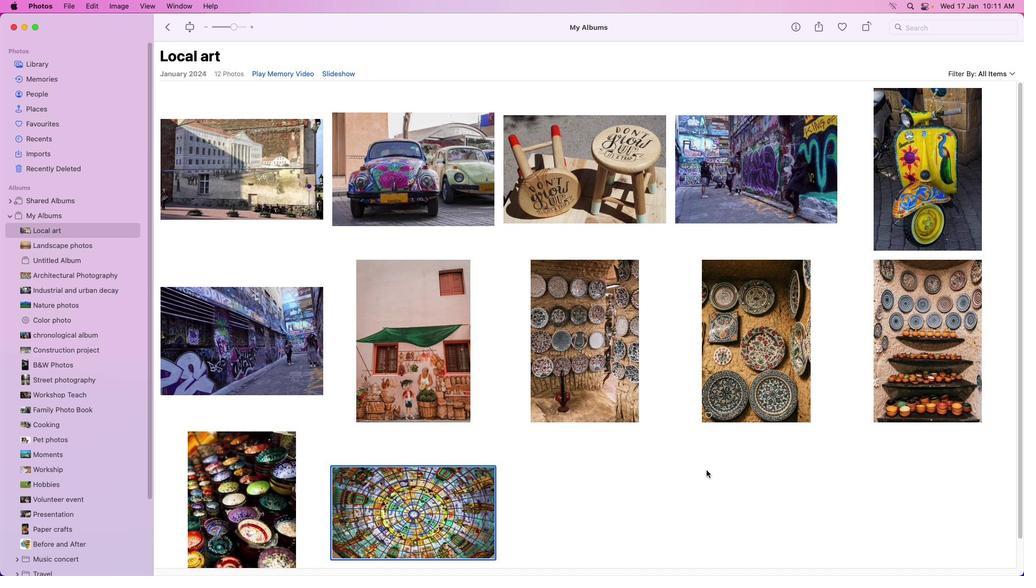 
Action: Mouse scrolled (512, 357) with delta (13, -2)
Screenshot: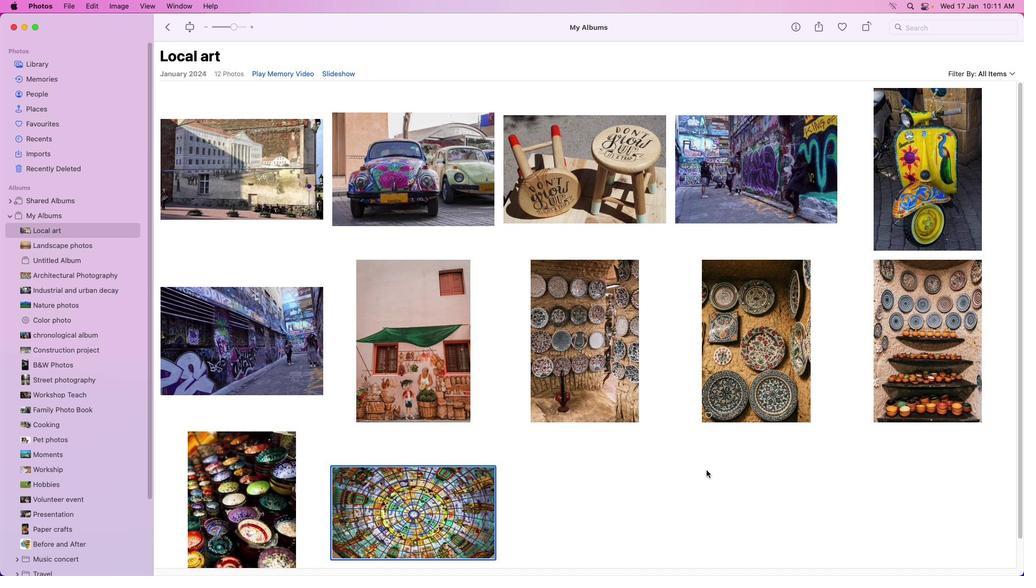 
Action: Mouse moved to (528, 369)
Screenshot: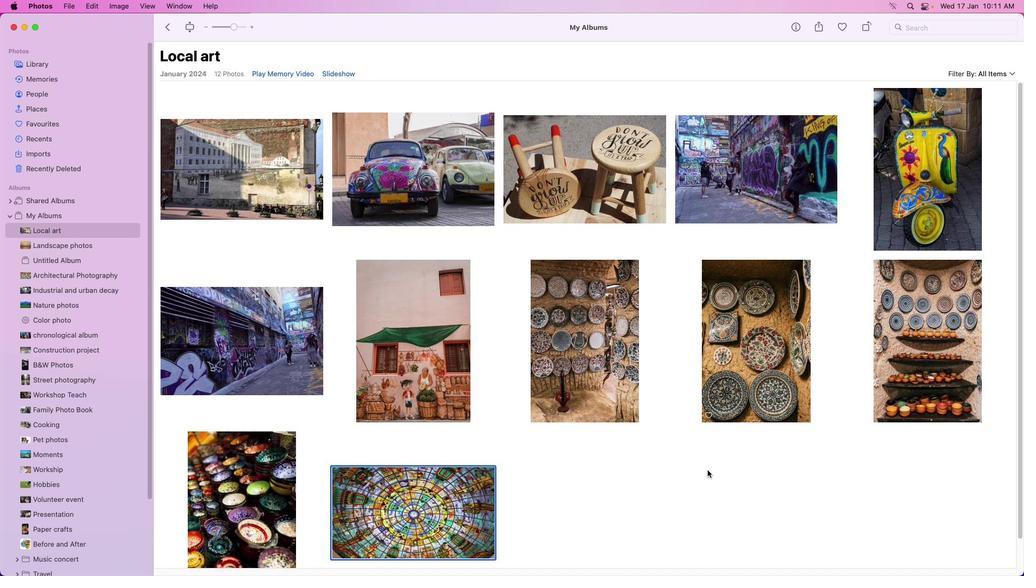 
Action: Mouse scrolled (528, 369) with delta (13, -3)
Screenshot: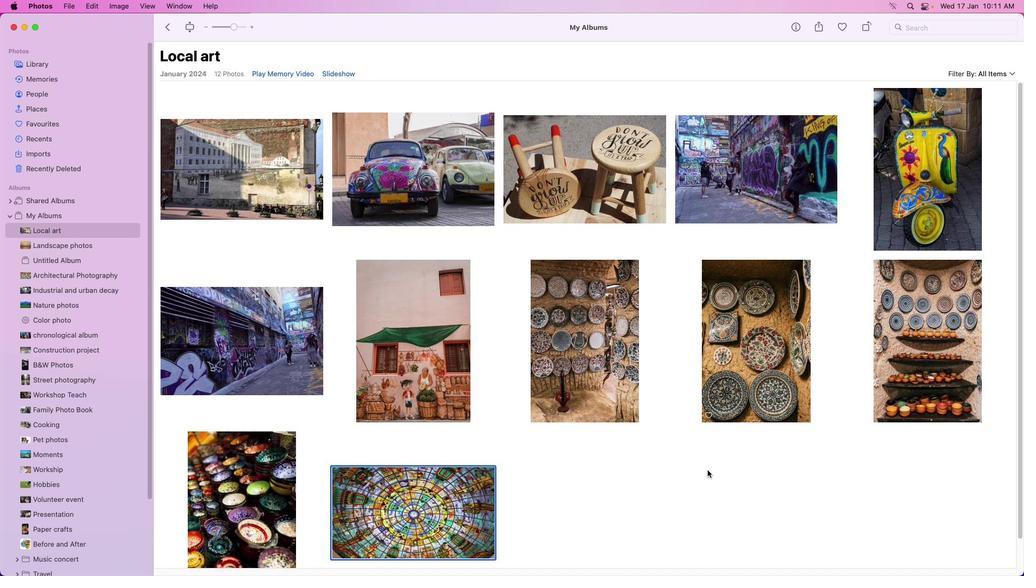 
Action: Mouse moved to (565, 391)
Screenshot: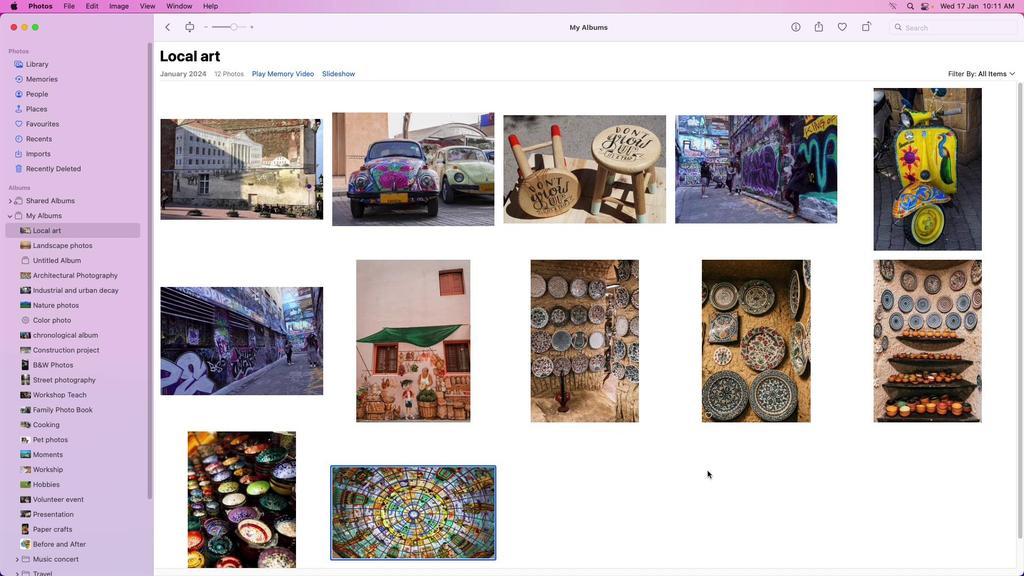 
Action: Mouse scrolled (565, 391) with delta (13, -3)
Screenshot: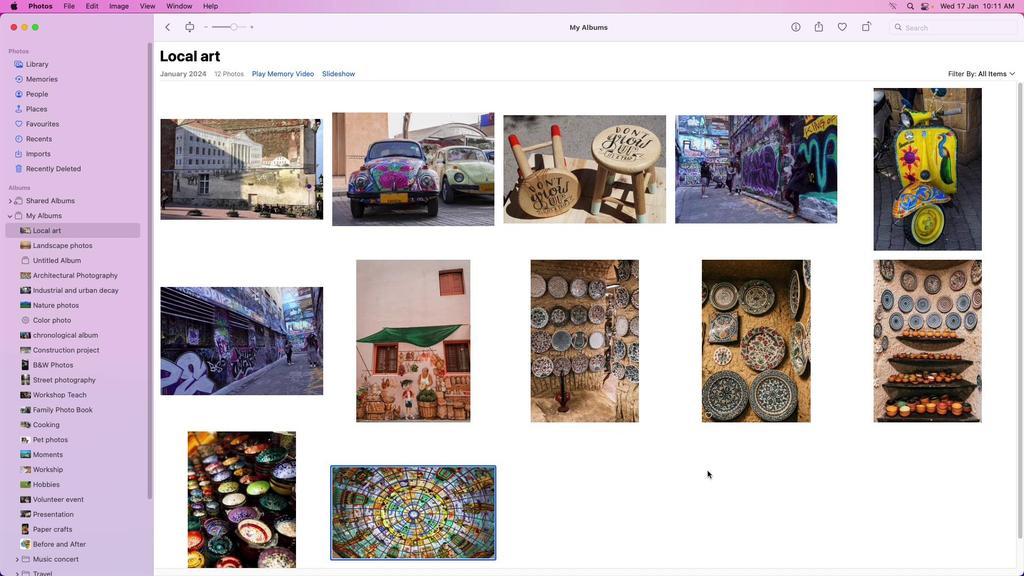 
Action: Mouse moved to (636, 433)
Screenshot: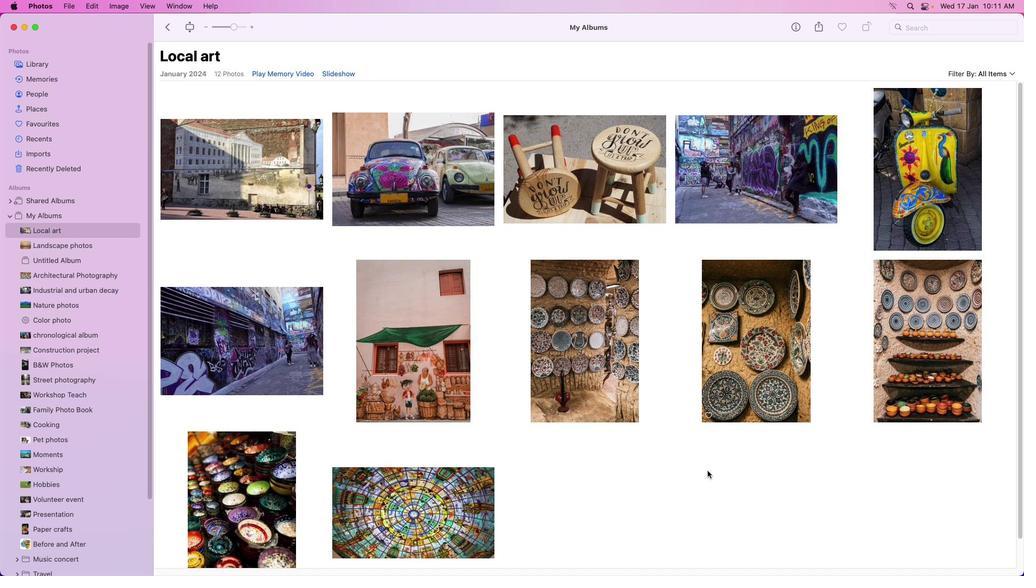 
Action: Mouse scrolled (636, 433) with delta (13, -3)
Screenshot: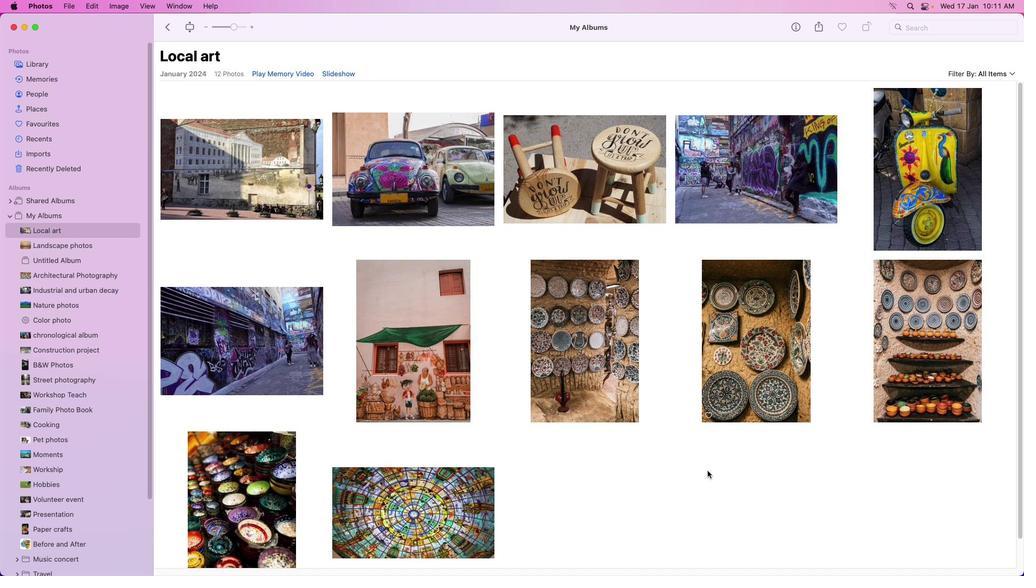 
Action: Mouse moved to (701, 473)
Screenshot: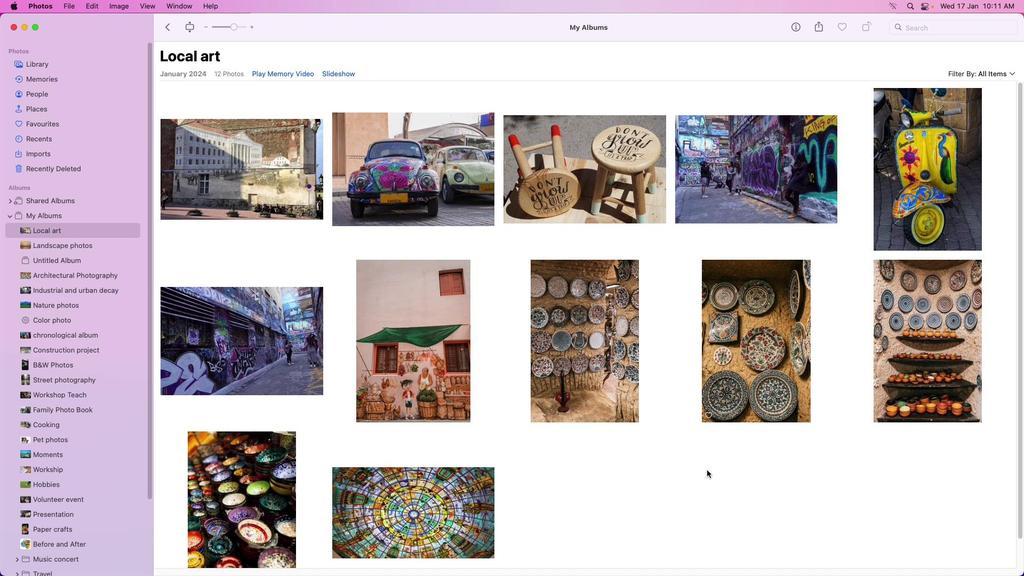 
Action: Mouse scrolled (701, 473) with delta (13, 0)
Screenshot: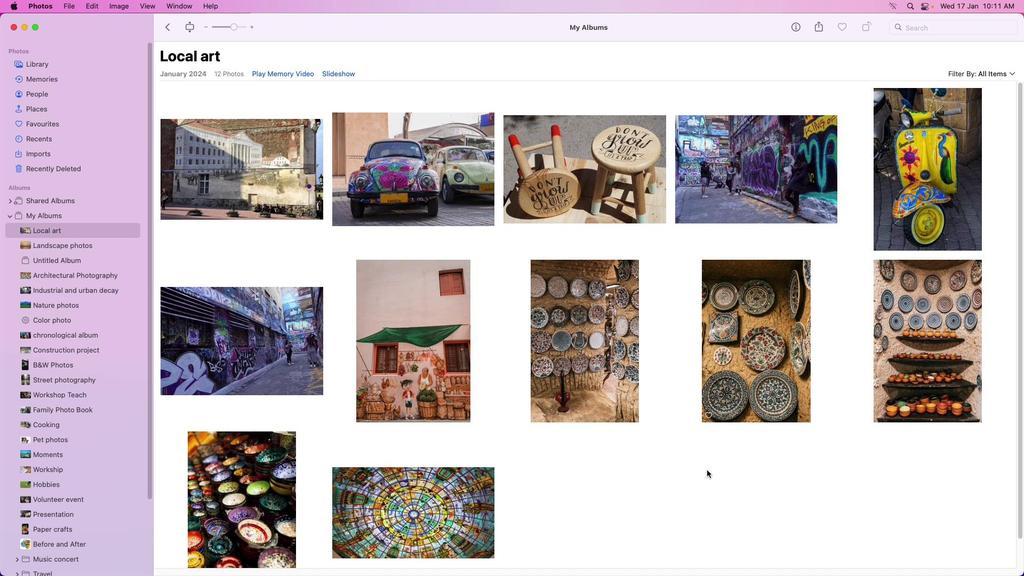 
Action: Mouse moved to (701, 474)
Screenshot: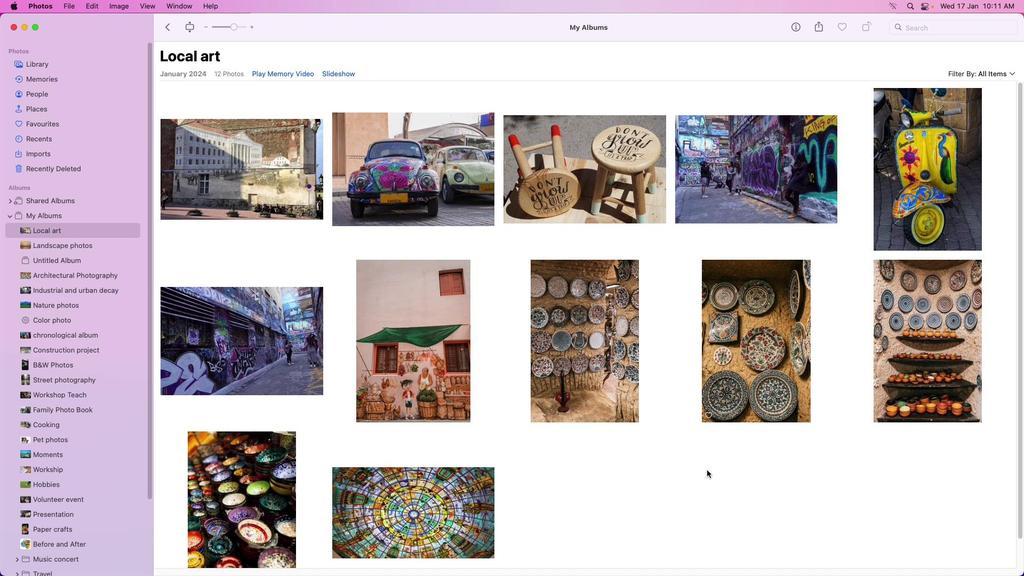 
Action: Mouse scrolled (701, 474) with delta (13, 0)
Screenshot: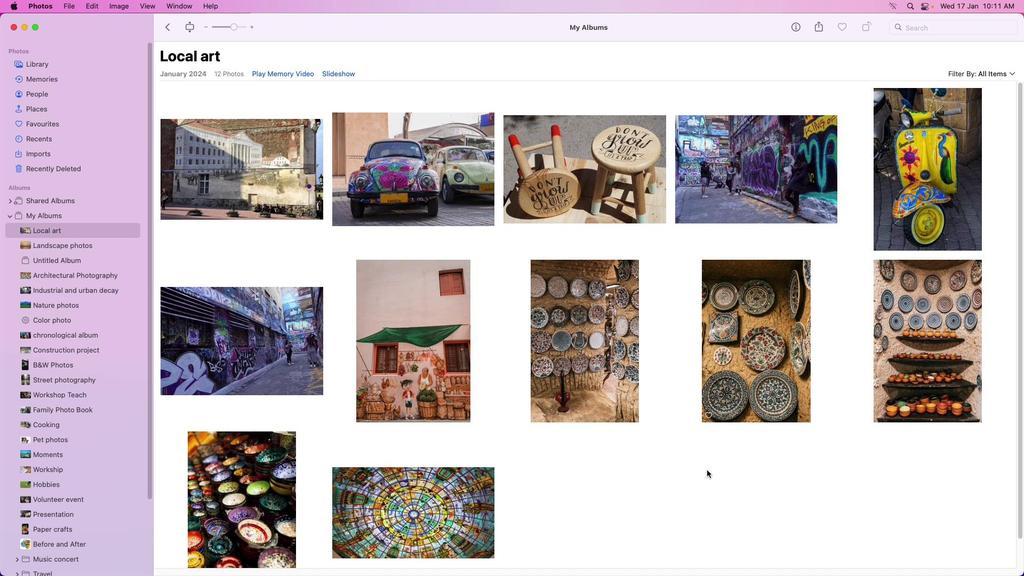 
Action: Mouse moved to (701, 474)
Screenshot: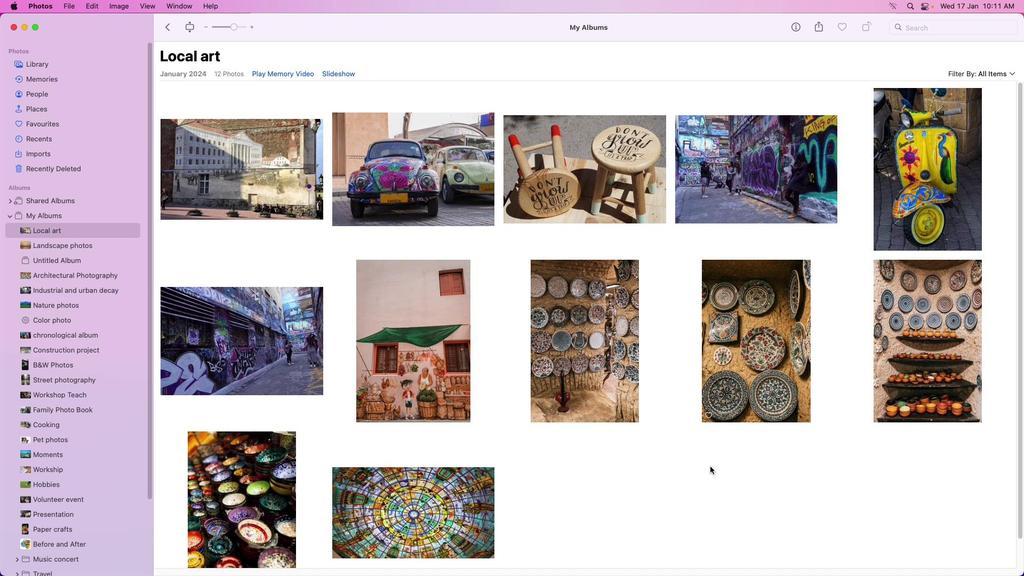 
Action: Mouse scrolled (701, 474) with delta (13, 0)
Screenshot: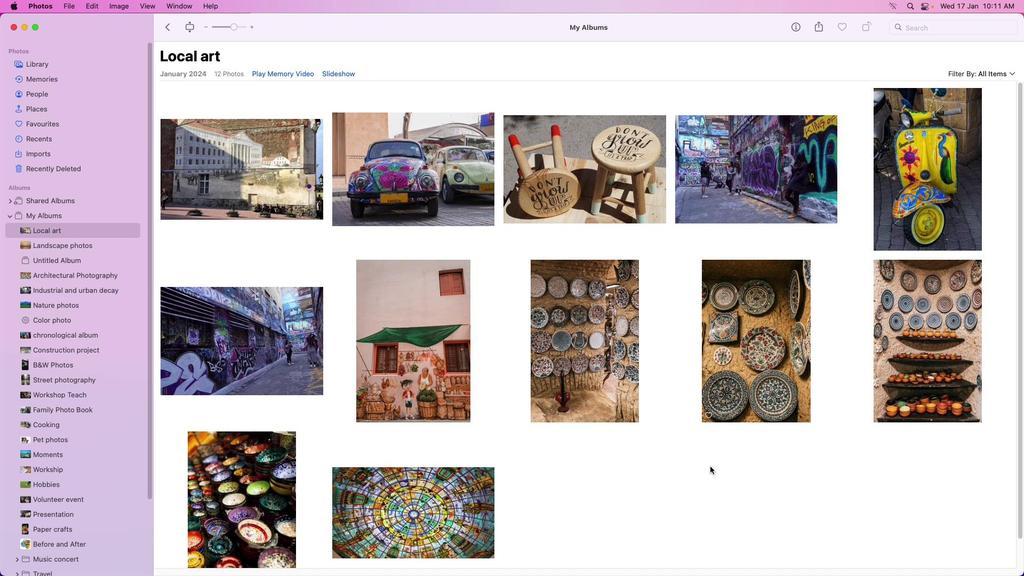 
Action: Mouse moved to (701, 474)
Screenshot: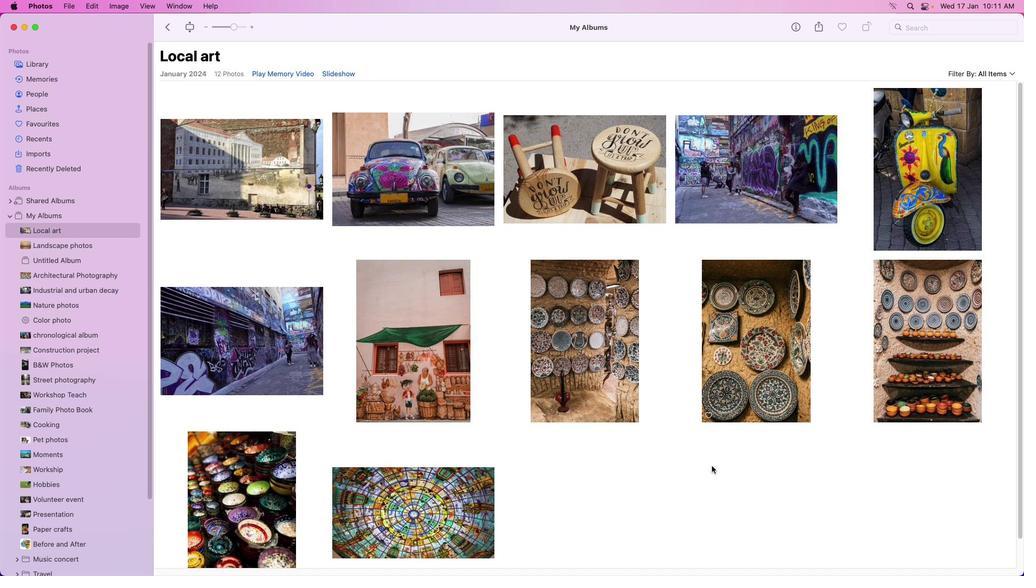 
Action: Mouse scrolled (701, 474) with delta (13, 1)
Screenshot: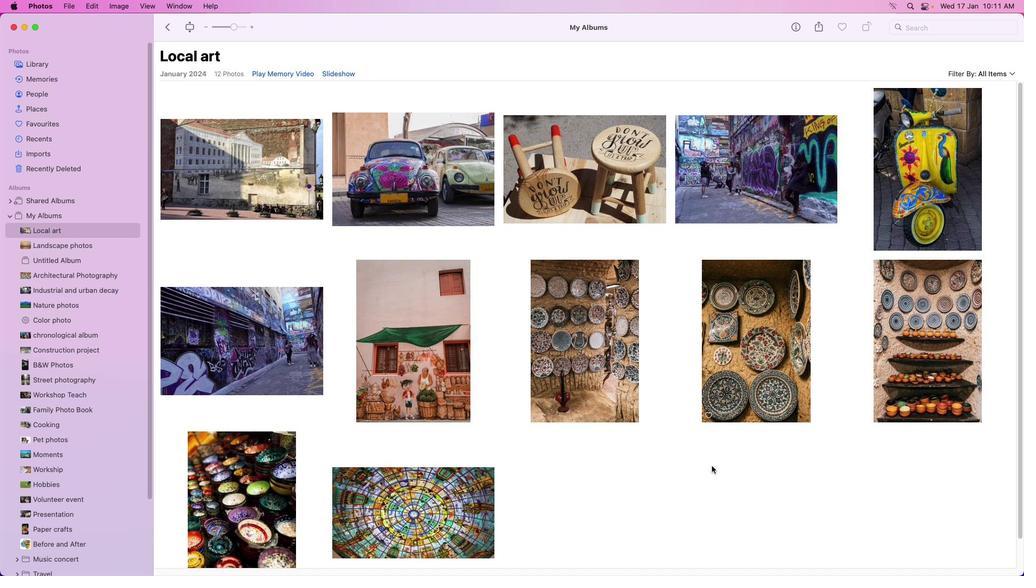 
Action: Mouse moved to (702, 474)
Screenshot: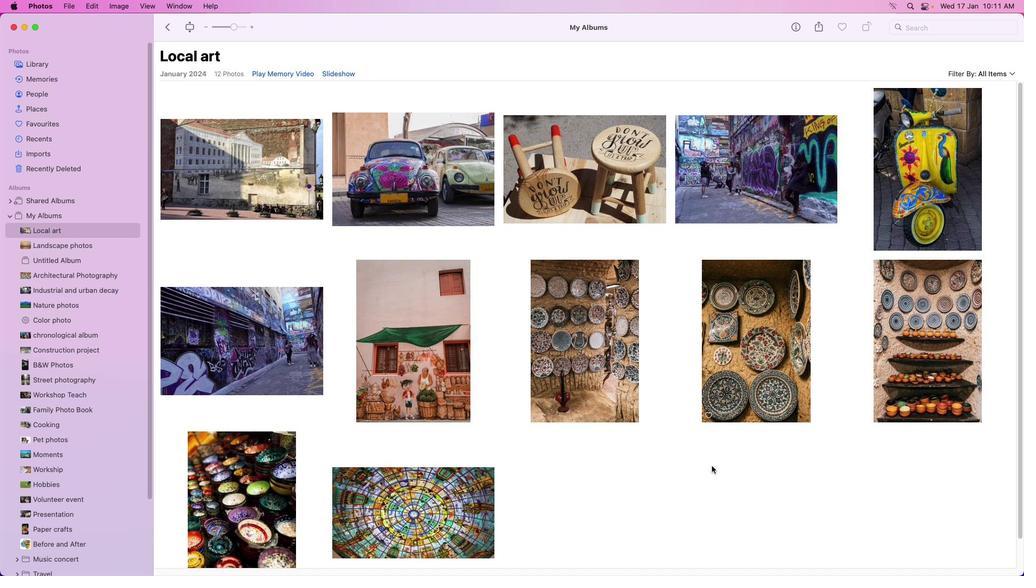 
Action: Mouse scrolled (702, 474) with delta (13, 1)
Screenshot: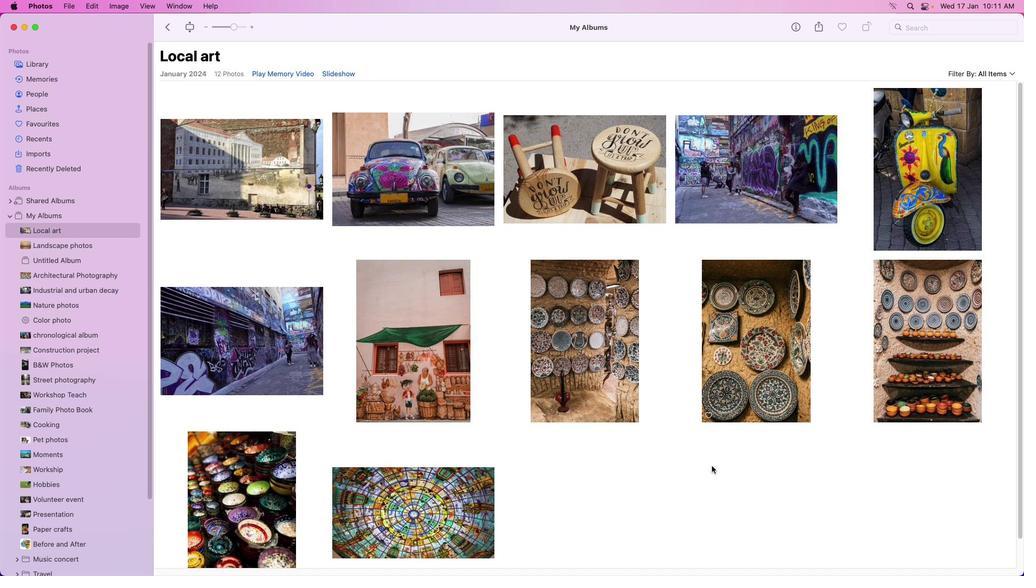 
Action: Mouse moved to (715, 480)
Screenshot: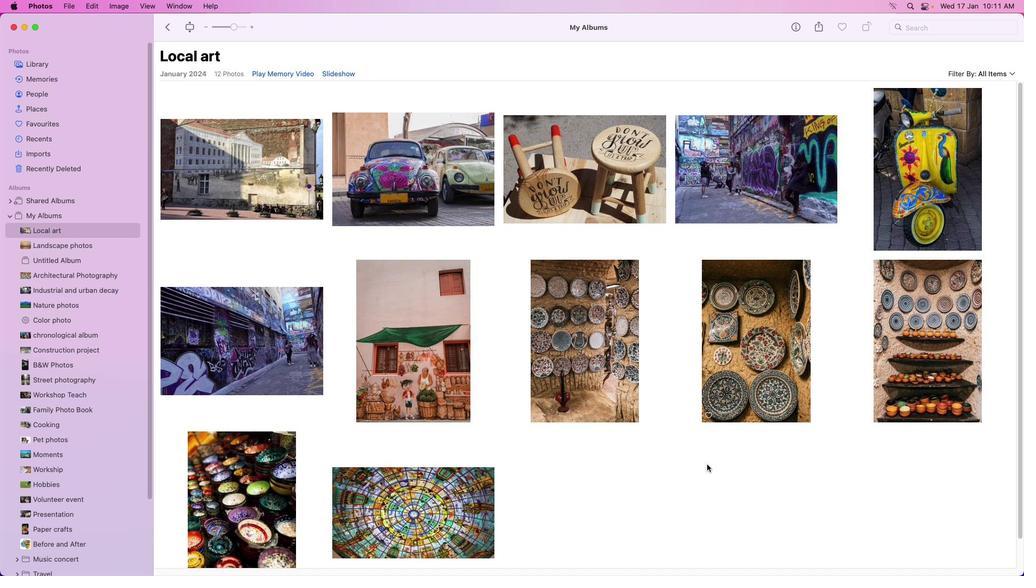 
Action: Mouse pressed left at (715, 480)
Screenshot: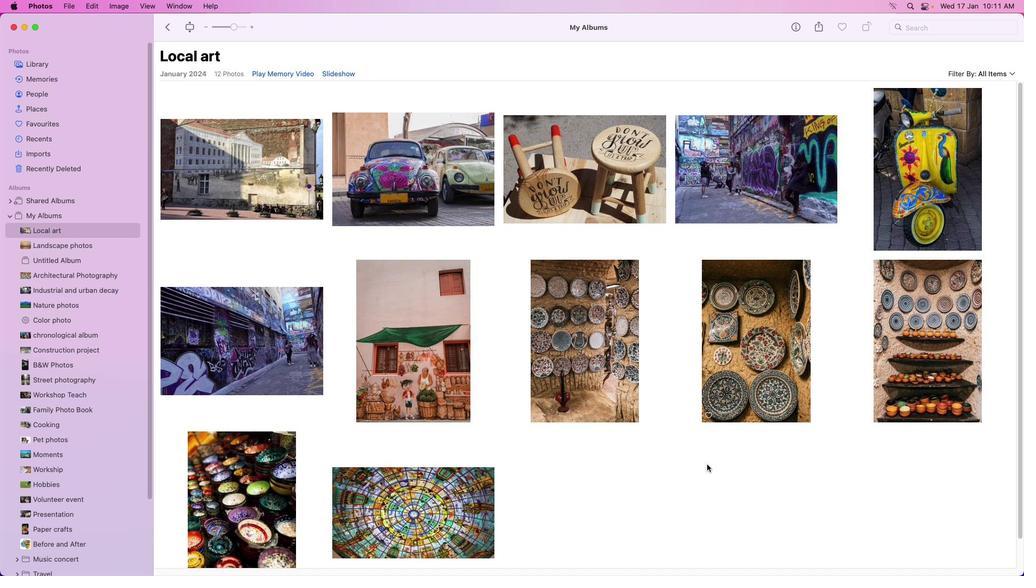 
Action: Mouse moved to (714, 474)
Screenshot: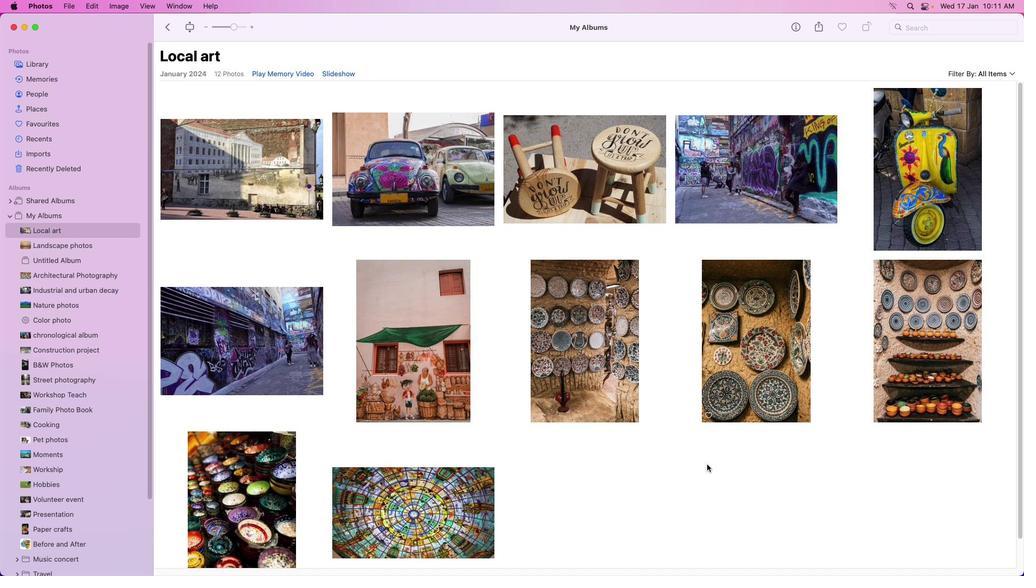 
